 Task: Add Kuumba Made Tunisian Patchouli Fragrance Oil to the cart.
Action: Mouse moved to (274, 136)
Screenshot: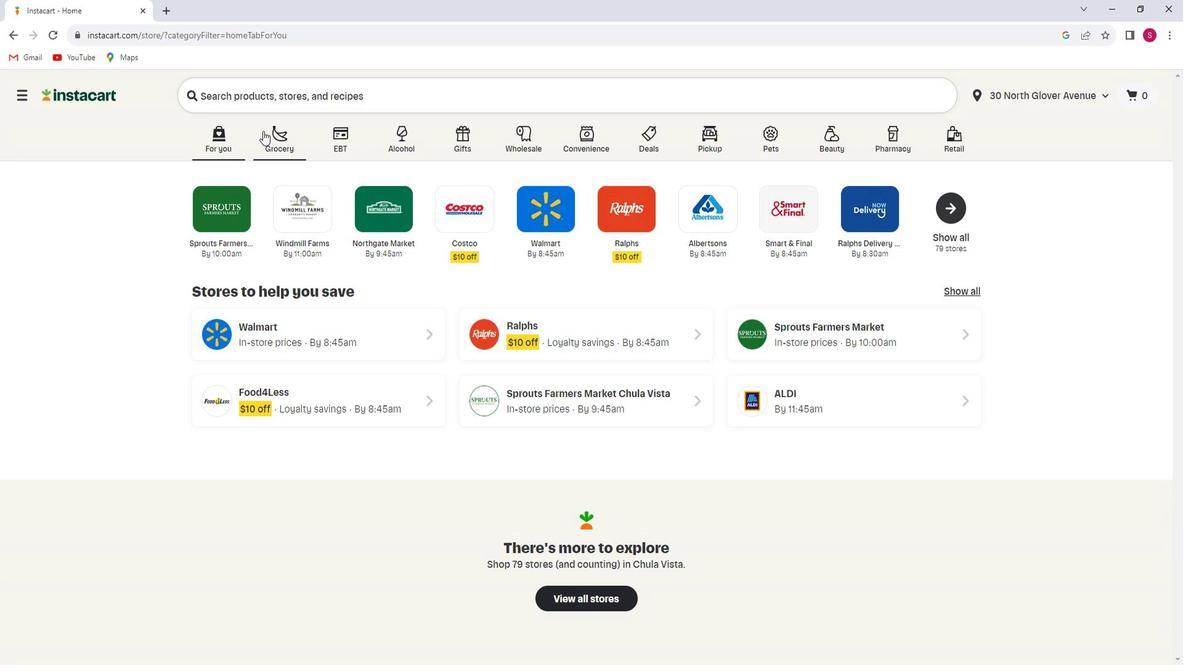 
Action: Mouse pressed left at (274, 136)
Screenshot: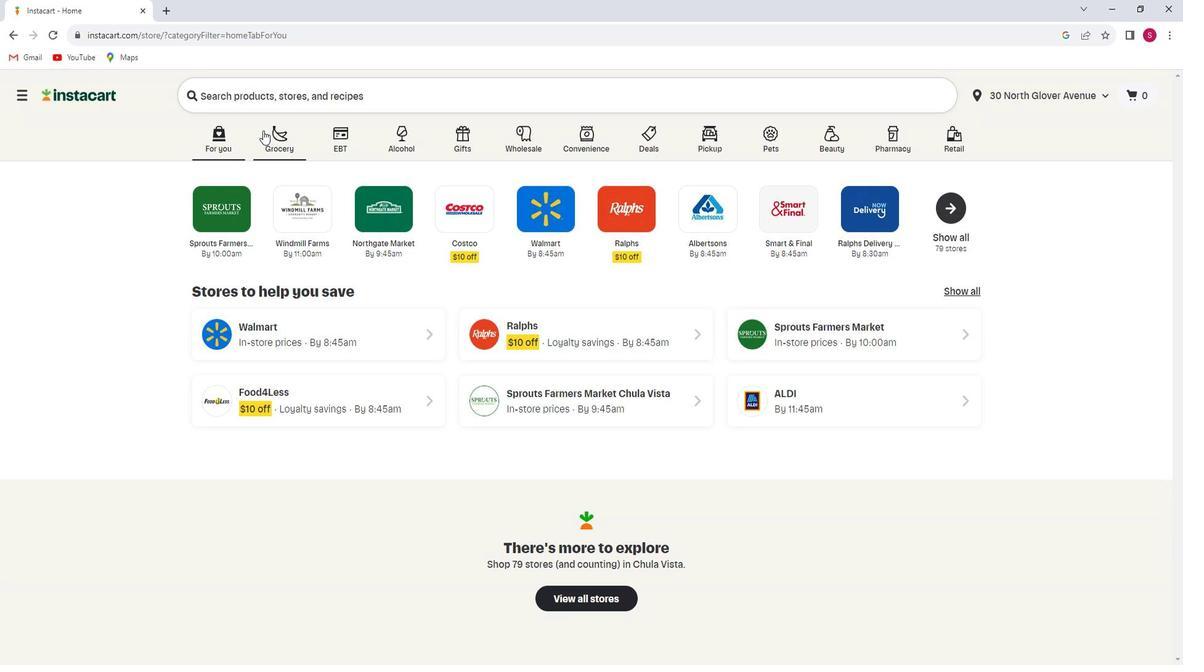 
Action: Mouse moved to (316, 361)
Screenshot: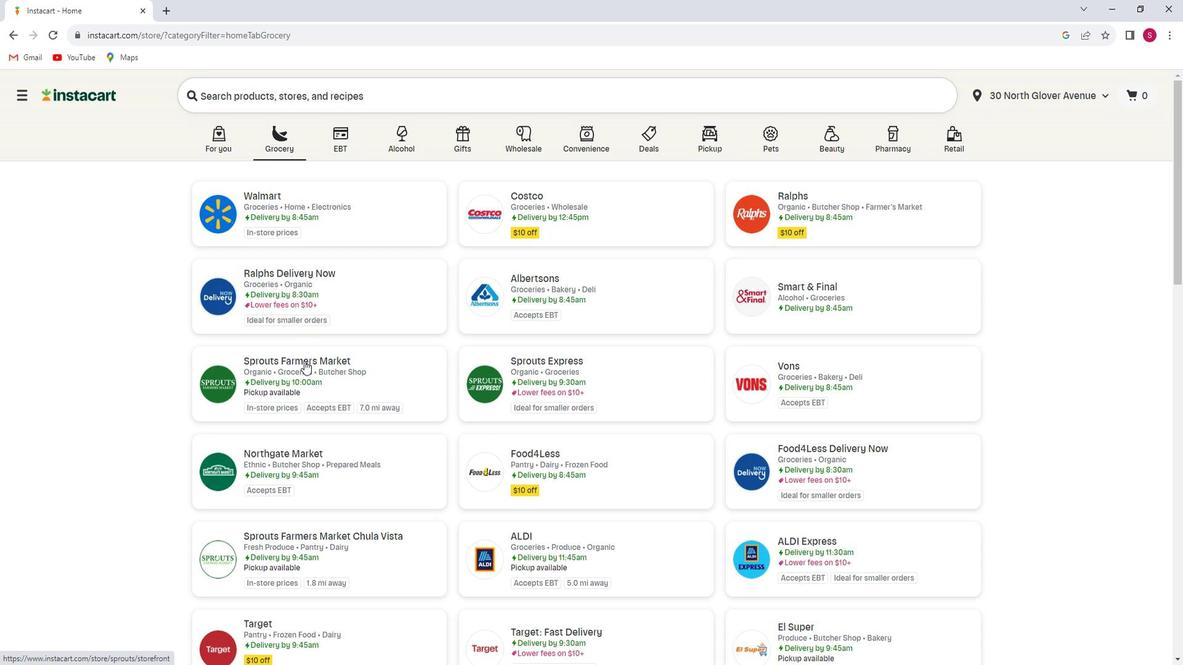 
Action: Mouse pressed left at (316, 361)
Screenshot: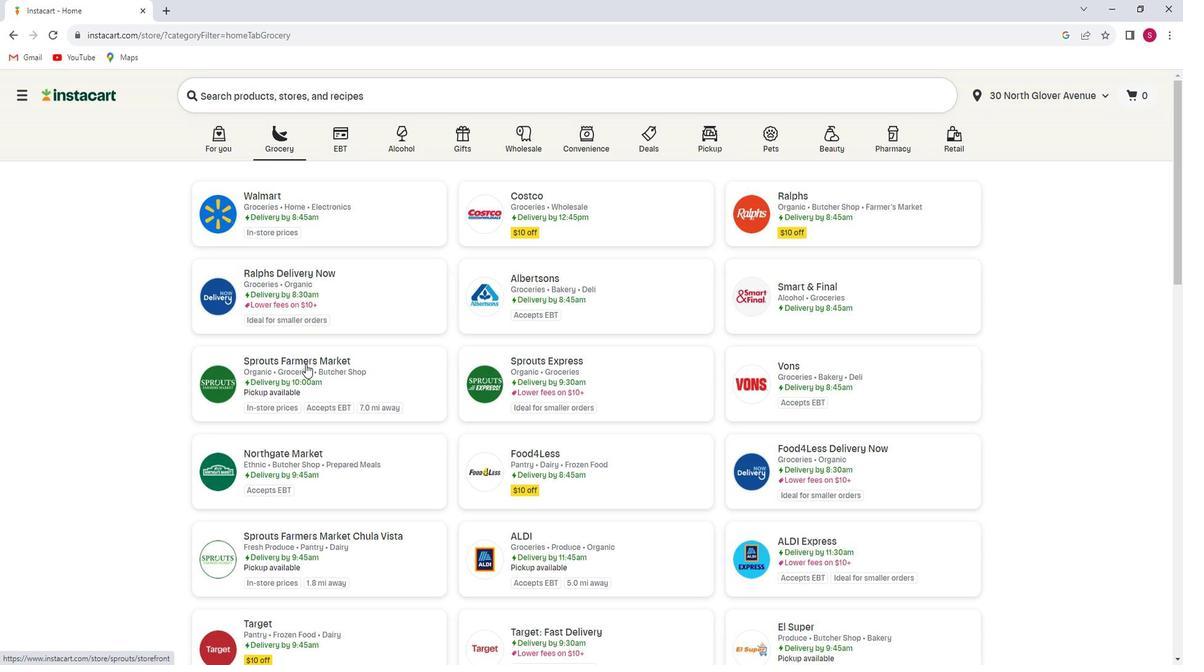 
Action: Mouse moved to (55, 380)
Screenshot: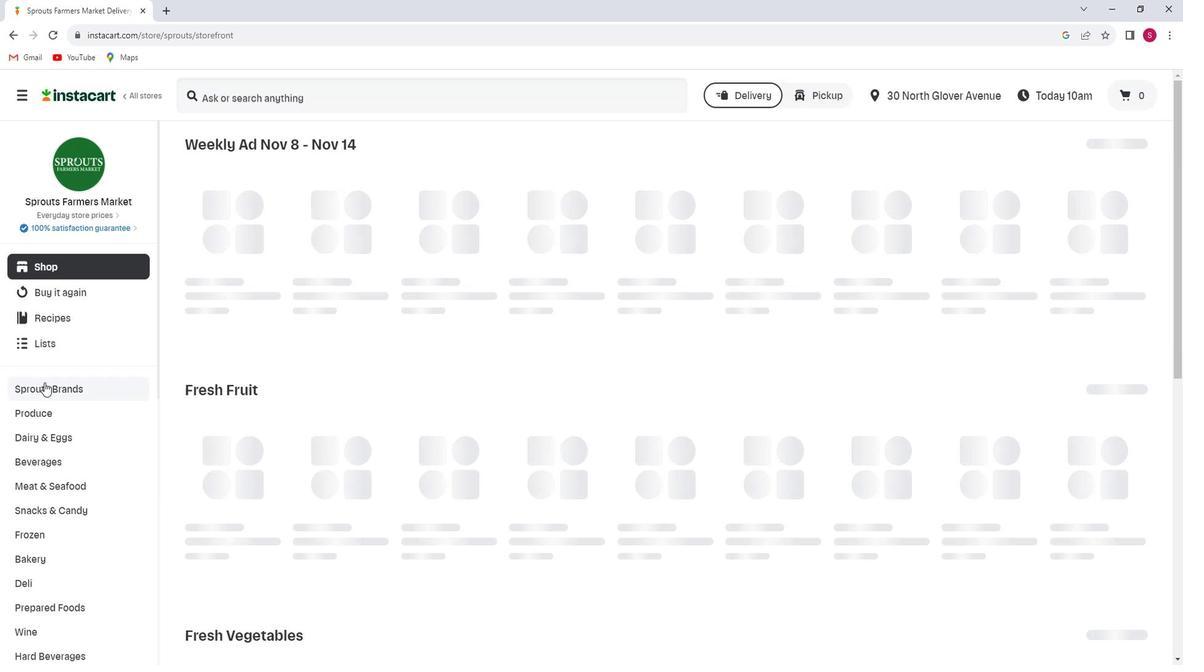 
Action: Mouse scrolled (55, 380) with delta (0, 0)
Screenshot: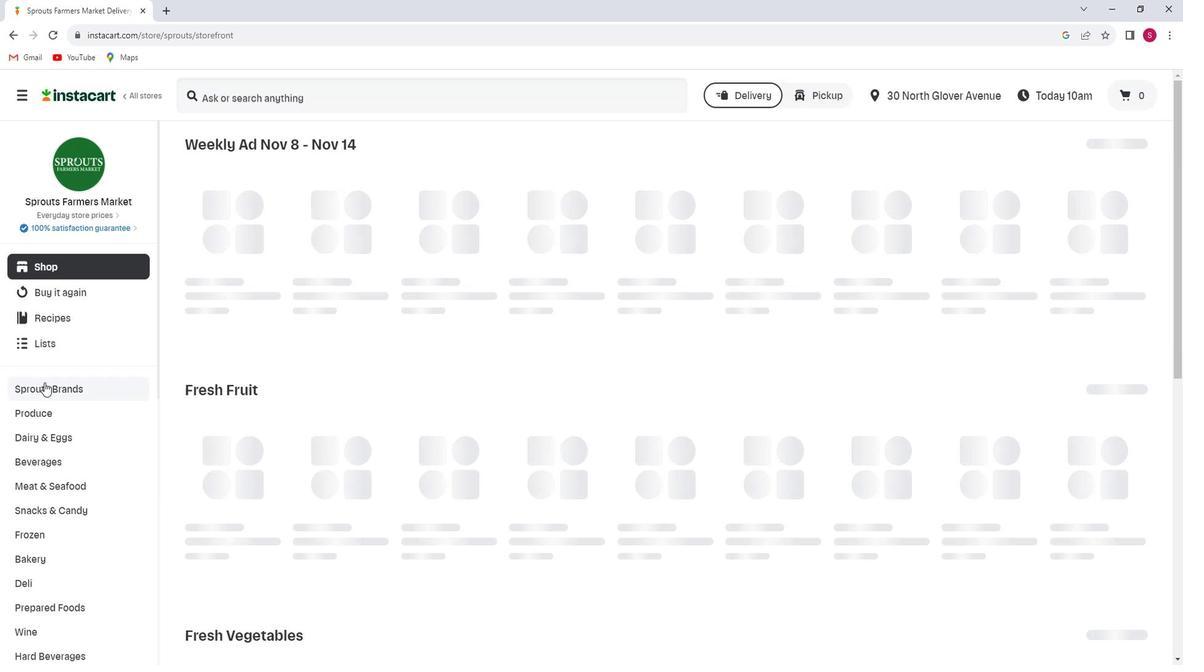 
Action: Mouse moved to (55, 382)
Screenshot: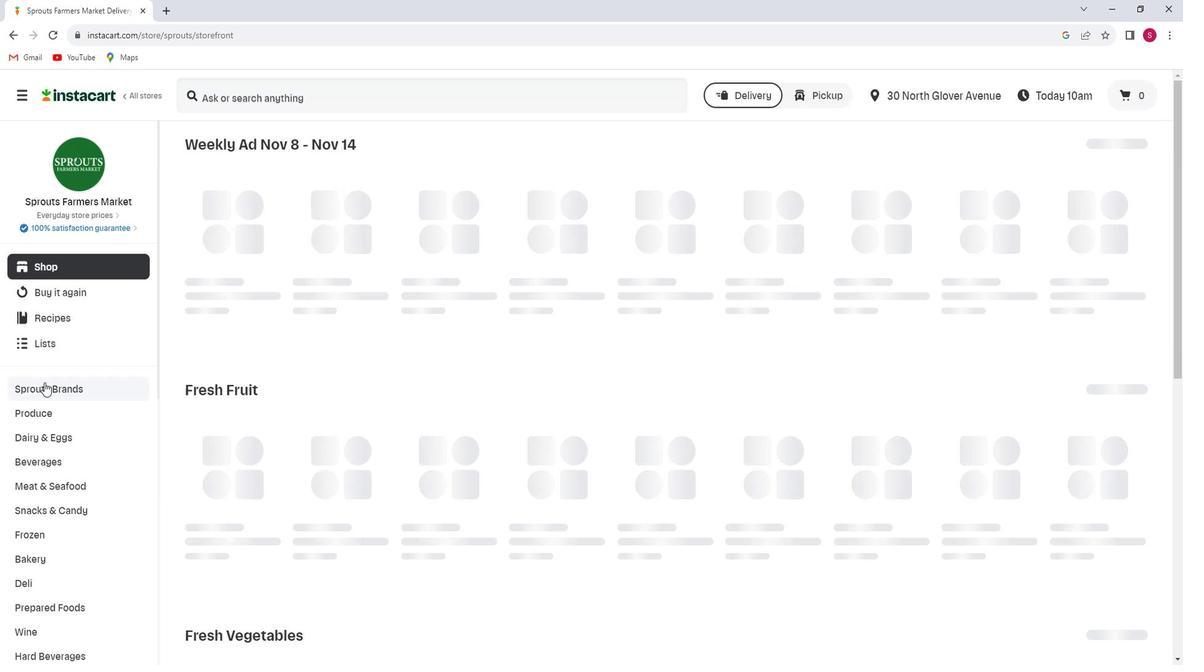 
Action: Mouse scrolled (55, 381) with delta (0, 0)
Screenshot: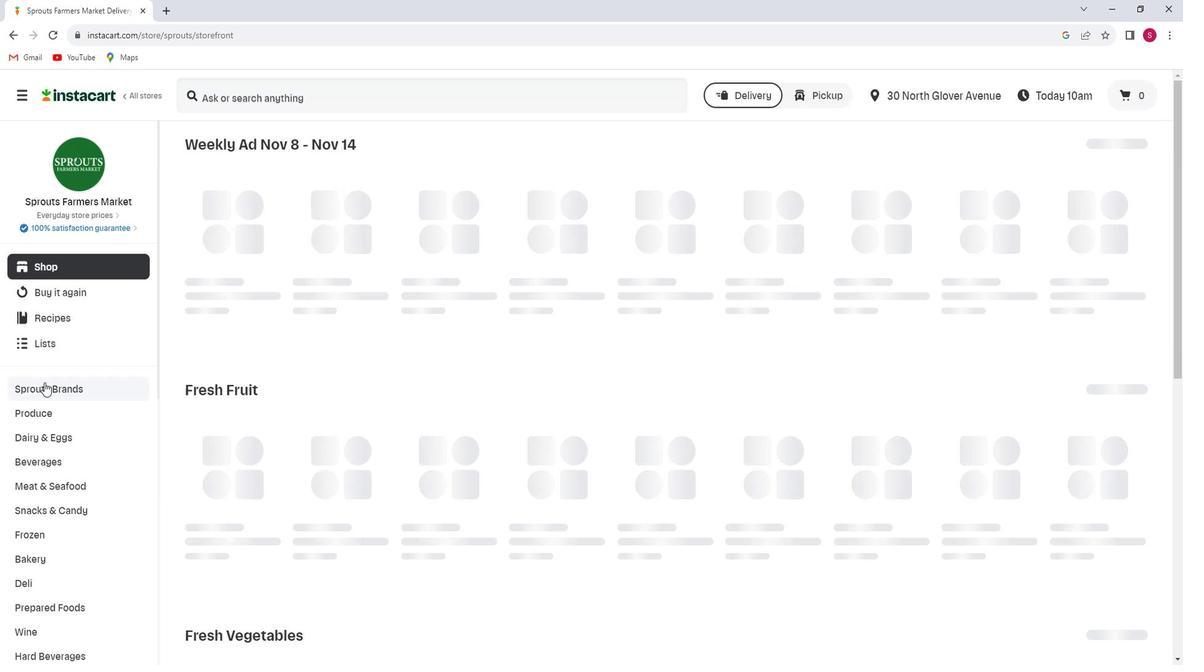 
Action: Mouse scrolled (55, 381) with delta (0, 0)
Screenshot: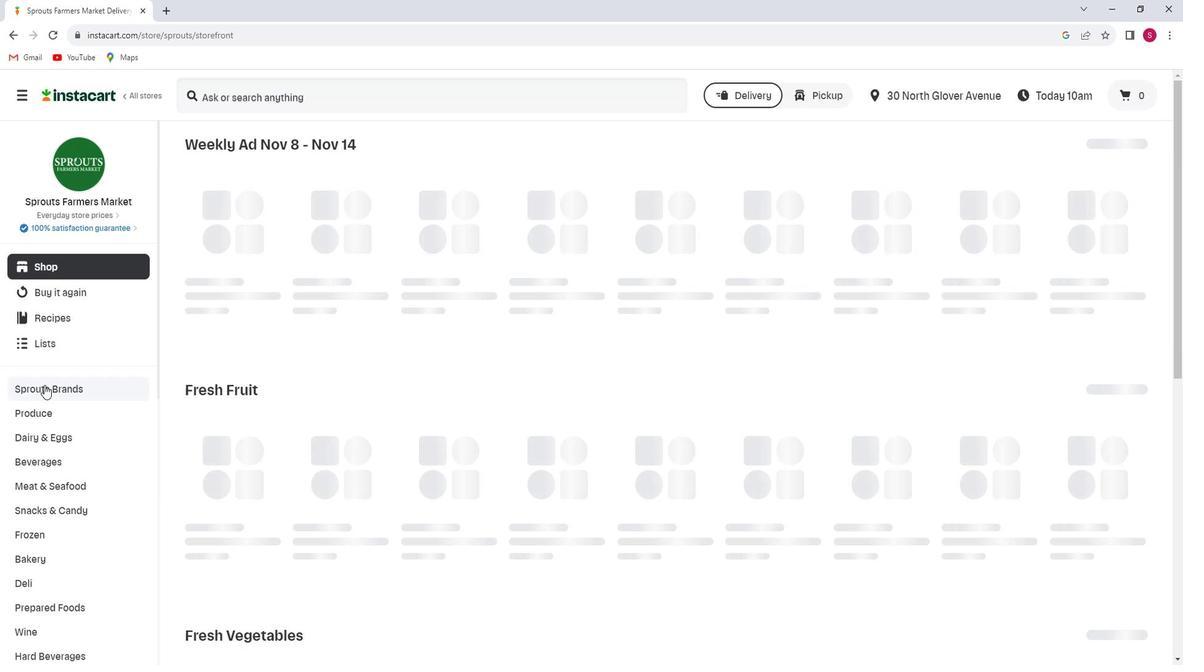 
Action: Mouse moved to (57, 382)
Screenshot: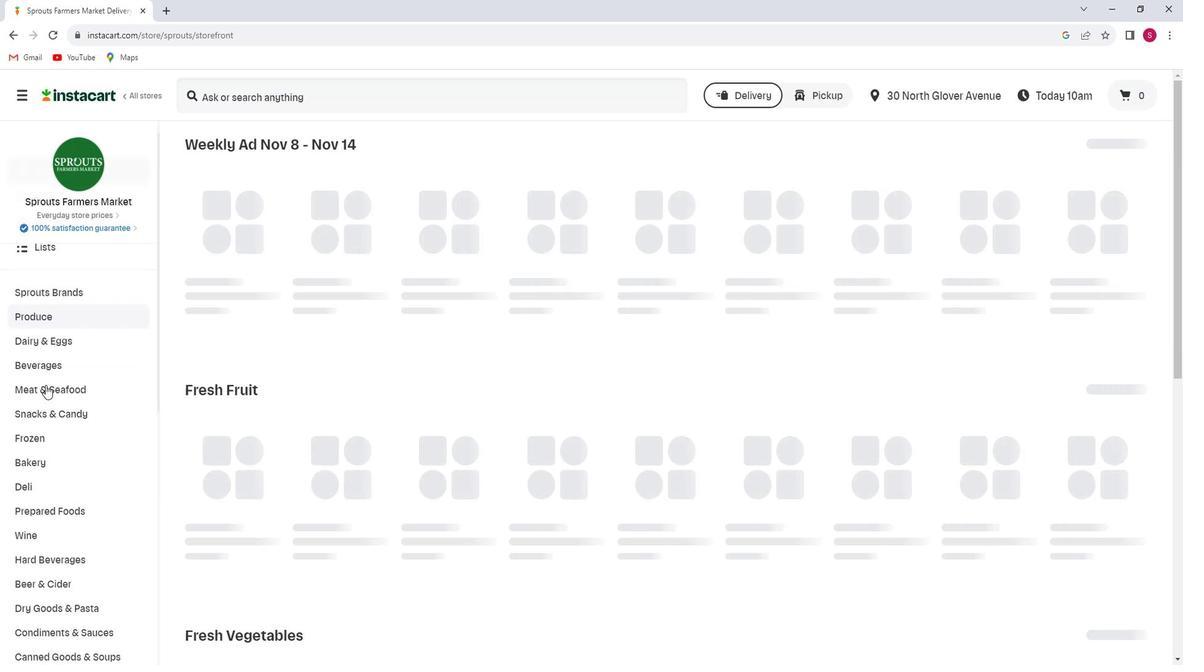 
Action: Mouse scrolled (57, 381) with delta (0, 0)
Screenshot: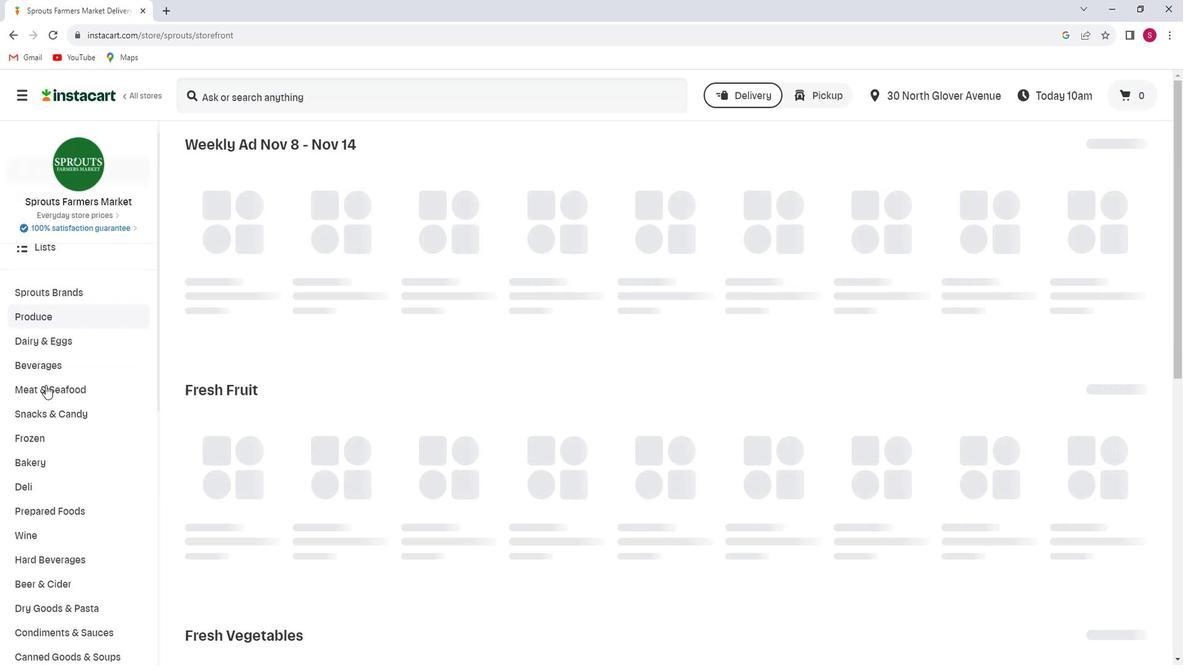 
Action: Mouse scrolled (57, 381) with delta (0, 0)
Screenshot: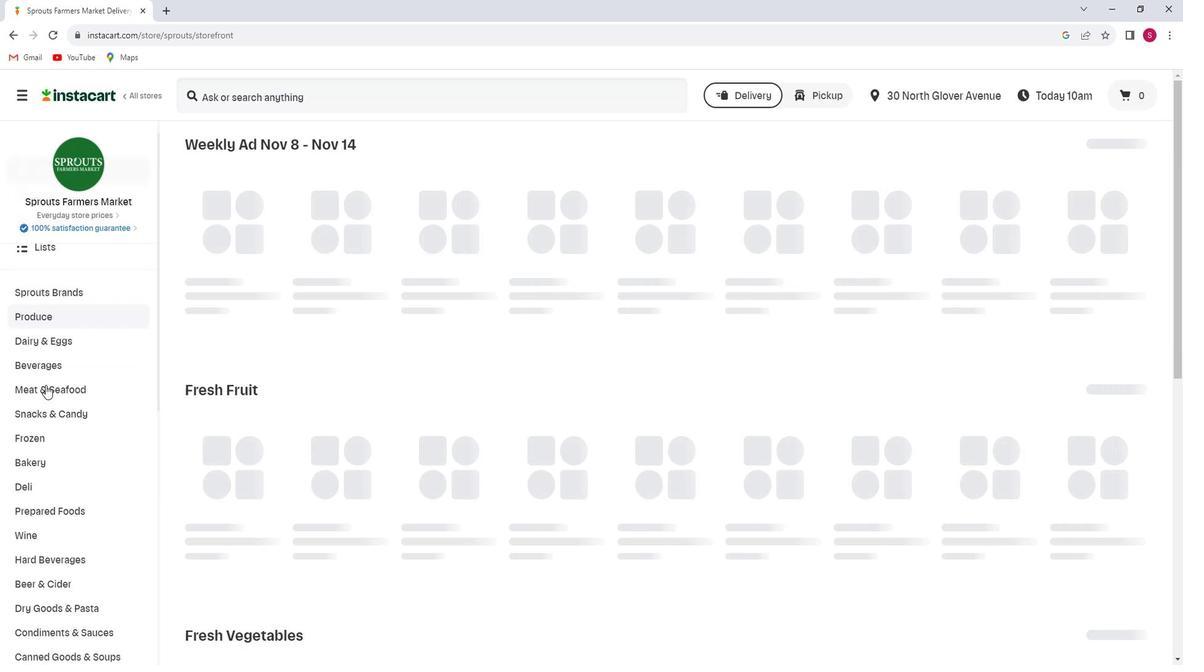 
Action: Mouse moved to (59, 382)
Screenshot: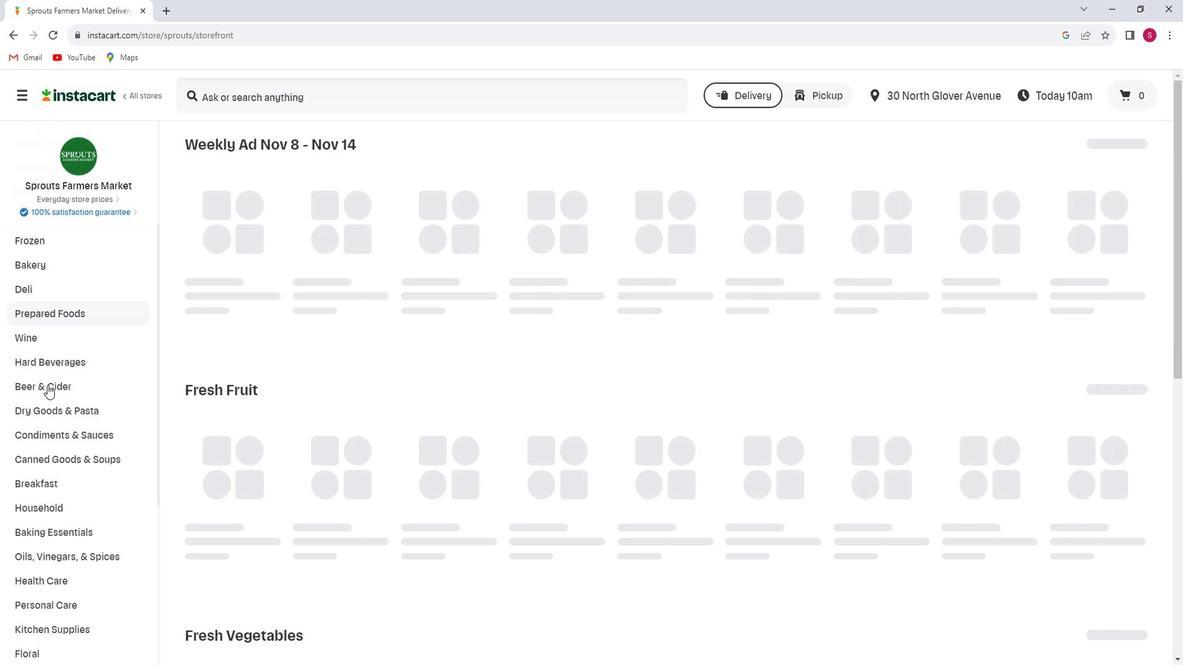 
Action: Mouse scrolled (59, 381) with delta (0, 0)
Screenshot: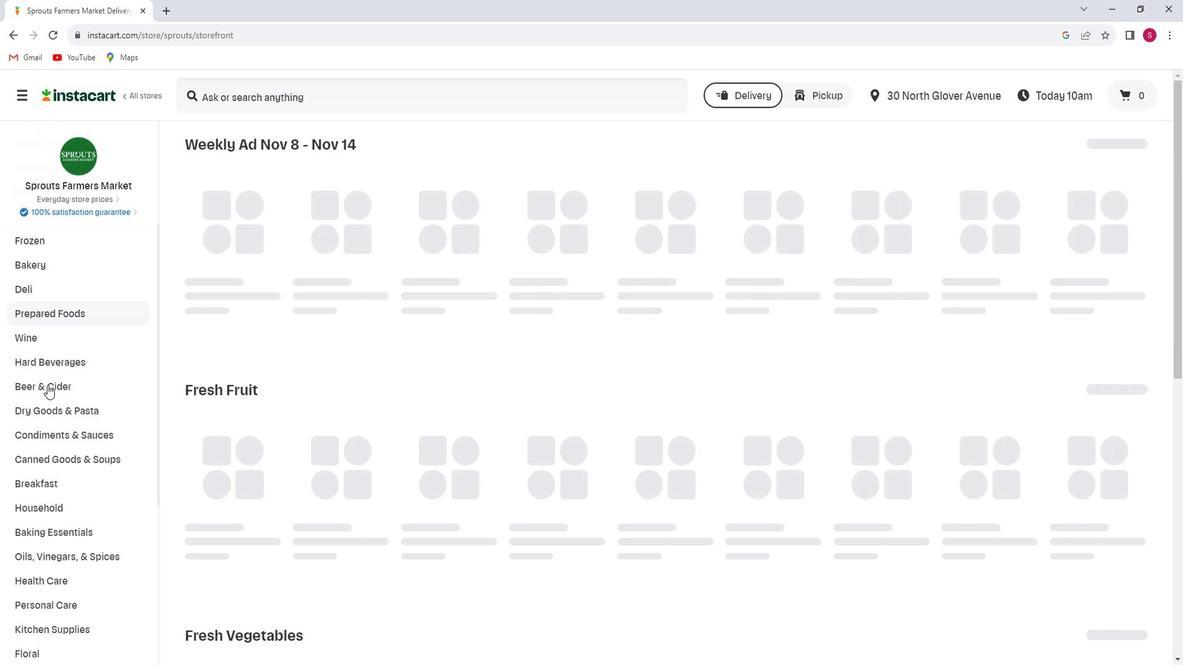 
Action: Mouse scrolled (59, 381) with delta (0, 0)
Screenshot: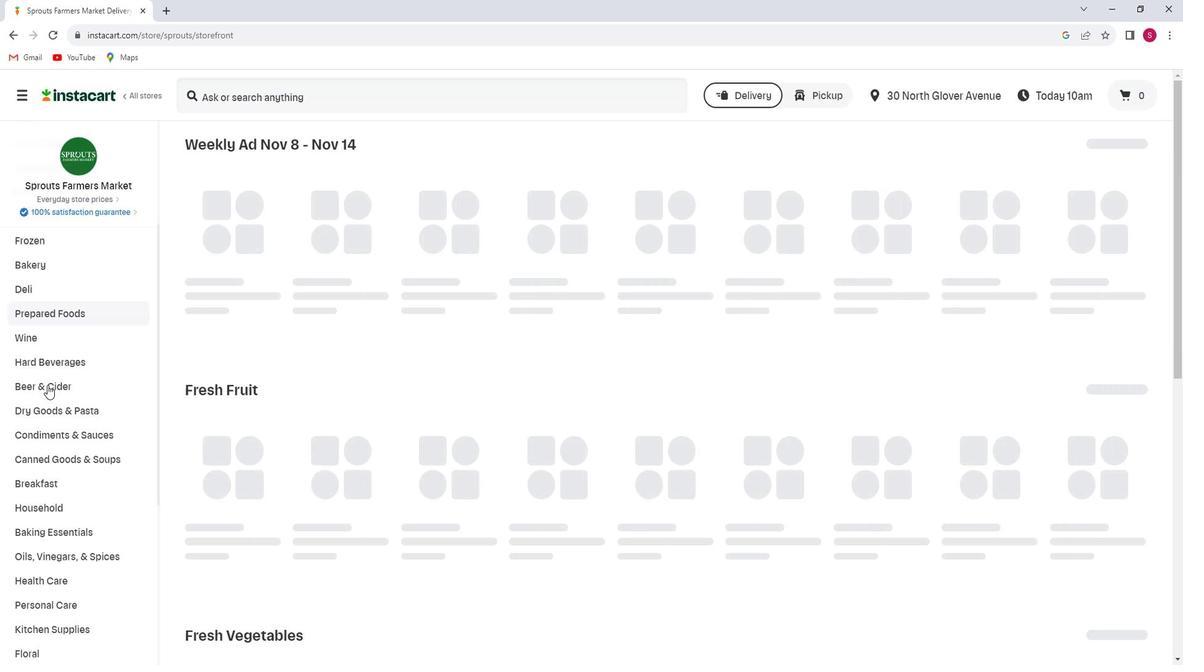 
Action: Mouse moved to (65, 381)
Screenshot: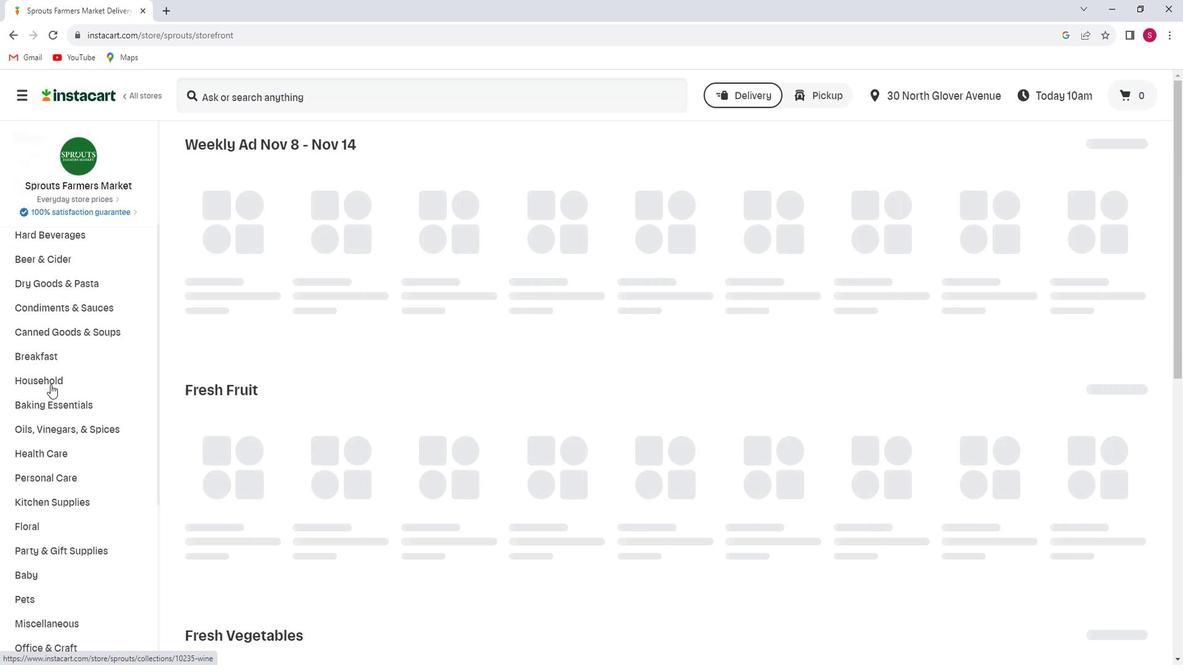 
Action: Mouse scrolled (65, 380) with delta (0, 0)
Screenshot: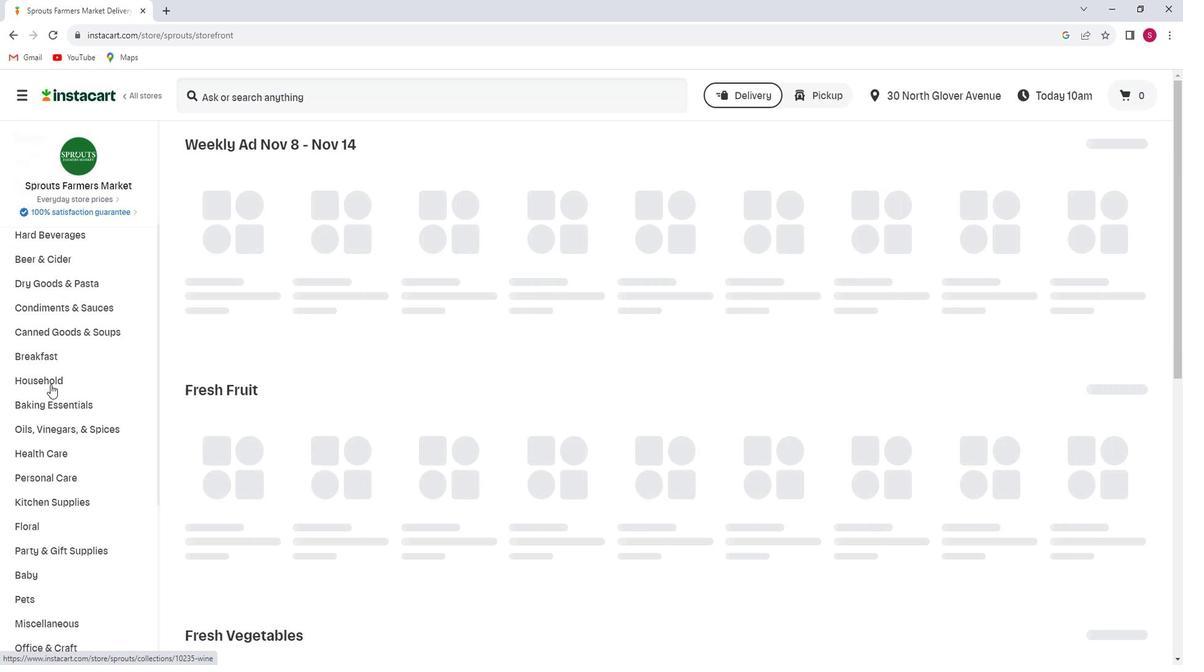 
Action: Mouse scrolled (65, 380) with delta (0, 0)
Screenshot: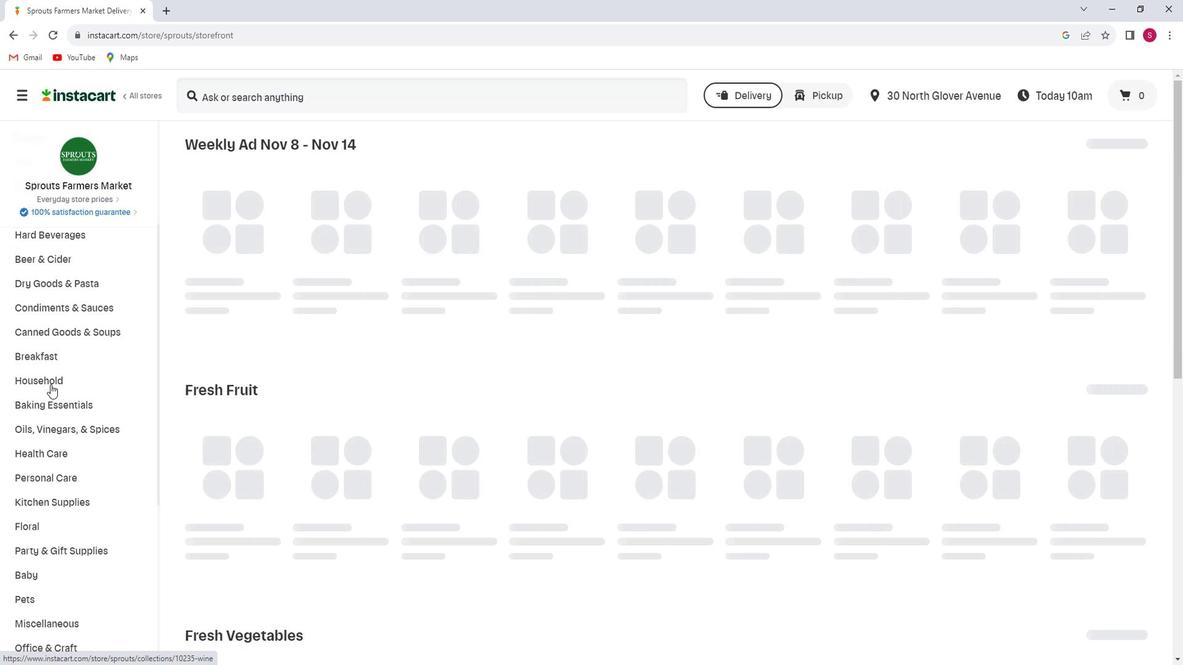 
Action: Mouse moved to (69, 402)
Screenshot: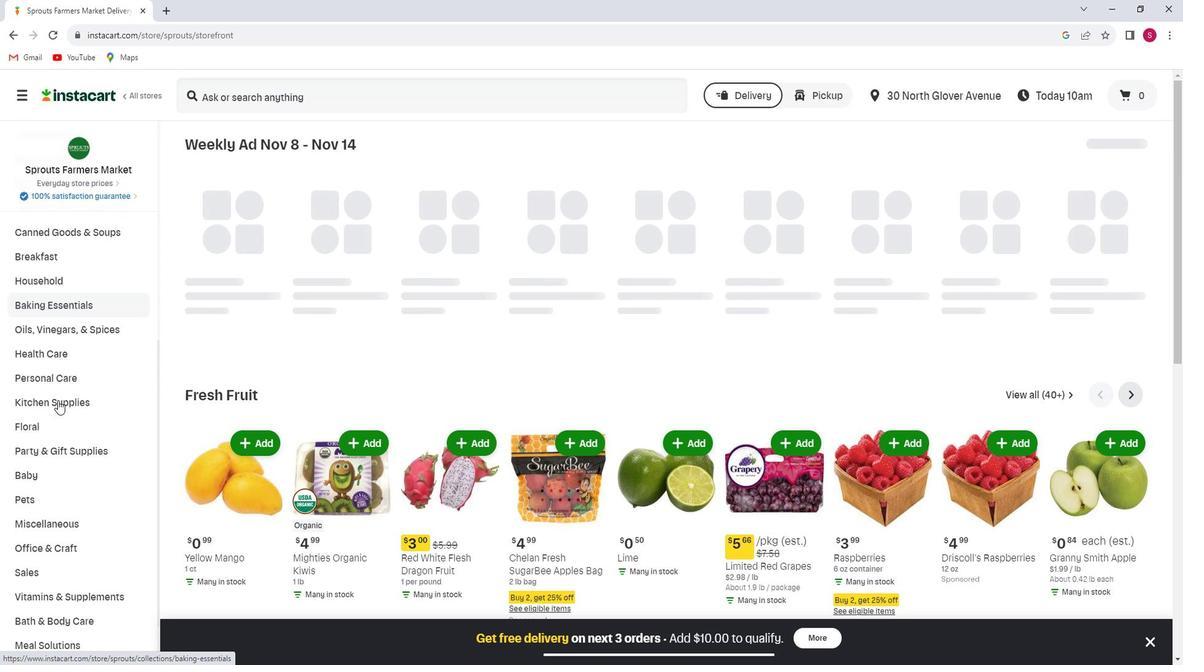 
Action: Mouse scrolled (69, 401) with delta (0, 0)
Screenshot: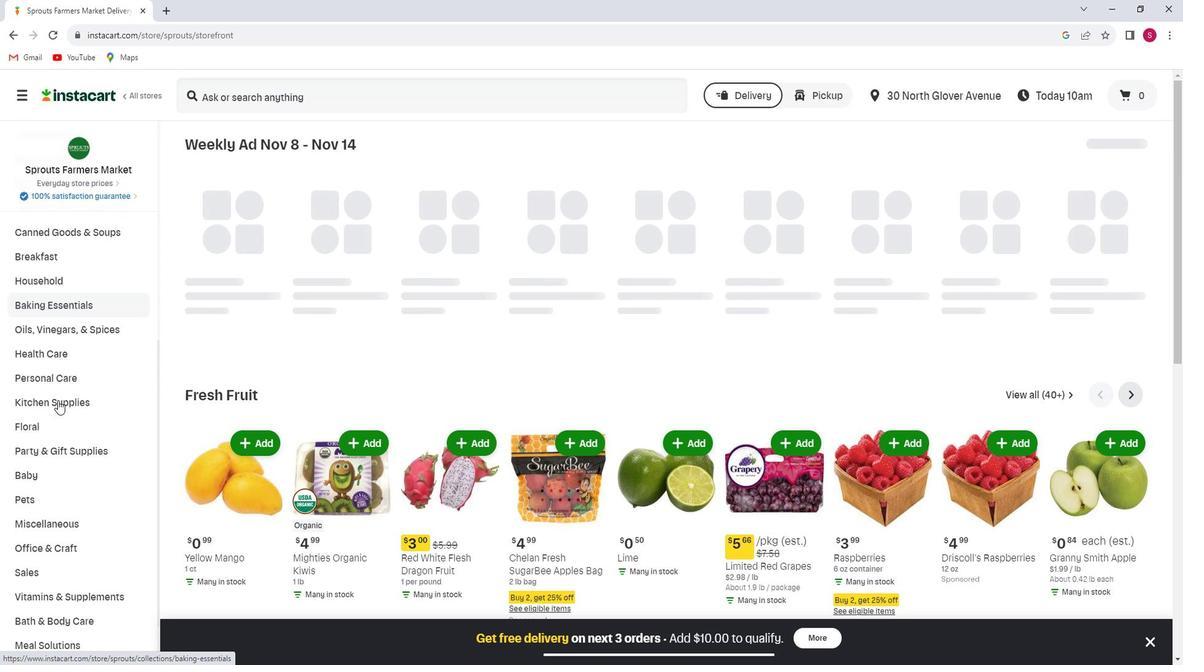 
Action: Mouse moved to (69, 404)
Screenshot: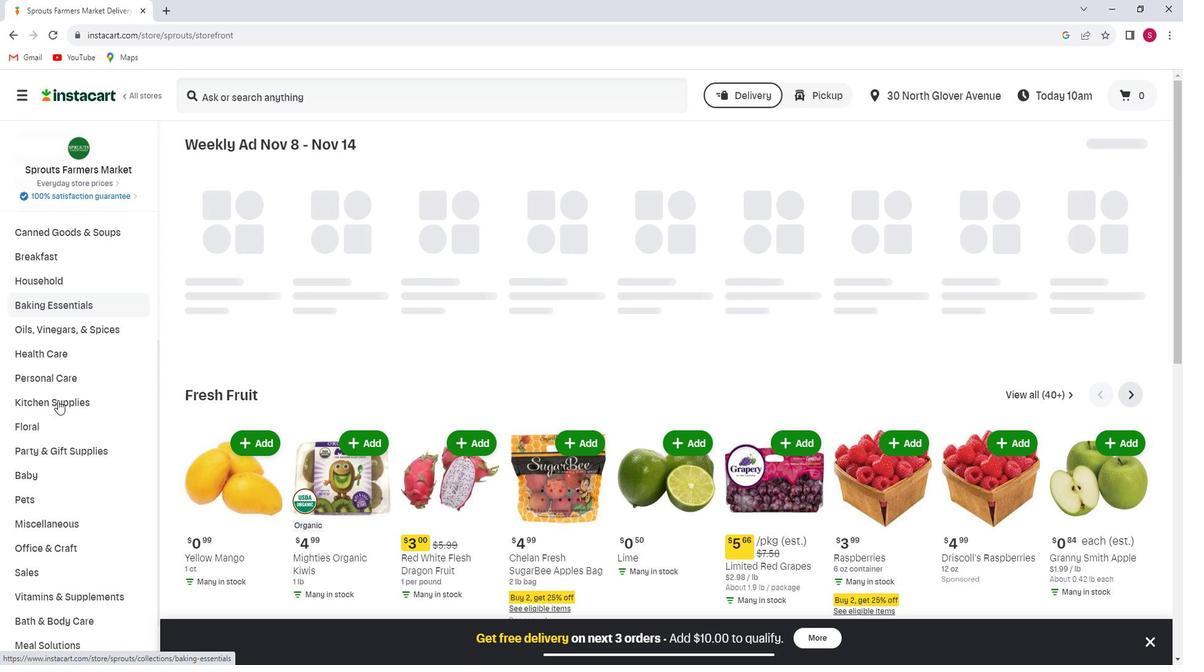 
Action: Mouse scrolled (69, 404) with delta (0, 0)
Screenshot: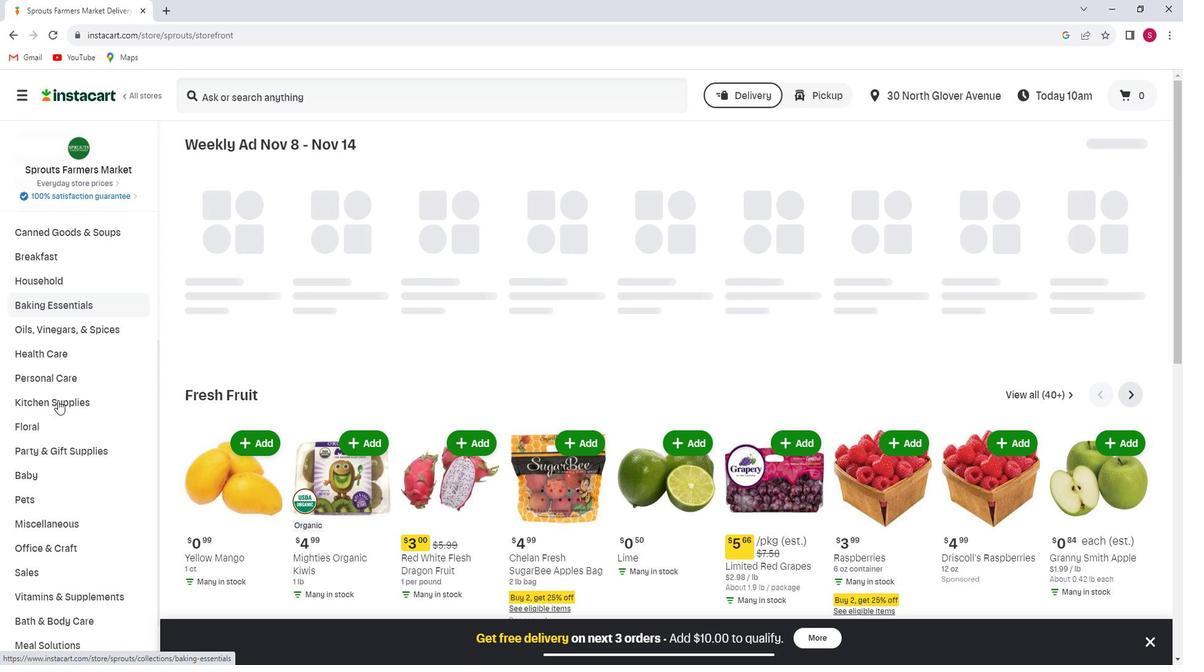 
Action: Mouse moved to (71, 412)
Screenshot: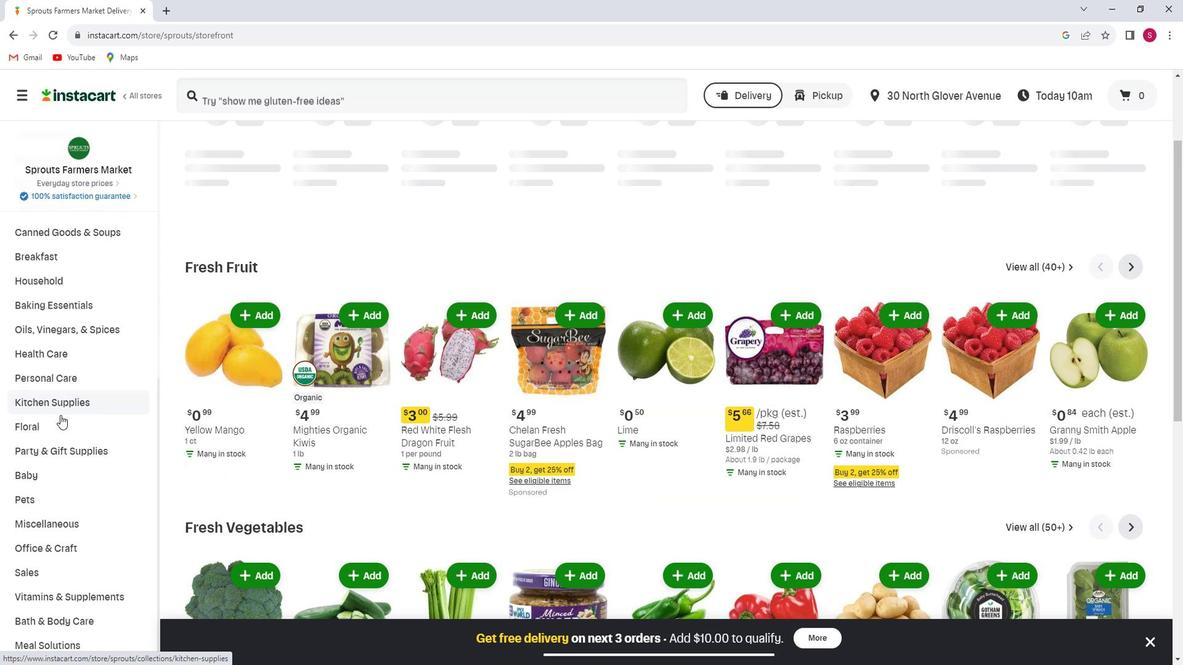 
Action: Mouse scrolled (71, 411) with delta (0, 0)
Screenshot: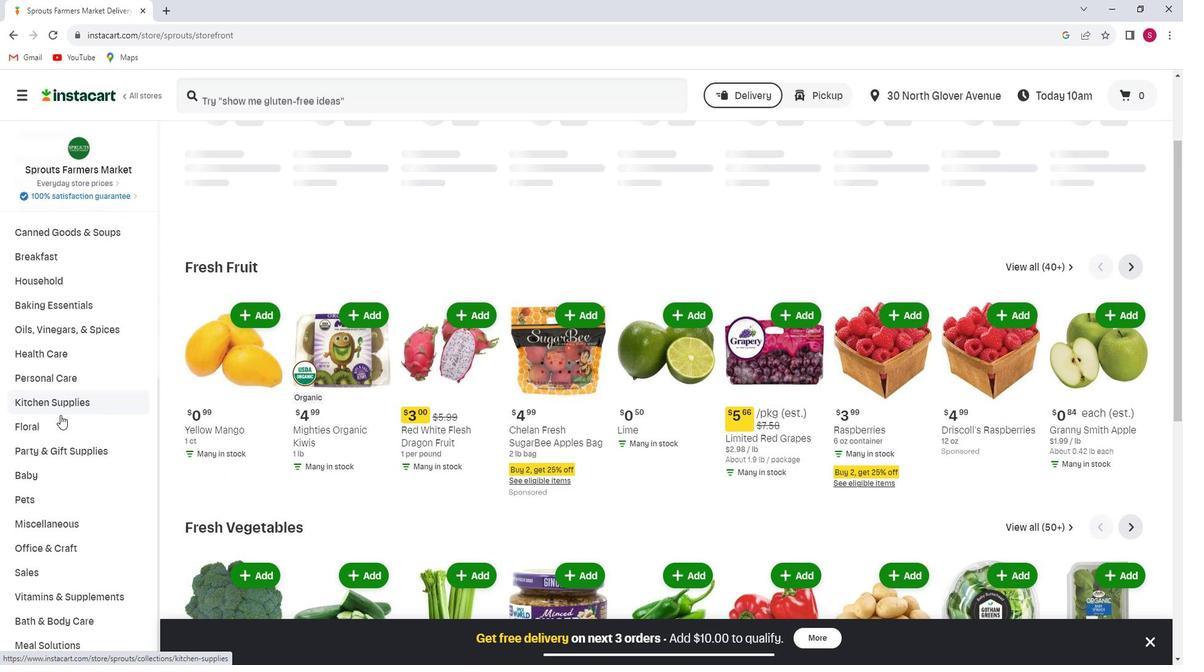 
Action: Mouse moved to (68, 371)
Screenshot: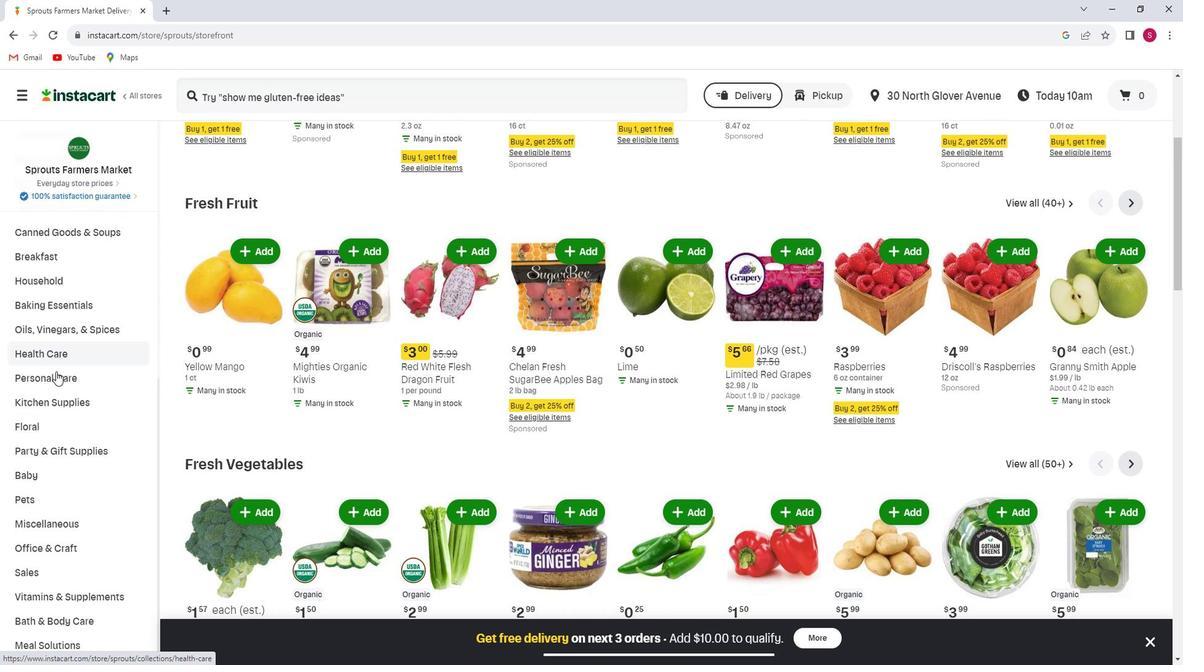 
Action: Mouse pressed left at (68, 371)
Screenshot: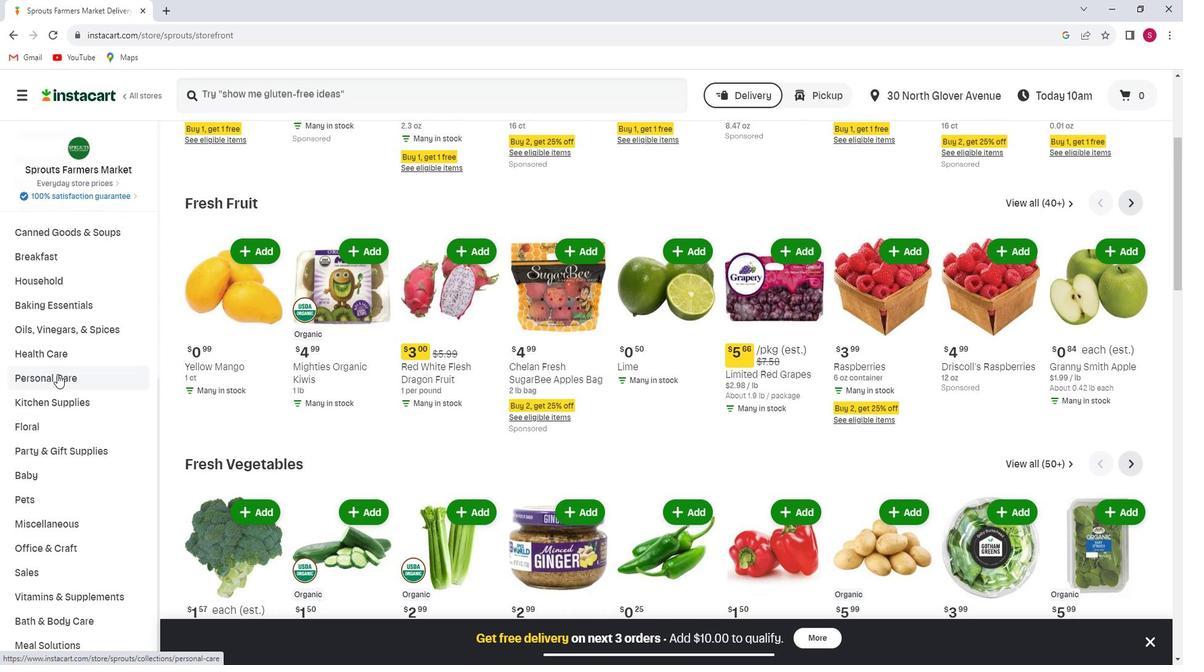 
Action: Mouse moved to (1053, 179)
Screenshot: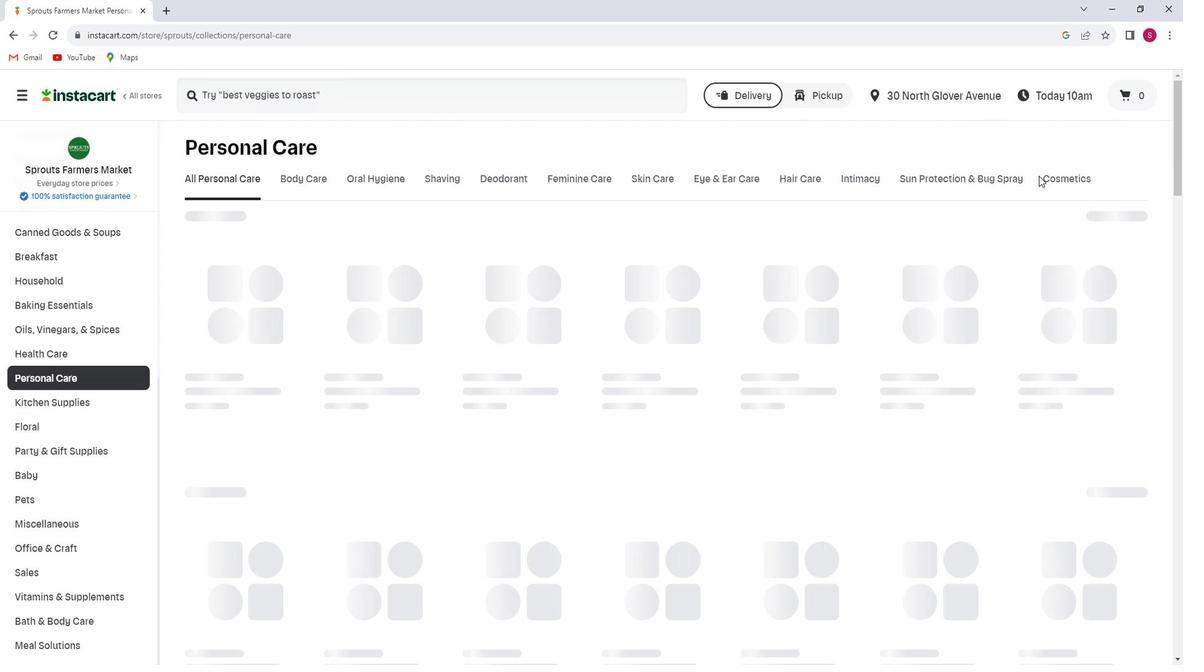
Action: Mouse pressed left at (1053, 179)
Screenshot: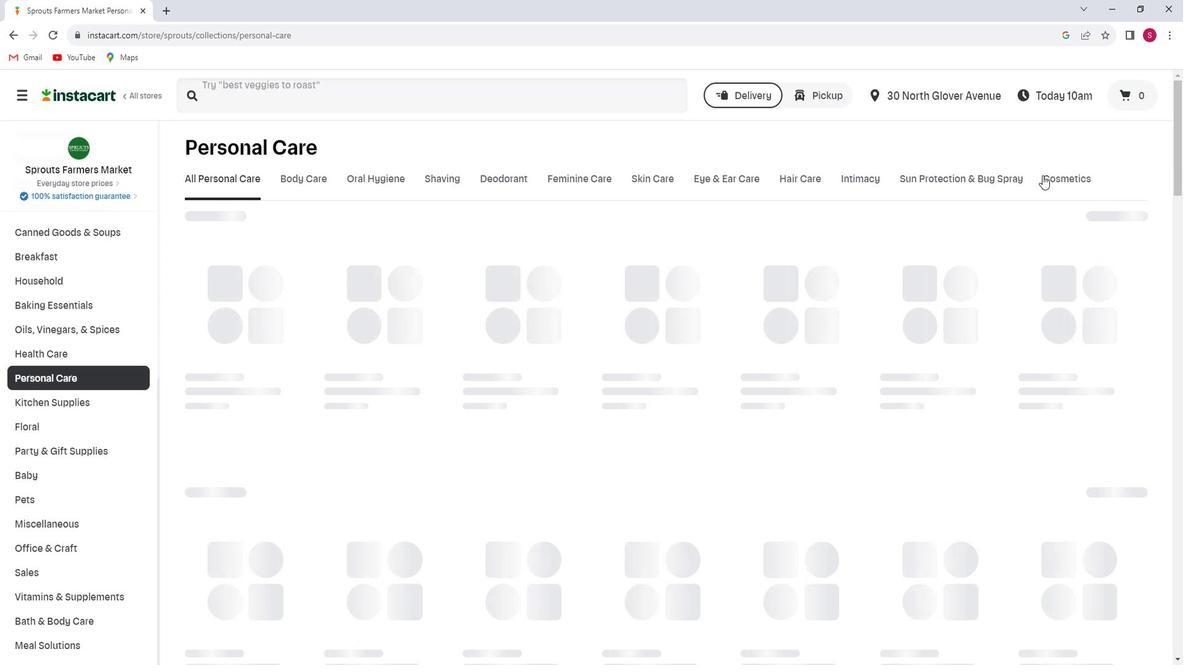 
Action: Mouse moved to (437, 240)
Screenshot: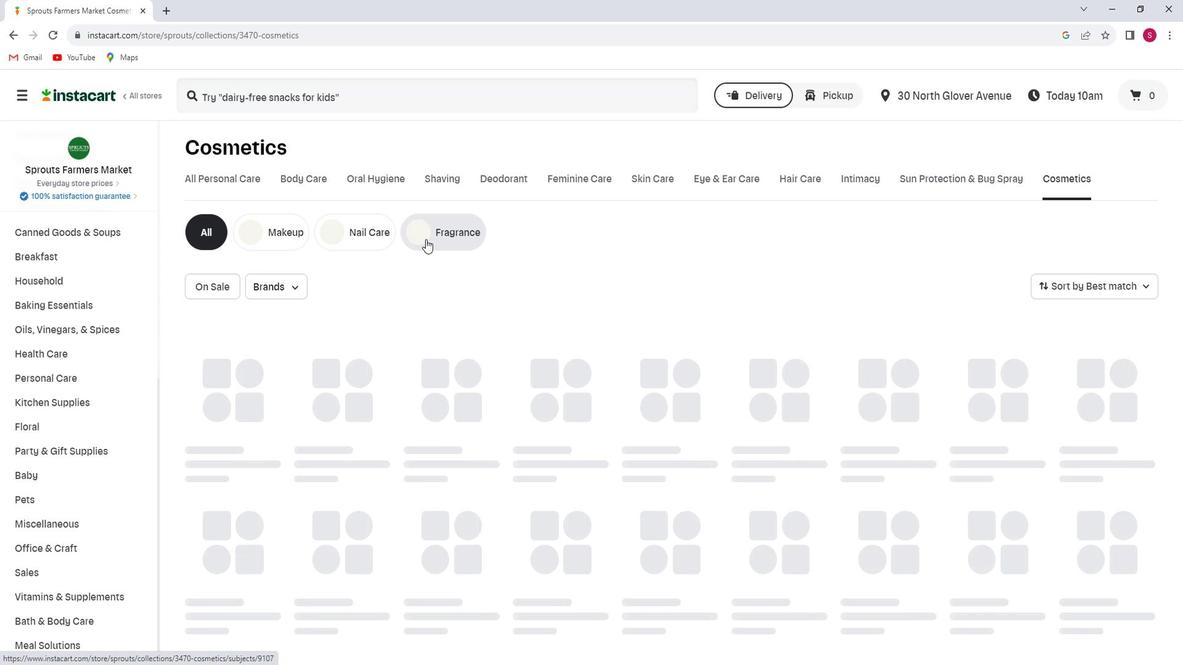 
Action: Mouse pressed left at (437, 240)
Screenshot: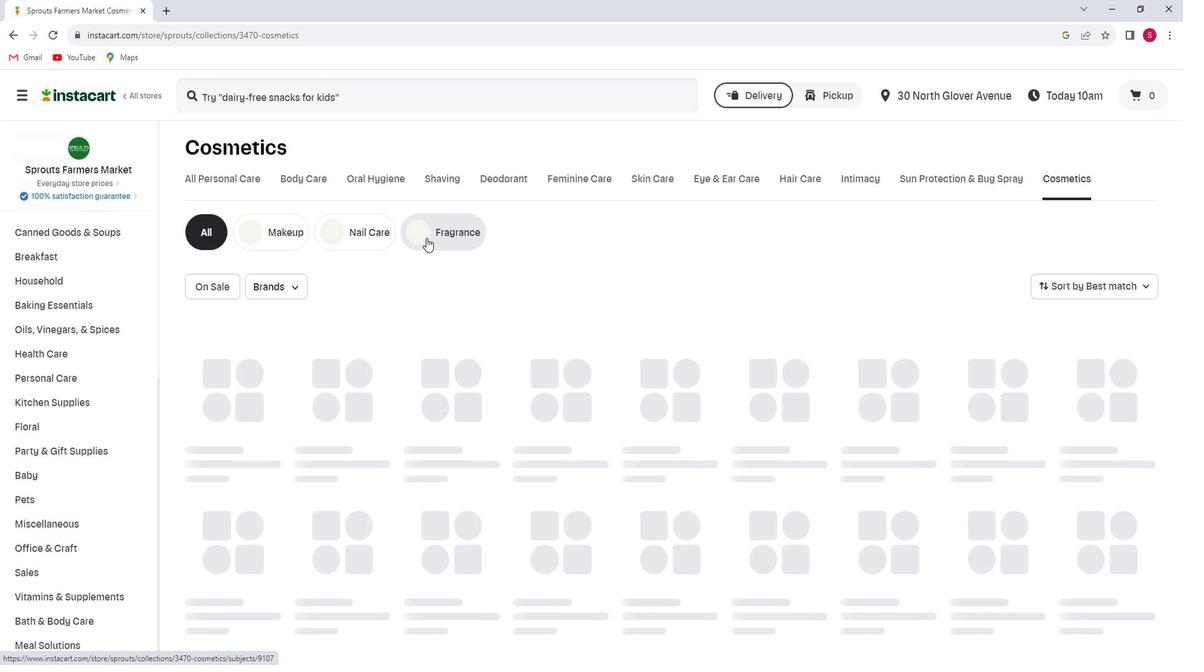 
Action: Mouse moved to (267, 99)
Screenshot: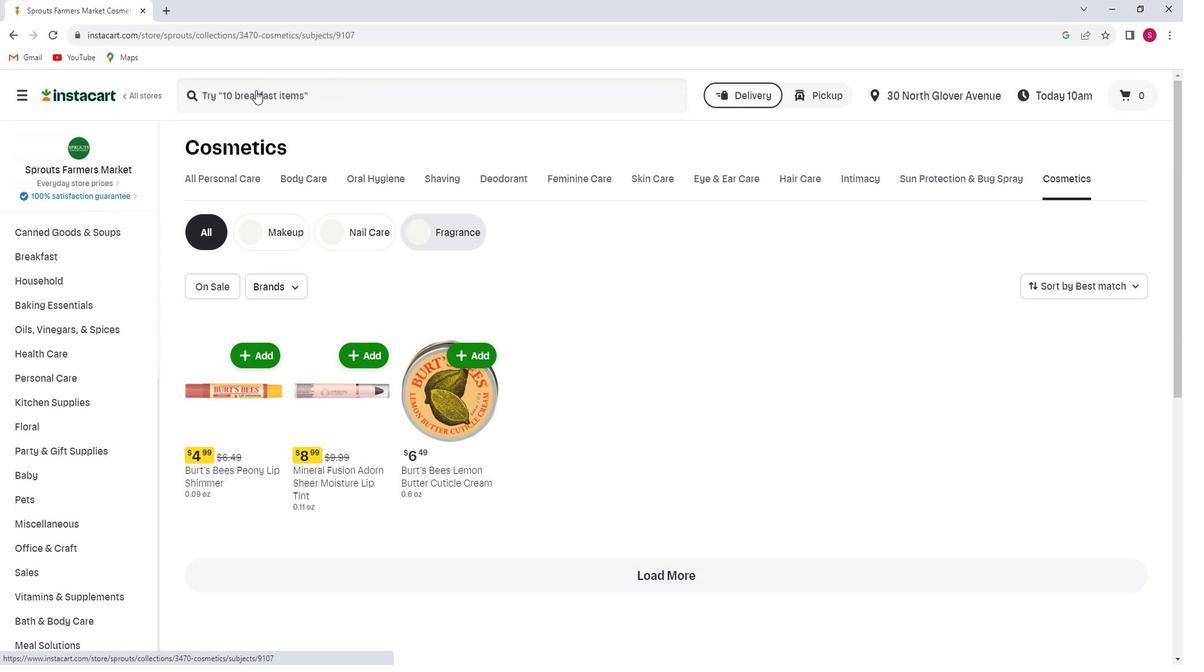 
Action: Mouse pressed left at (267, 99)
Screenshot: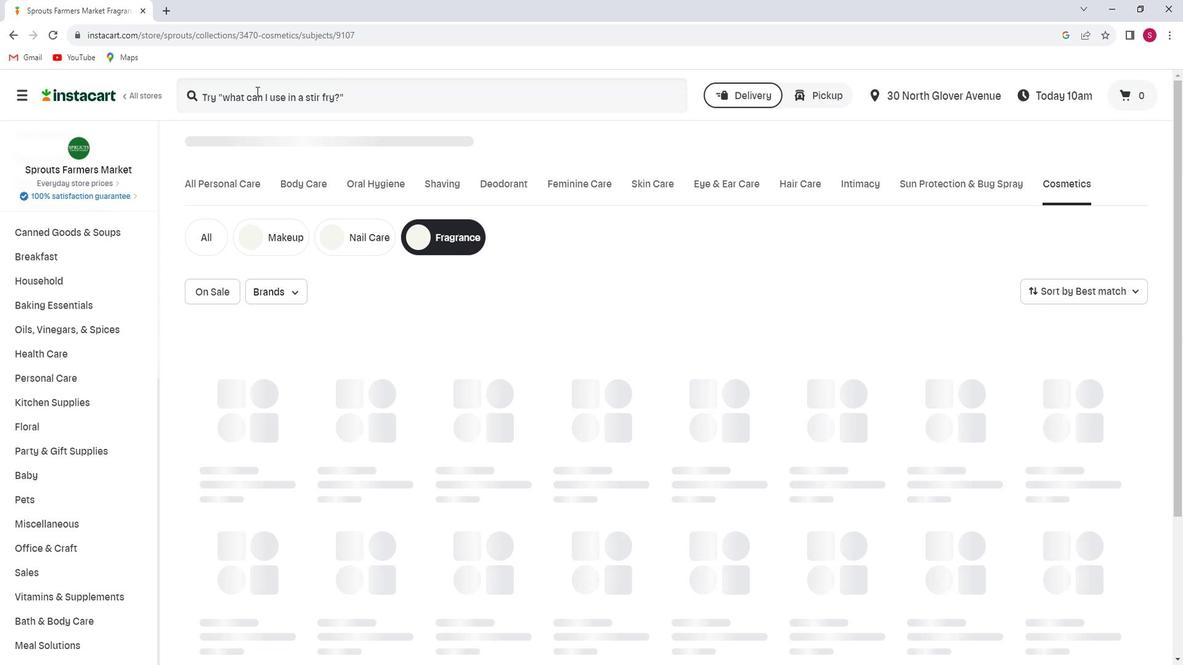 
Action: Mouse moved to (267, 99)
Screenshot: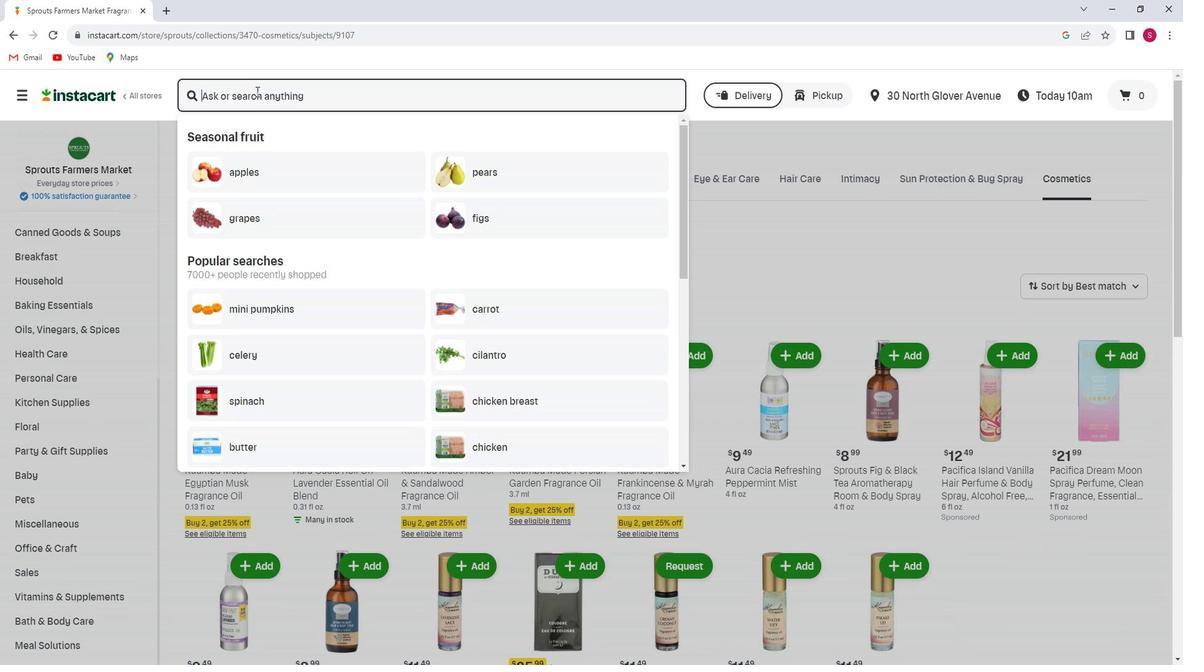 
Action: Key pressed <Key.shift>Kuumba<Key.space><Key.shift>Made<Key.space><Key.shift>Tunisian<Key.space><Key.shift>Patchouli<Key.space><Key.shift>Fragrance<Key.space><Key.shift>Oil<Key.enter>
Screenshot: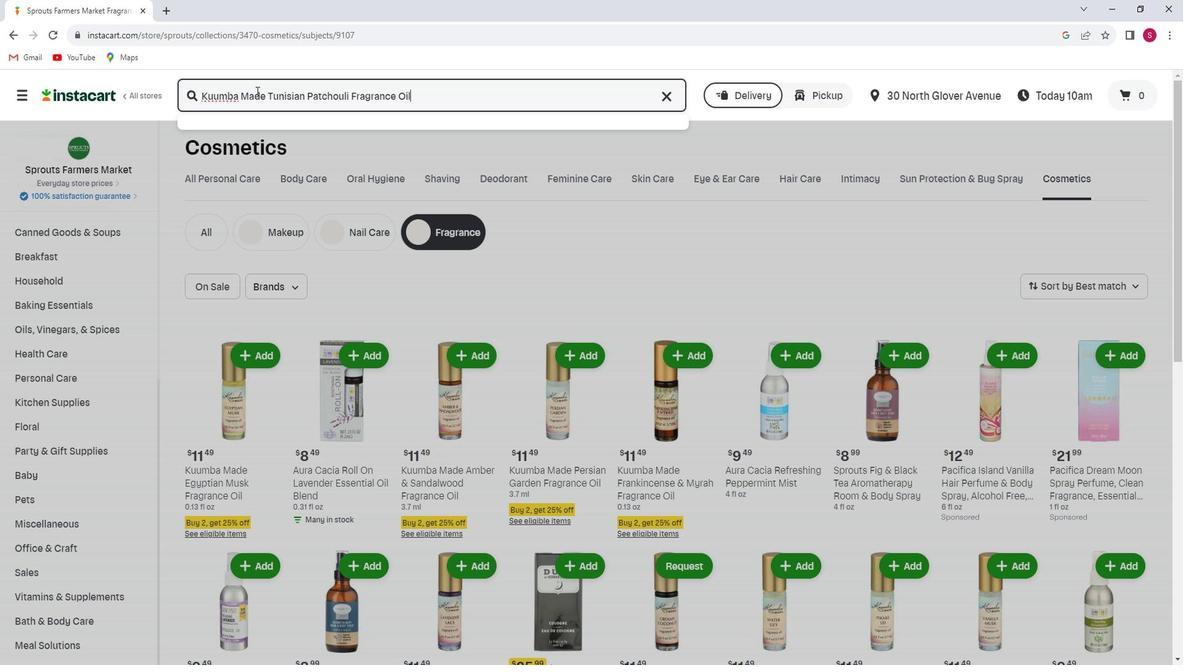 
Action: Mouse moved to (547, 253)
Screenshot: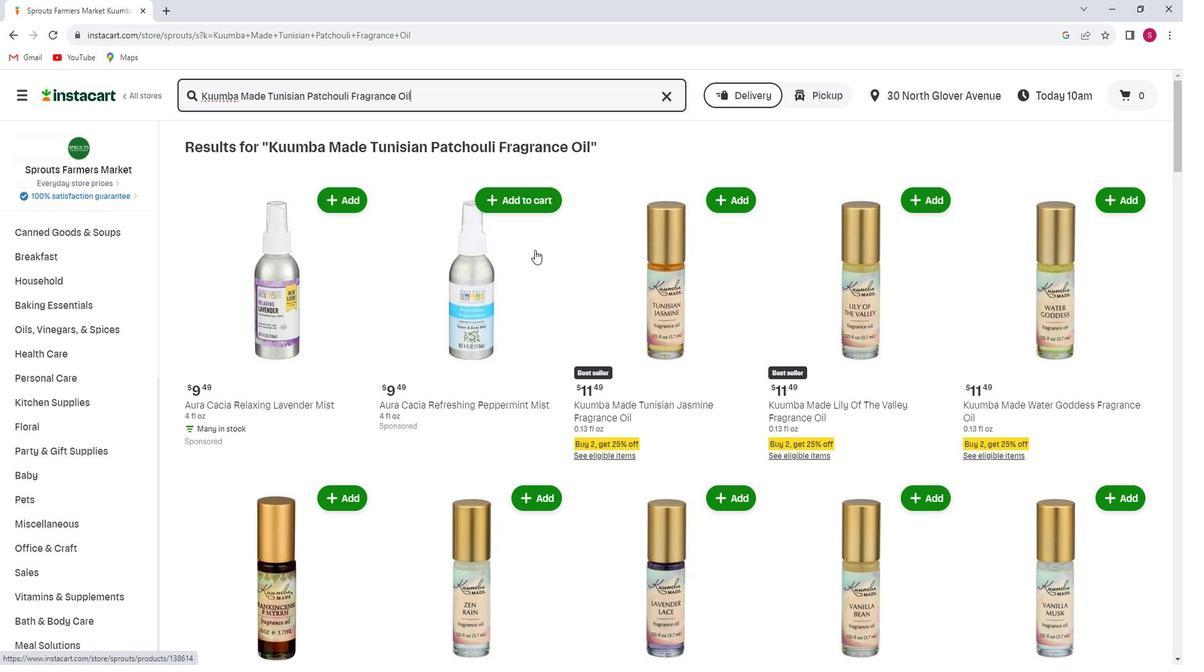 
Action: Mouse scrolled (547, 252) with delta (0, 0)
Screenshot: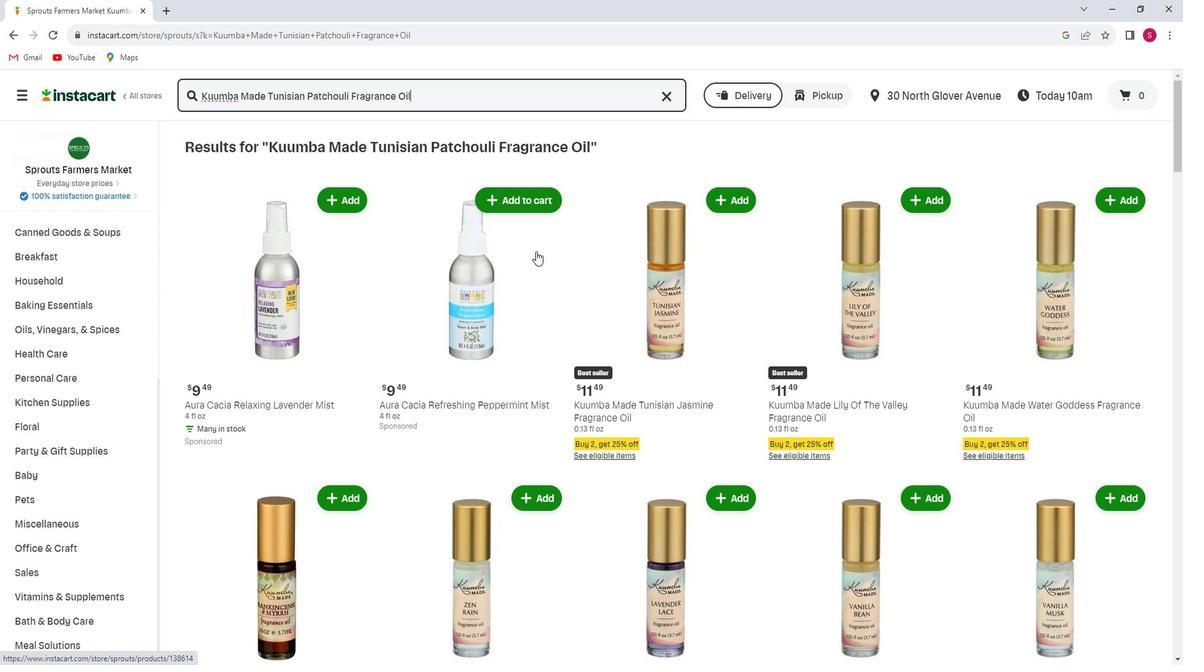 
Action: Mouse scrolled (547, 252) with delta (0, 0)
Screenshot: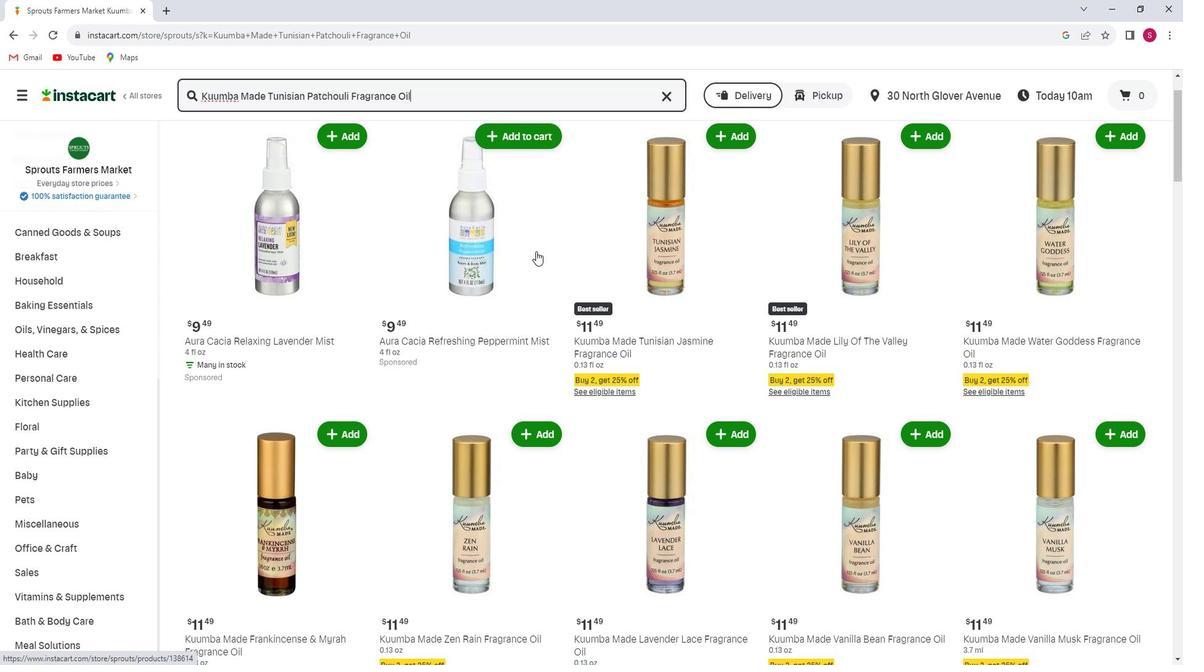 
Action: Mouse moved to (534, 260)
Screenshot: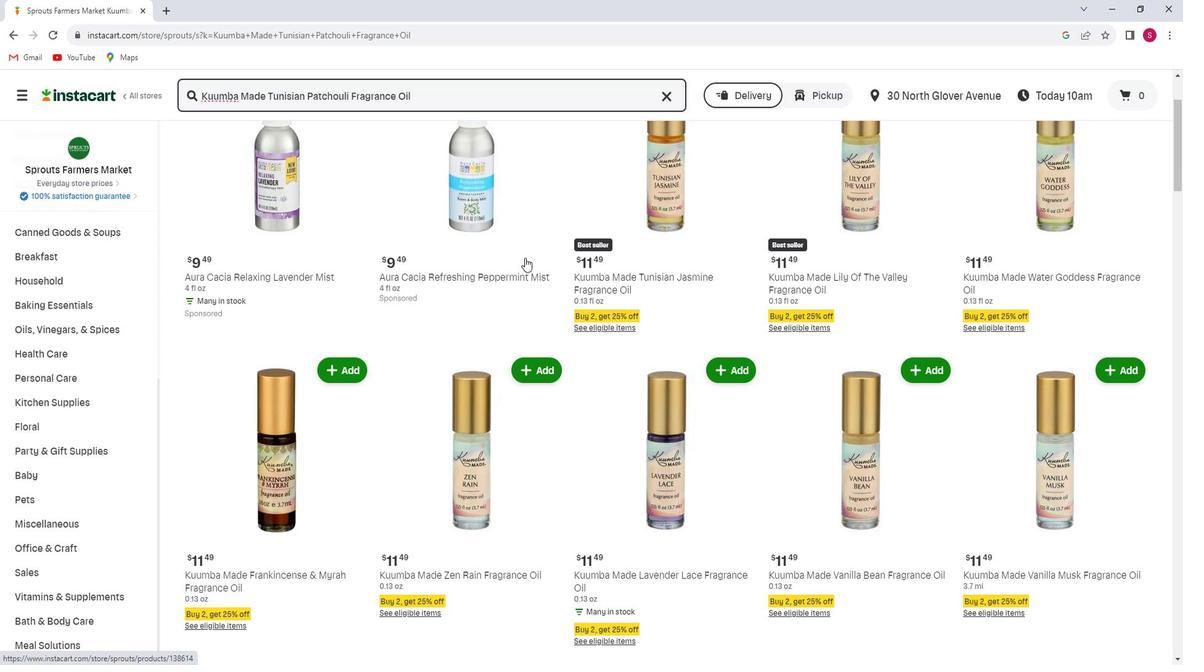 
Action: Mouse scrolled (534, 260) with delta (0, 0)
Screenshot: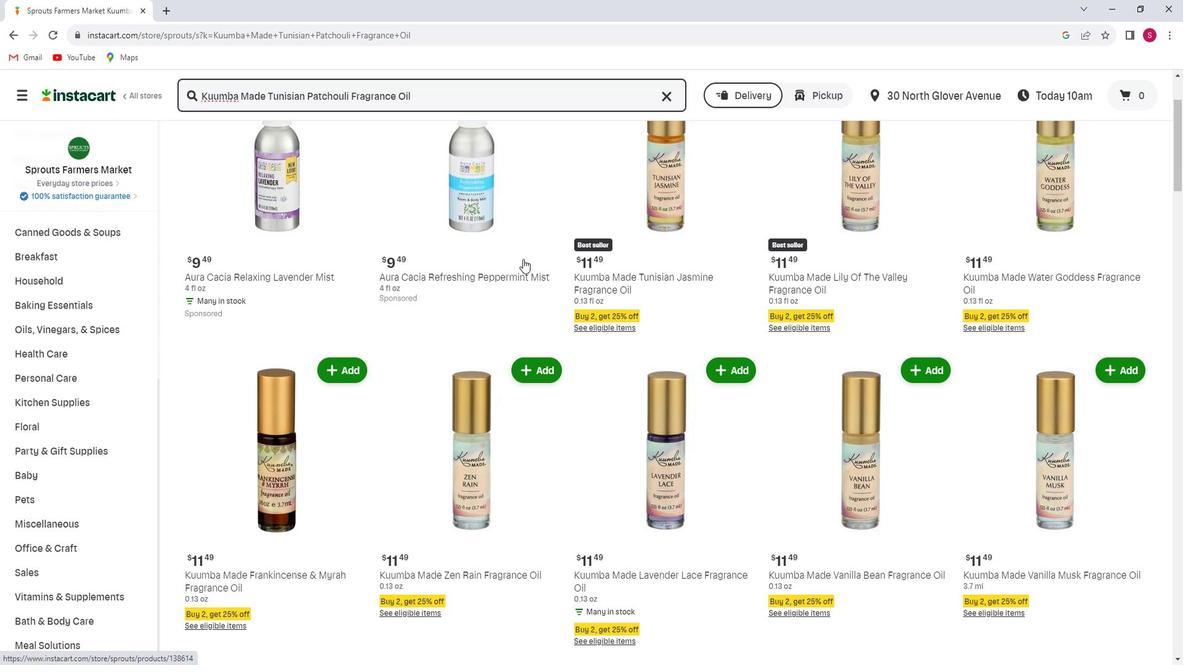
Action: Mouse scrolled (534, 260) with delta (0, 0)
Screenshot: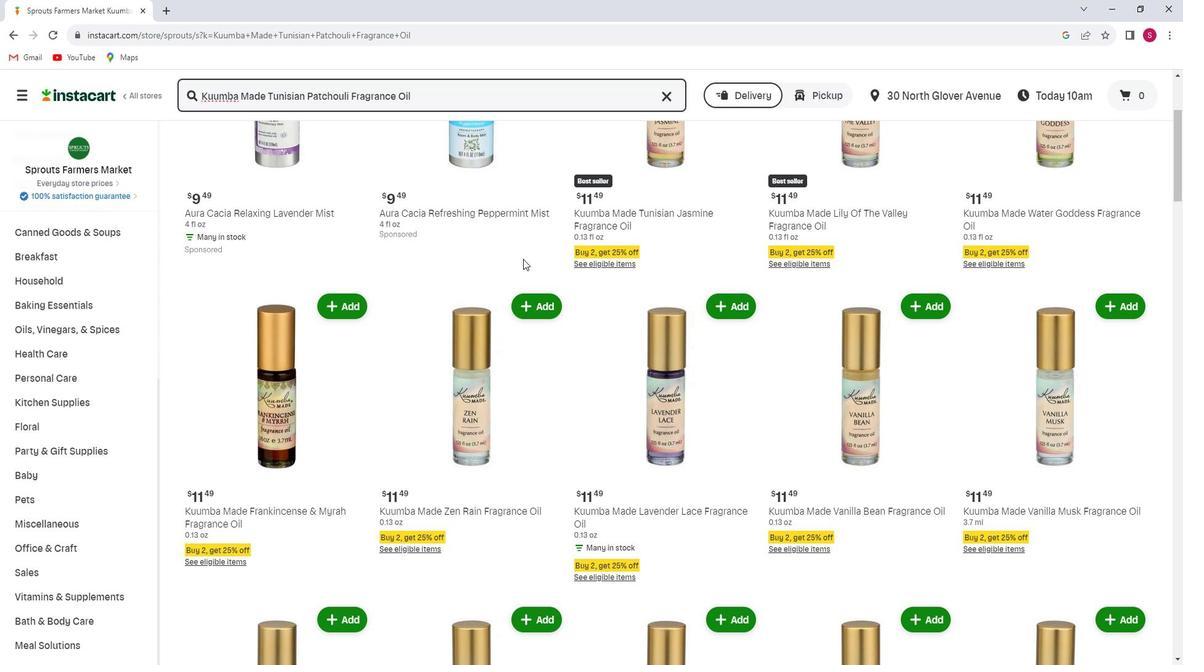 
Action: Mouse scrolled (534, 260) with delta (0, 0)
Screenshot: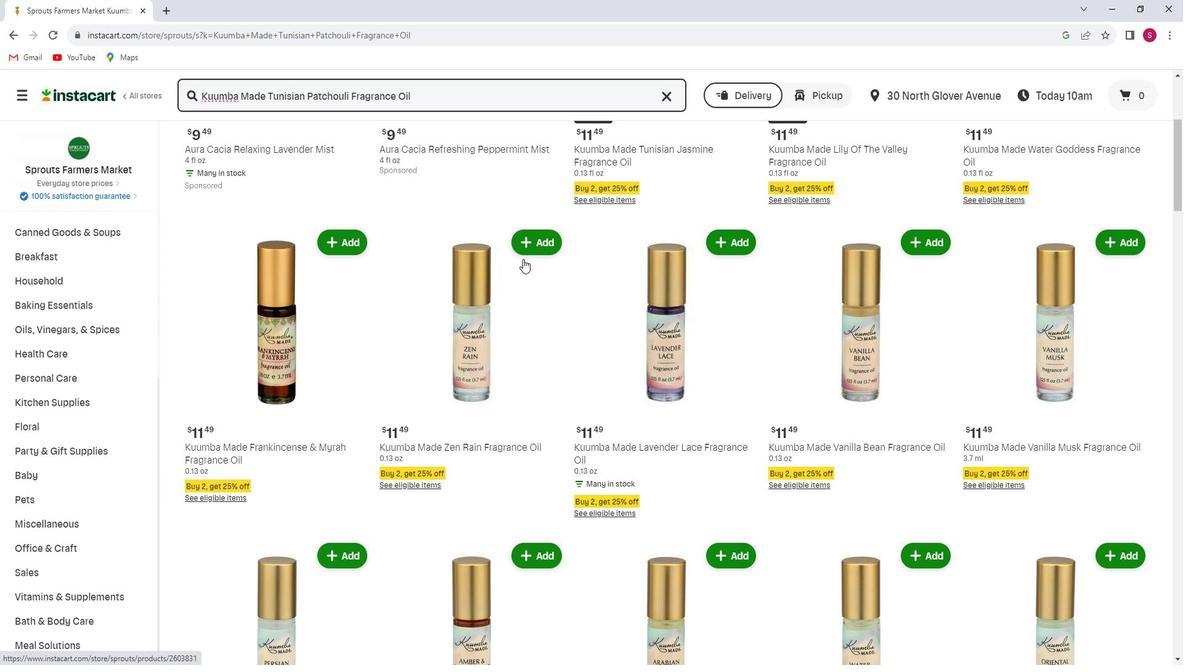
Action: Mouse scrolled (534, 260) with delta (0, 0)
Screenshot: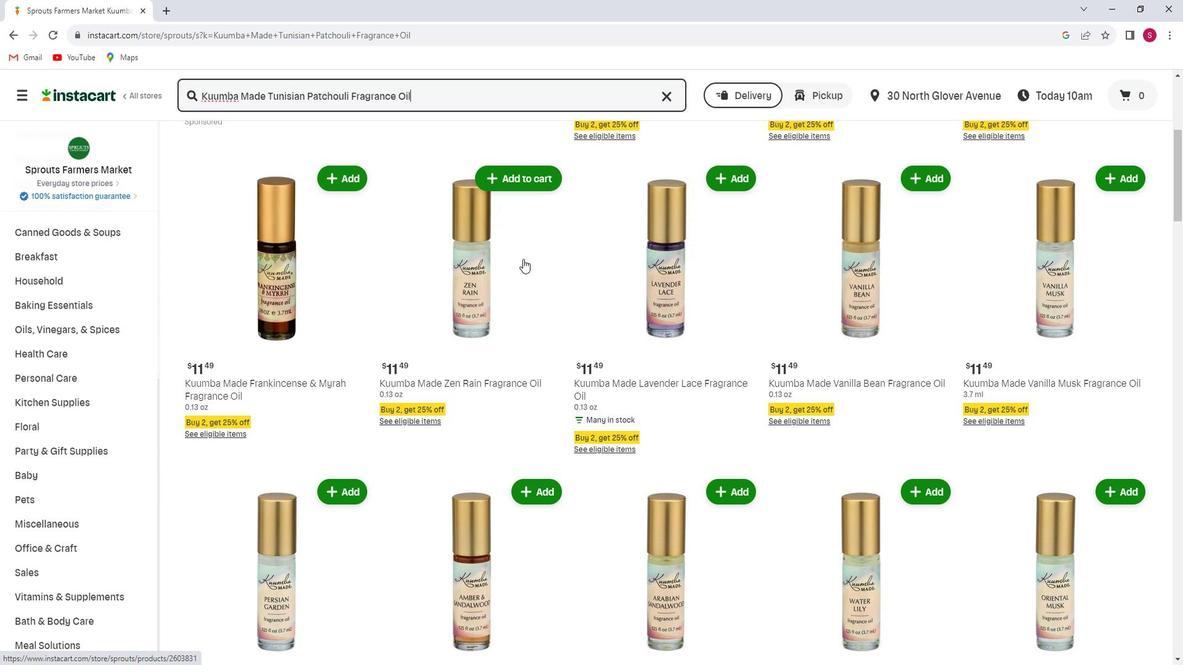 
Action: Mouse scrolled (534, 260) with delta (0, 0)
Screenshot: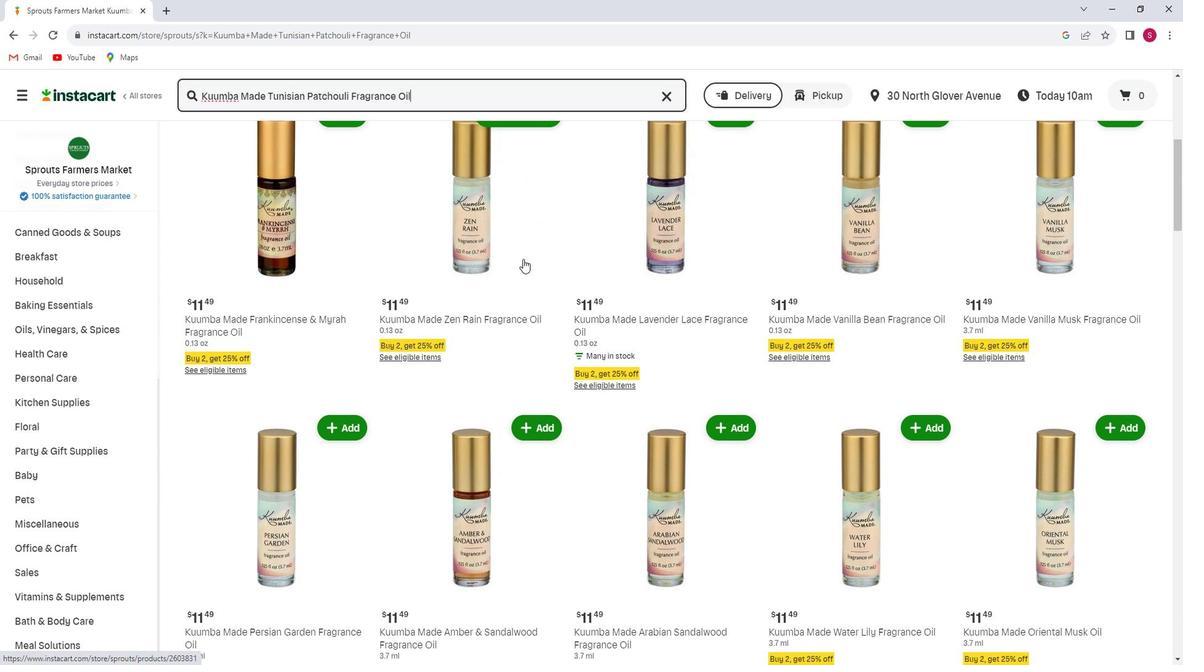 
Action: Mouse scrolled (534, 260) with delta (0, 0)
Screenshot: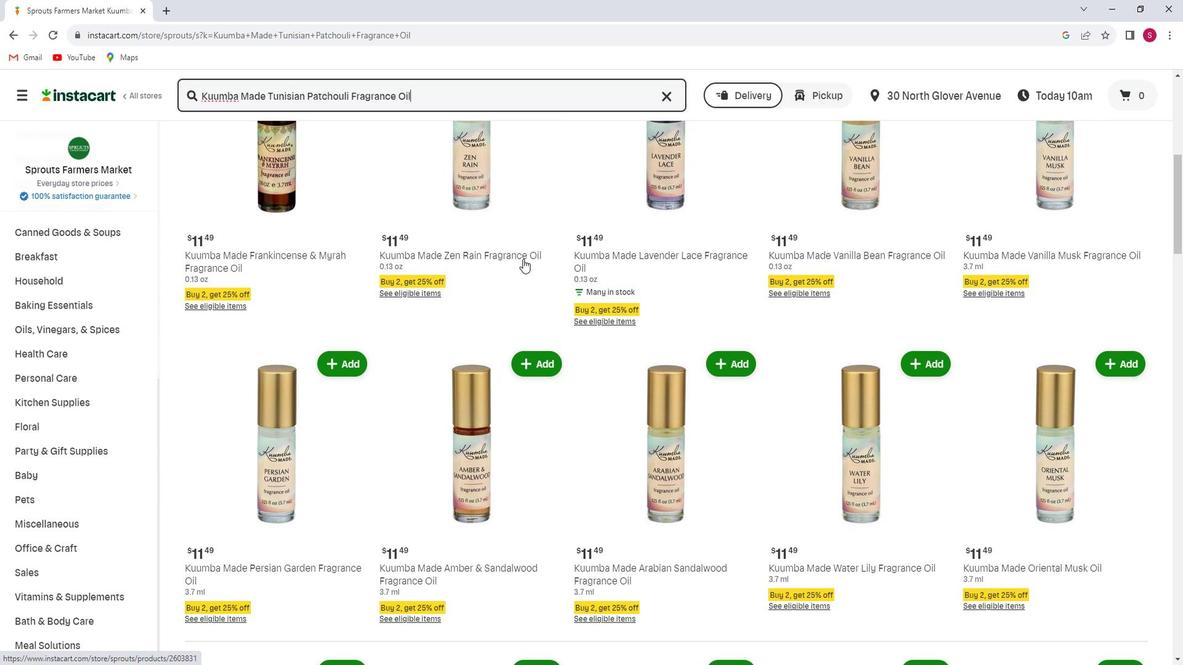 
Action: Mouse scrolled (534, 260) with delta (0, 0)
Screenshot: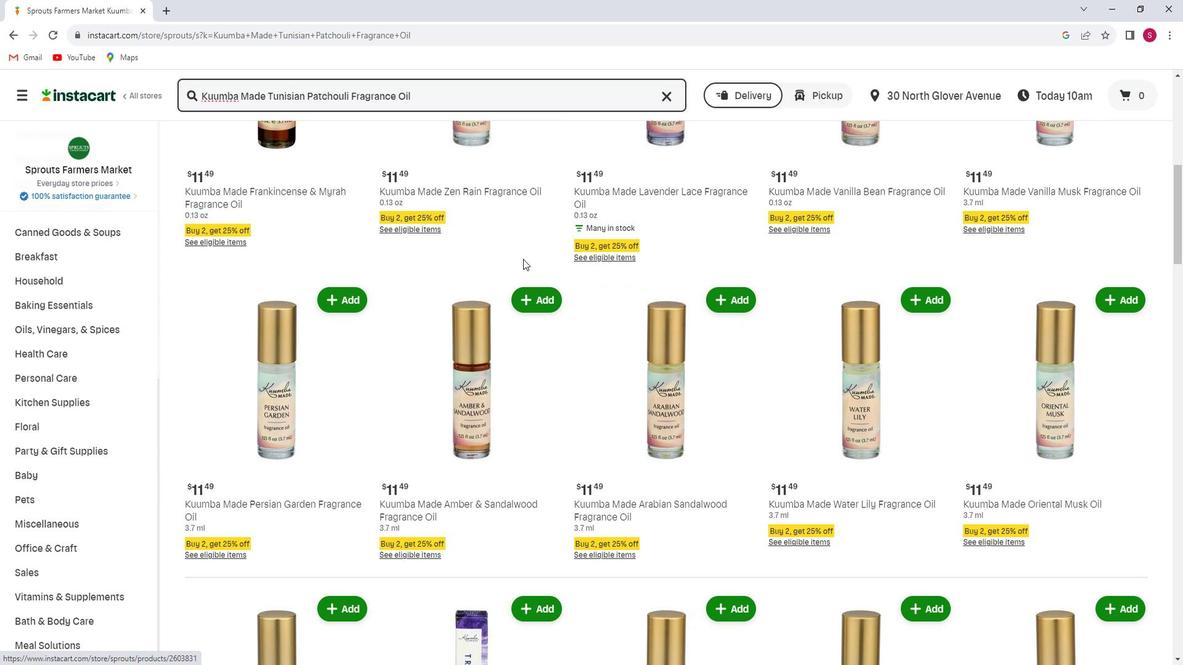 
Action: Mouse scrolled (534, 260) with delta (0, 0)
Screenshot: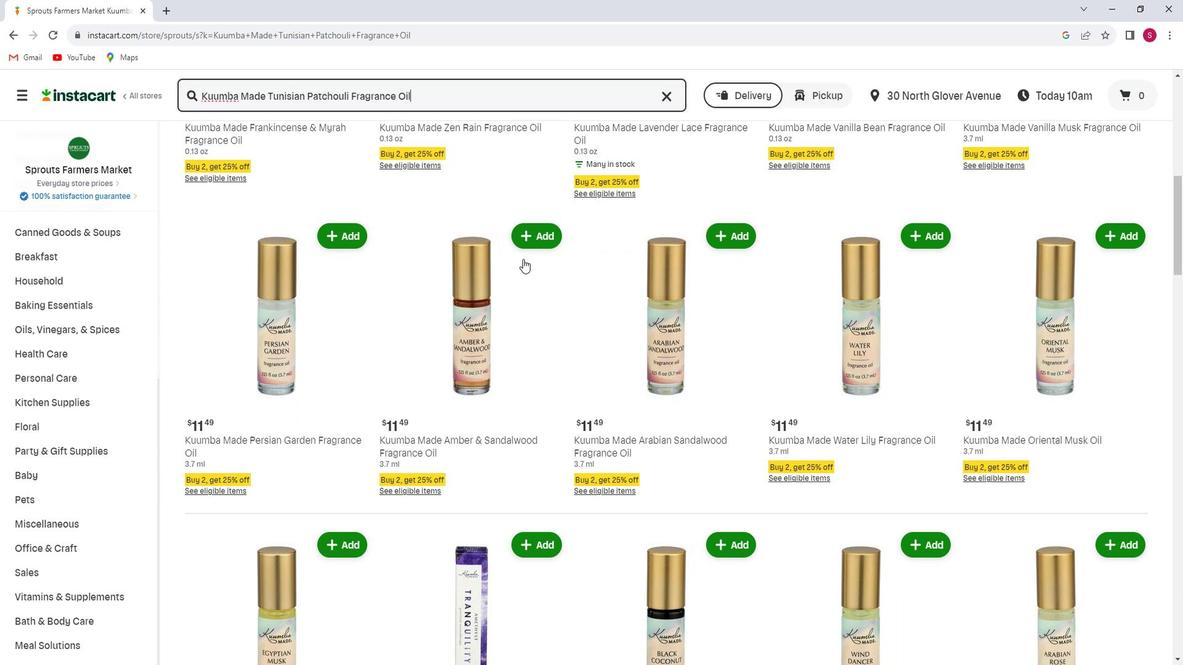 
Action: Mouse scrolled (534, 260) with delta (0, 0)
Screenshot: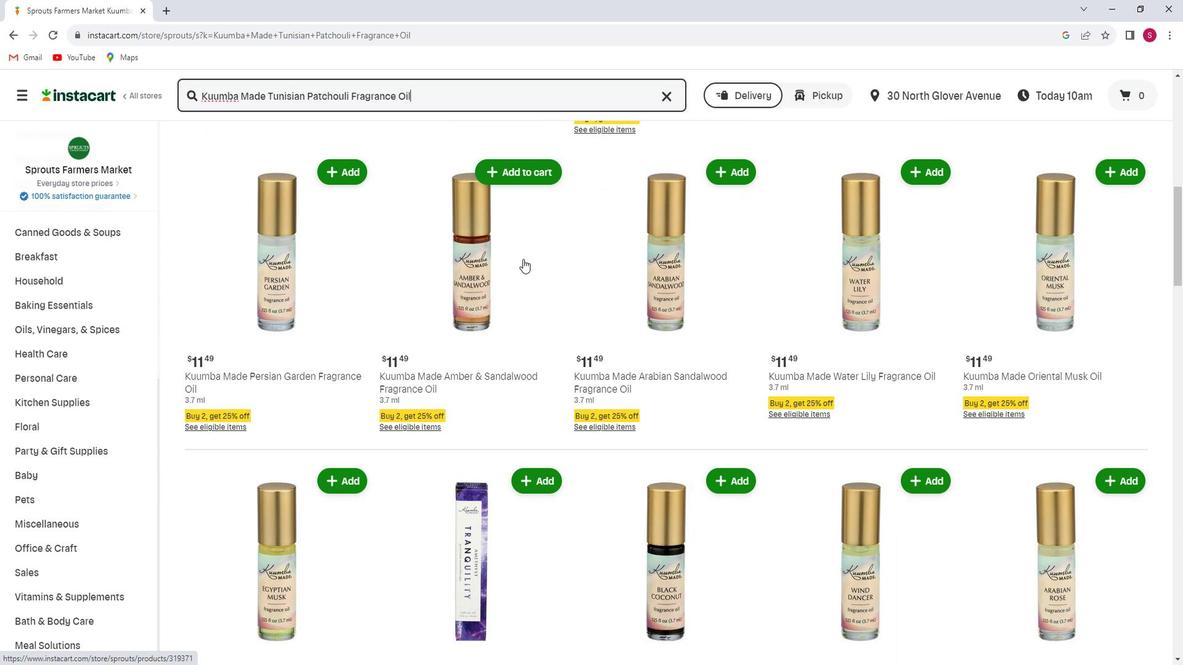 
Action: Mouse scrolled (534, 260) with delta (0, 0)
Screenshot: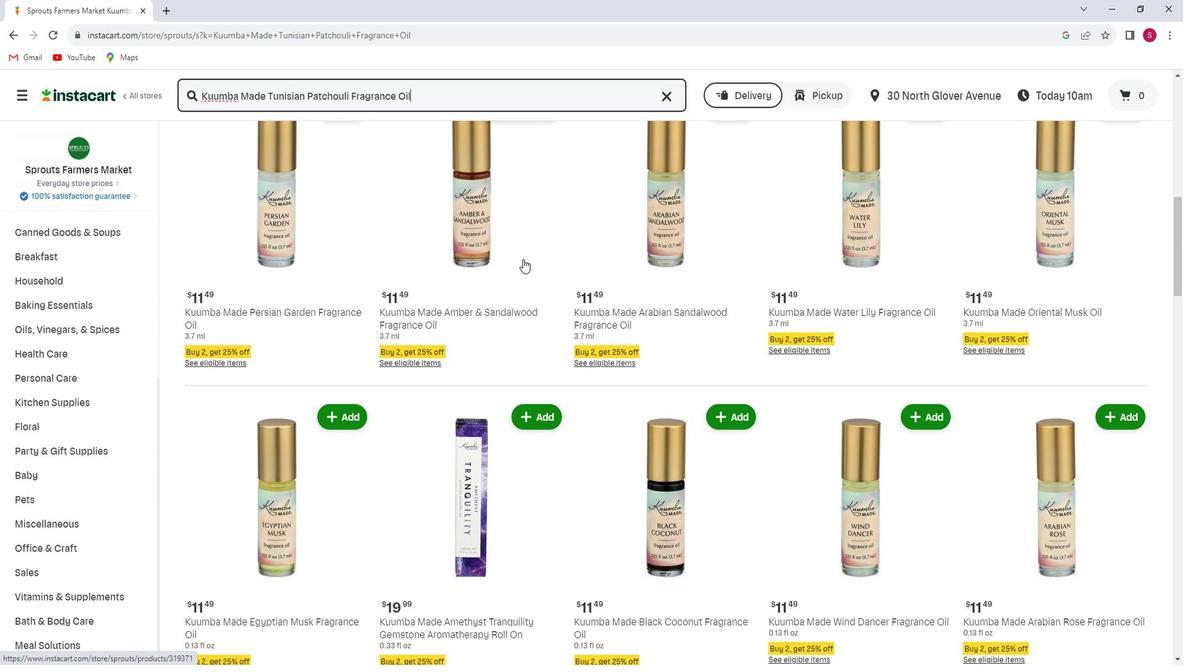 
Action: Mouse scrolled (534, 260) with delta (0, 0)
Screenshot: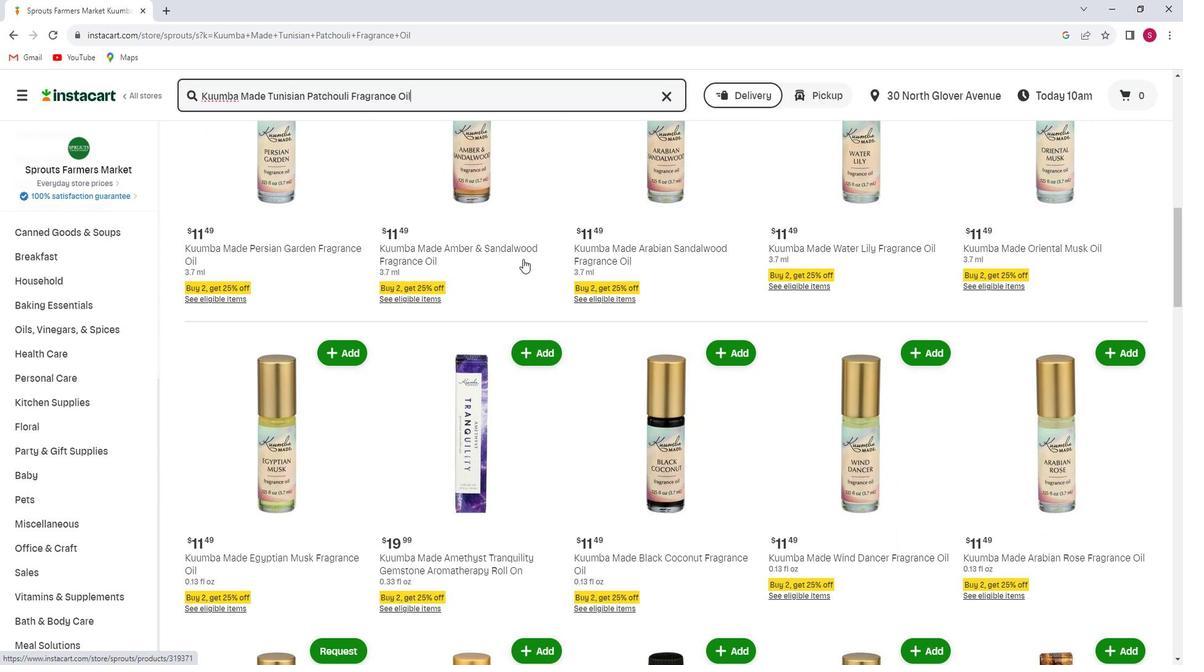 
Action: Mouse scrolled (534, 260) with delta (0, 0)
Screenshot: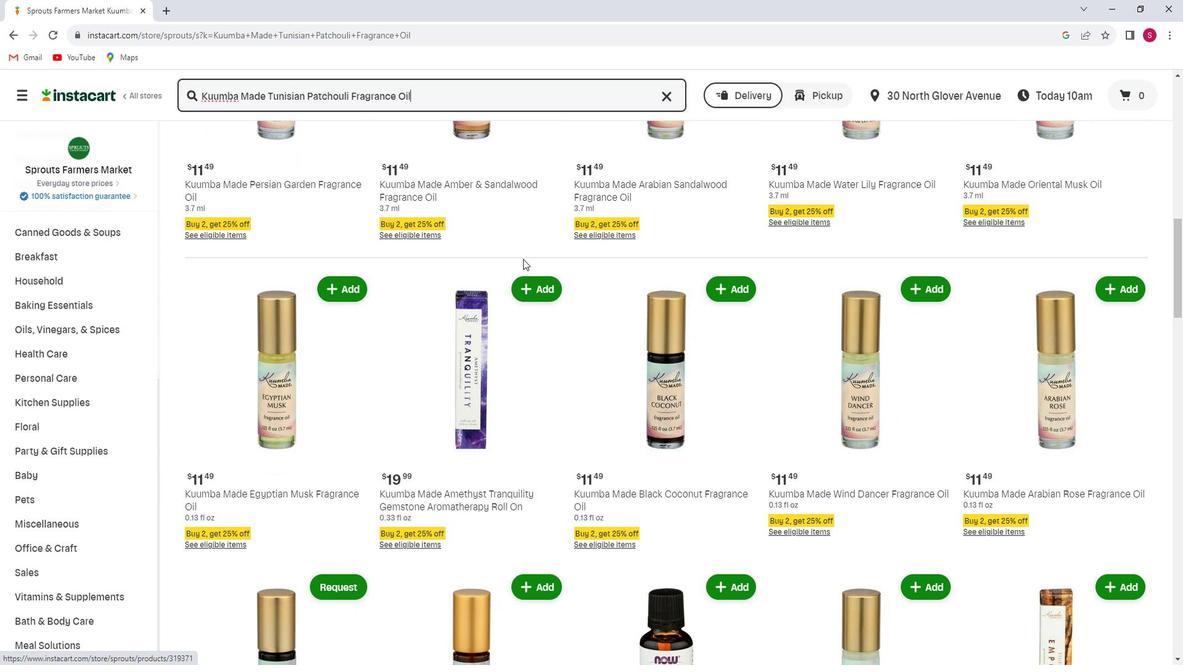 
Action: Mouse scrolled (534, 260) with delta (0, 0)
Screenshot: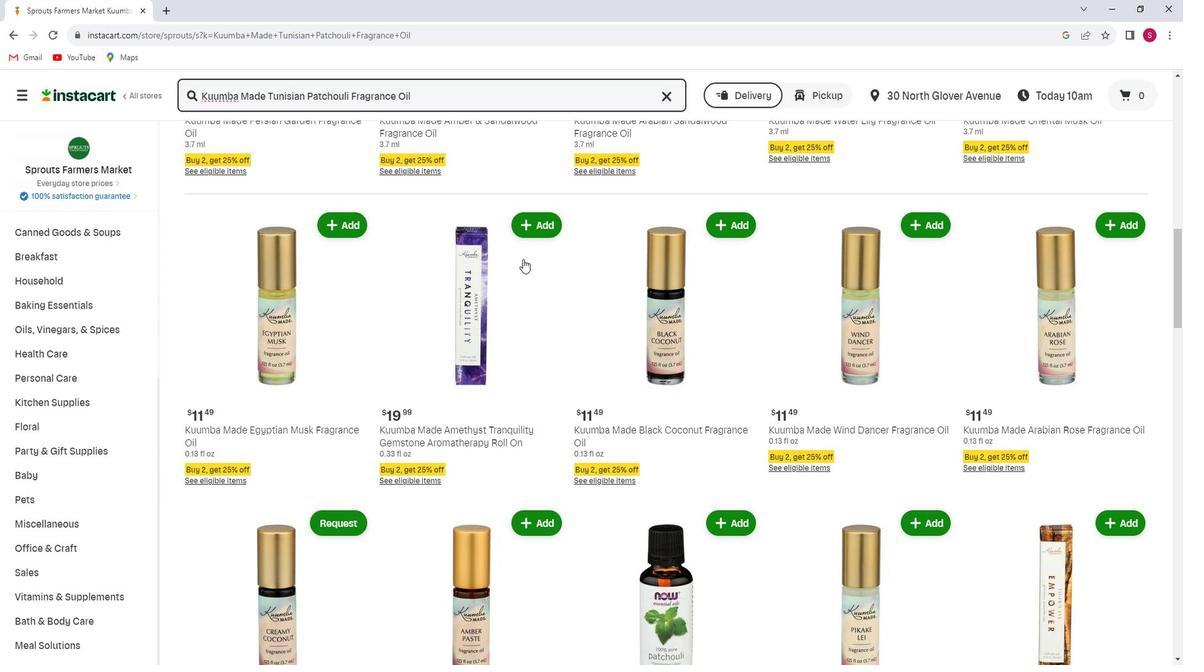 
Action: Mouse scrolled (534, 260) with delta (0, 0)
Screenshot: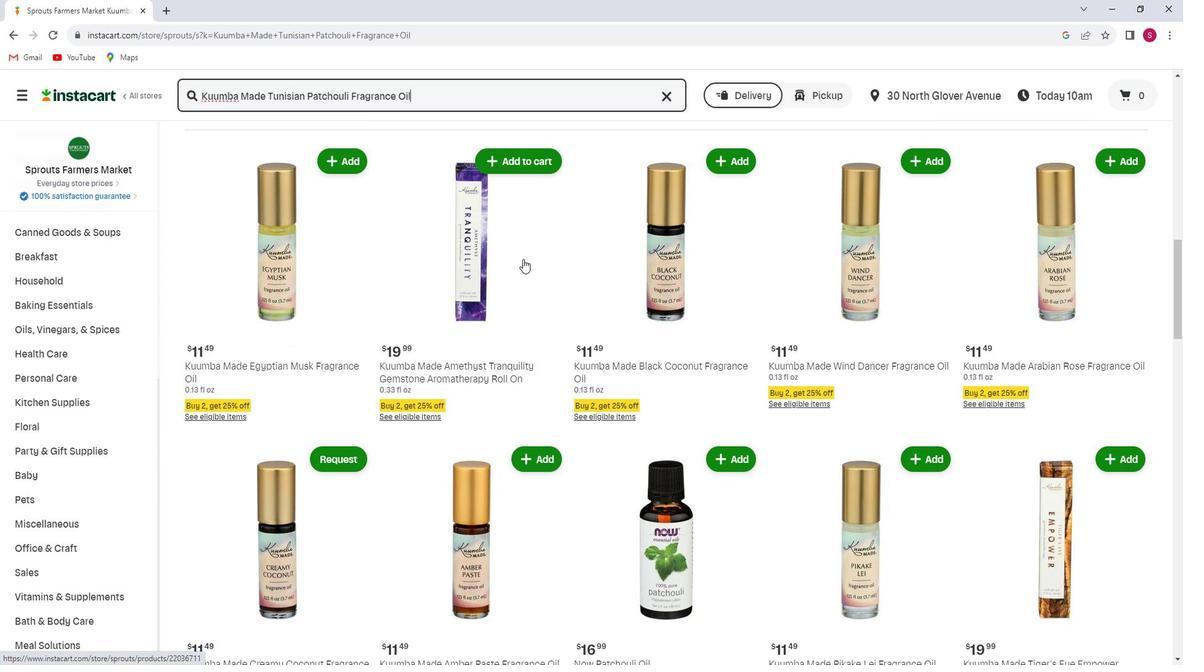 
Action: Mouse moved to (534, 258)
Screenshot: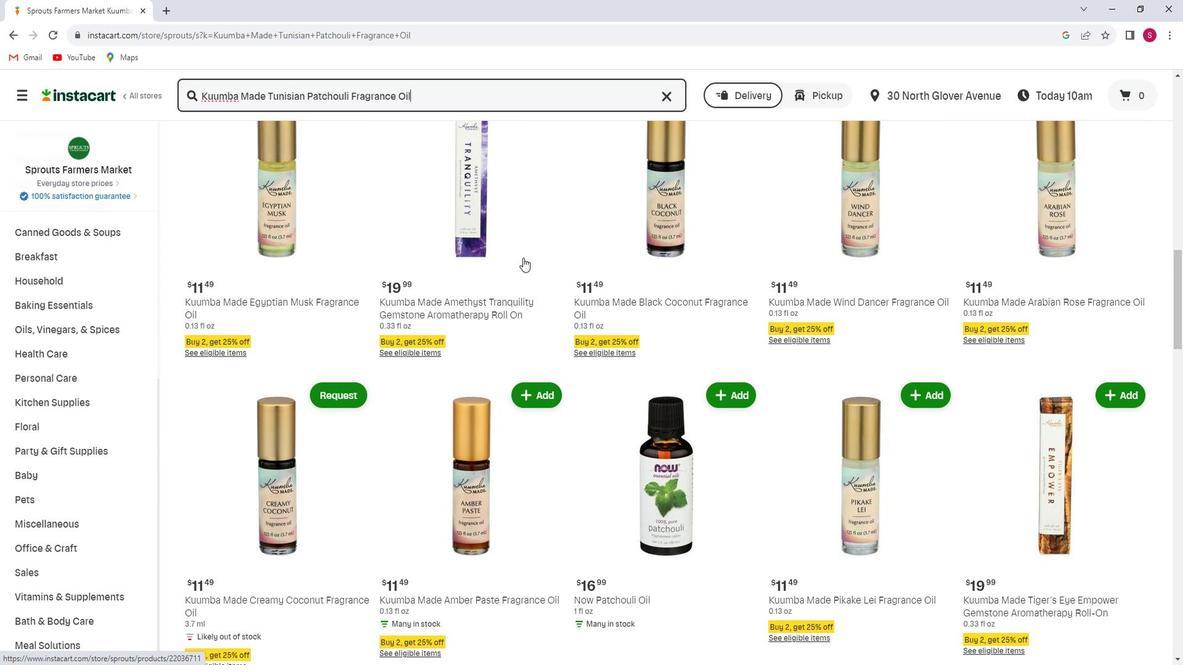 
Action: Mouse scrolled (534, 257) with delta (0, 0)
Screenshot: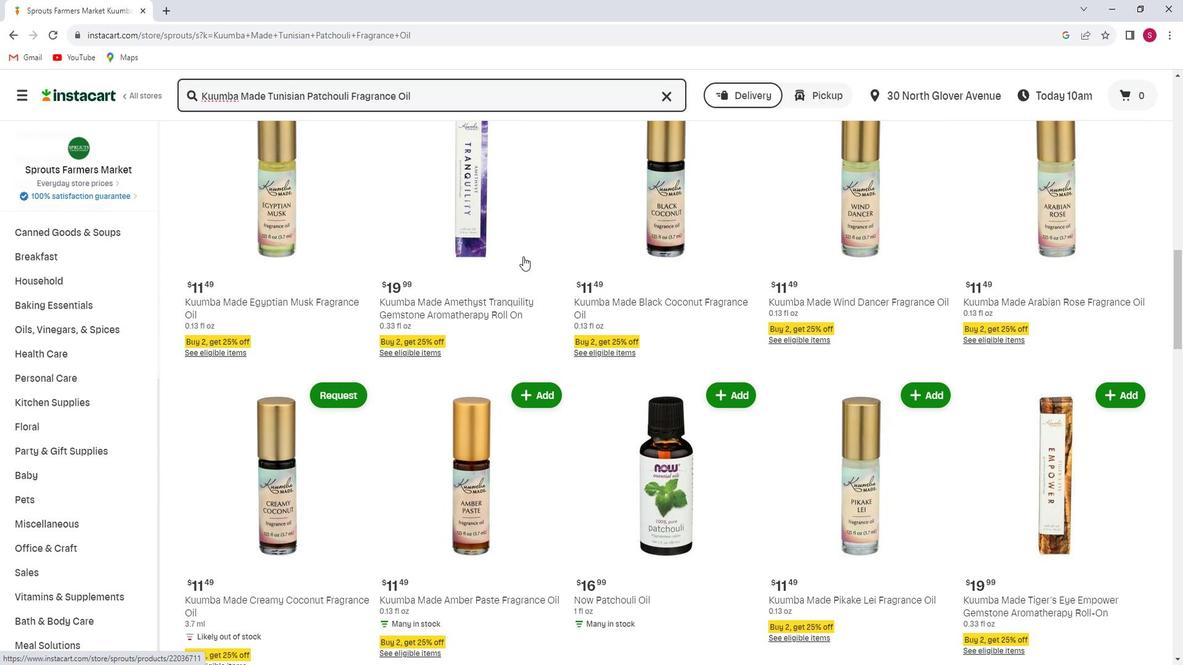 
Action: Mouse moved to (537, 258)
Screenshot: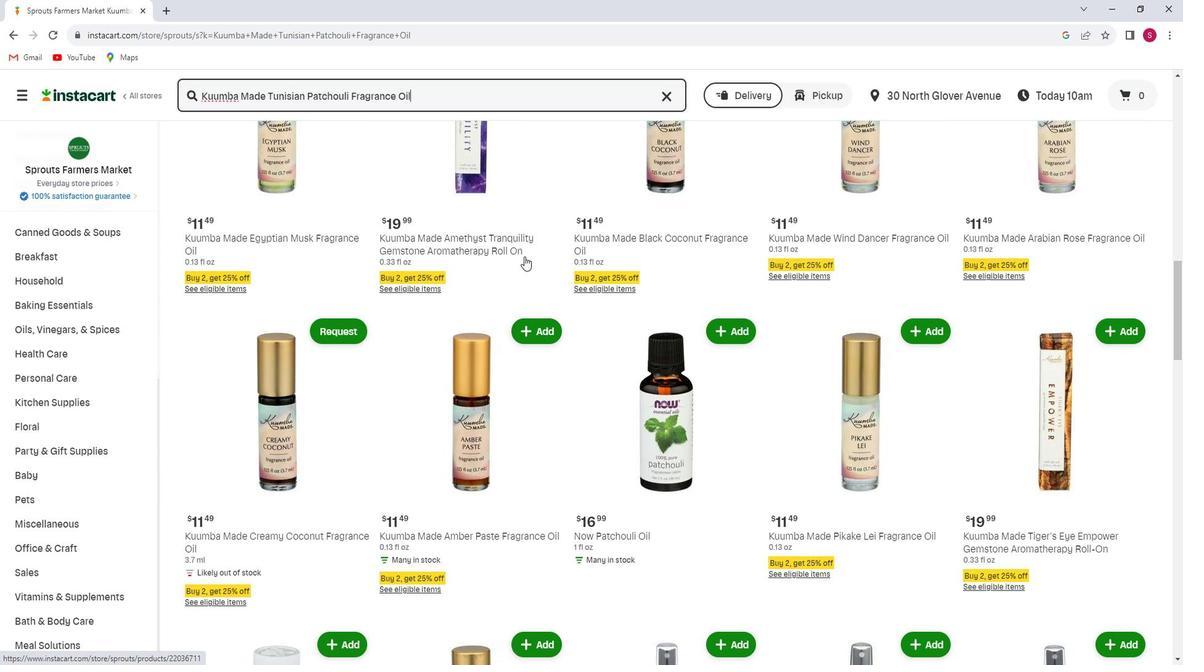 
Action: Mouse scrolled (537, 257) with delta (0, 0)
Screenshot: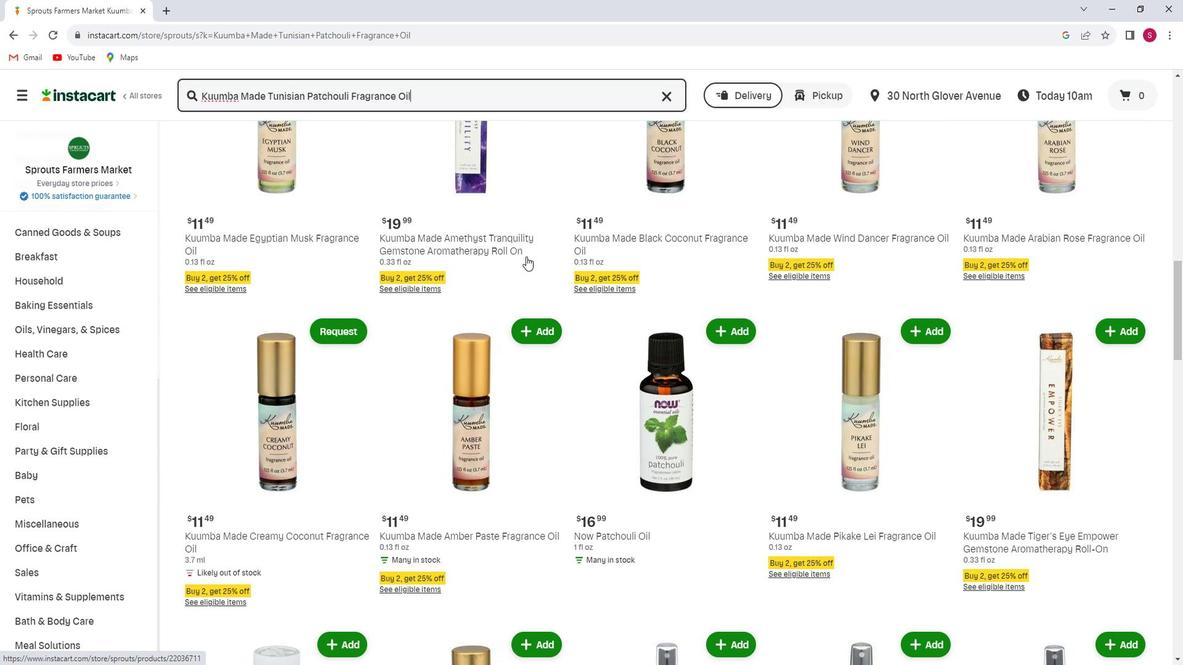 
Action: Mouse scrolled (537, 257) with delta (0, 0)
Screenshot: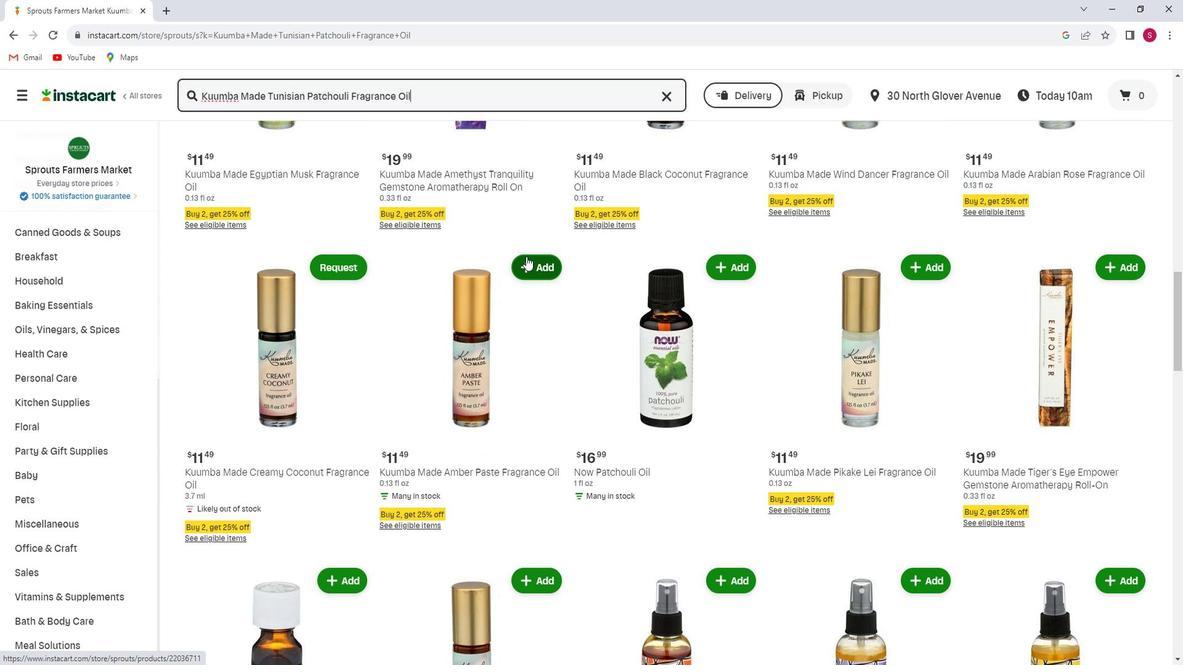 
Action: Mouse scrolled (537, 257) with delta (0, 0)
Screenshot: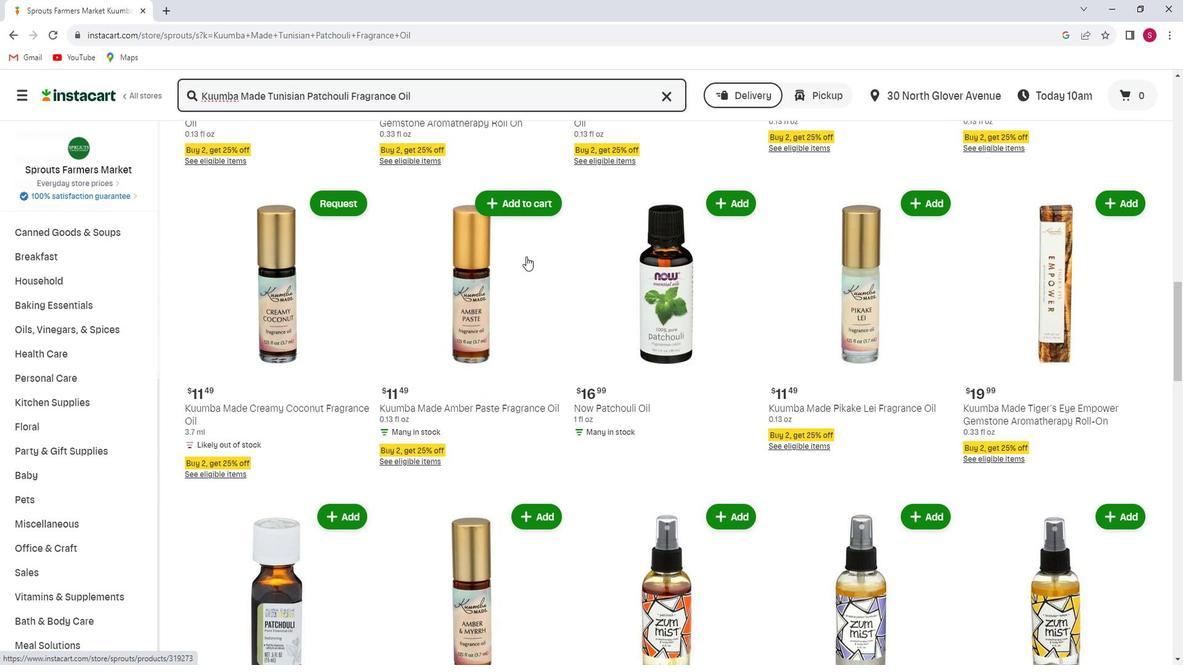 
Action: Mouse scrolled (537, 257) with delta (0, 0)
Screenshot: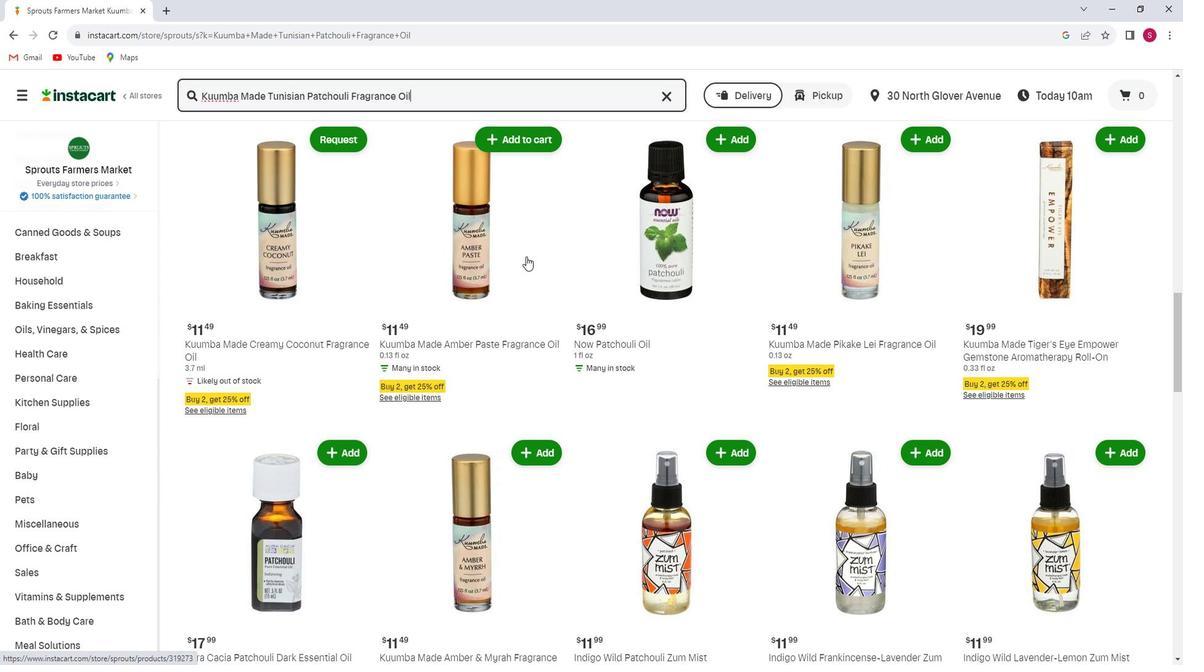 
Action: Mouse scrolled (537, 257) with delta (0, 0)
Screenshot: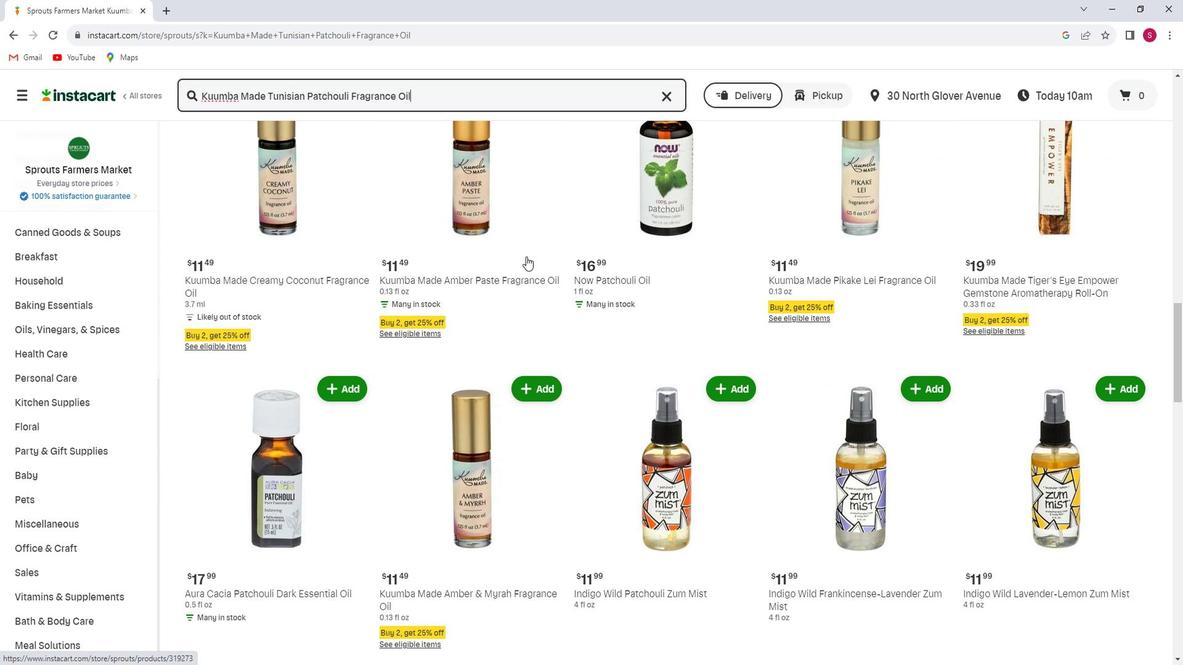 
Action: Mouse scrolled (537, 257) with delta (0, 0)
Screenshot: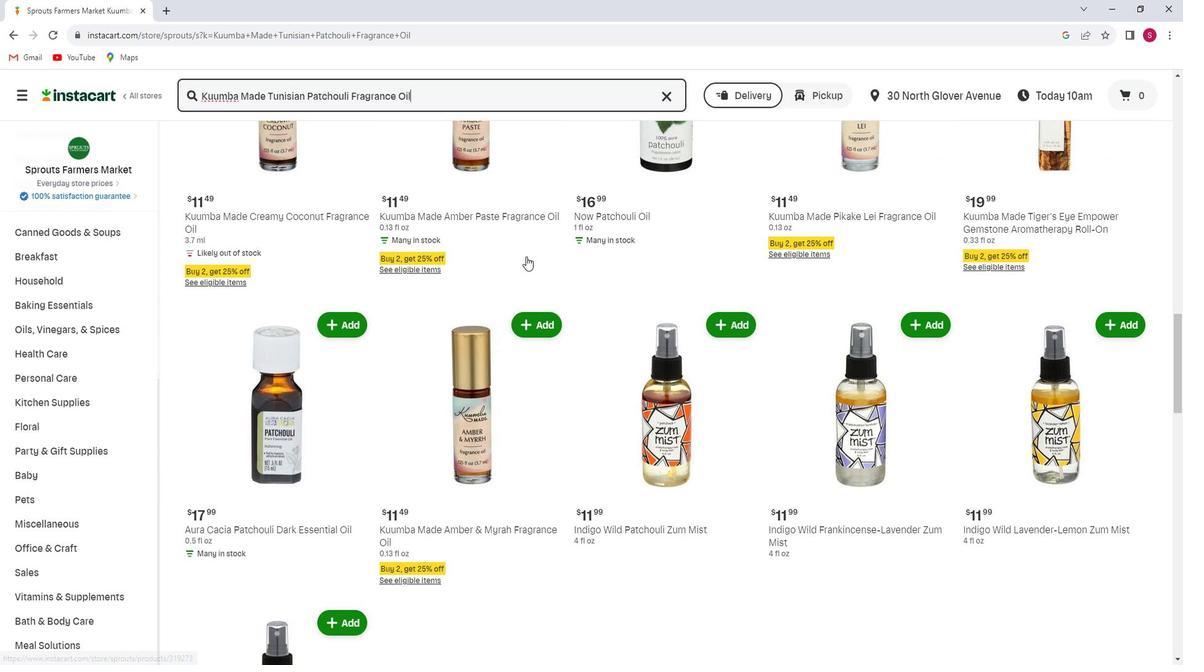 
Action: Mouse scrolled (537, 257) with delta (0, 0)
Screenshot: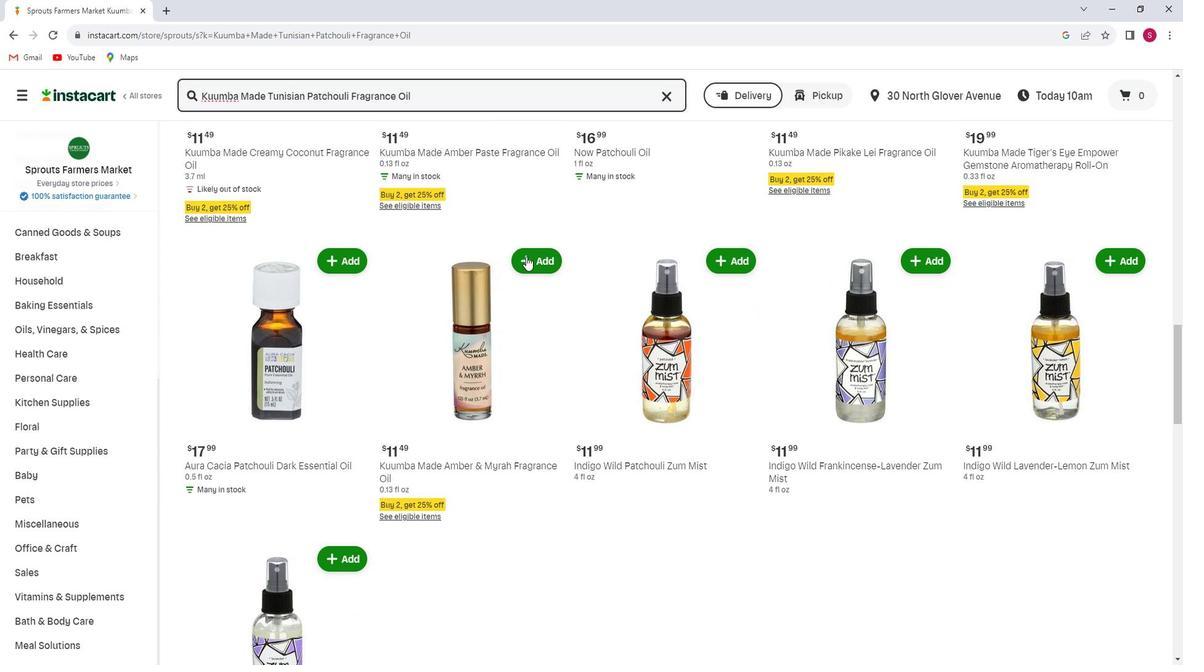 
Action: Mouse scrolled (537, 257) with delta (0, 0)
Screenshot: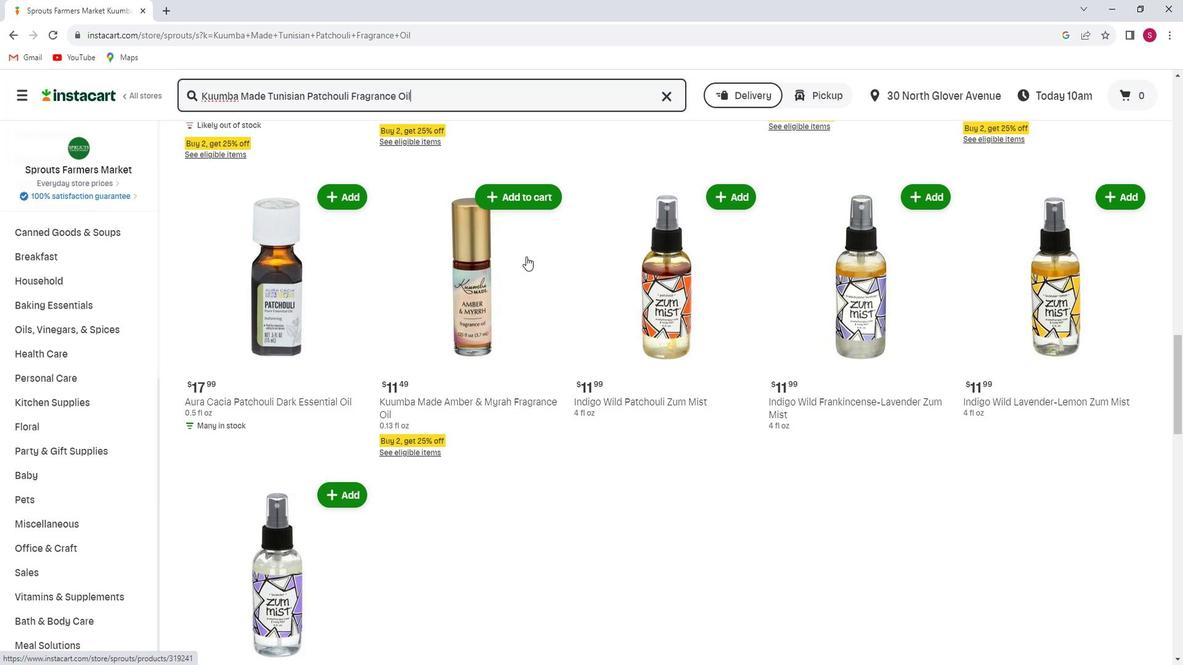 
Action: Mouse scrolled (537, 257) with delta (0, 0)
Screenshot: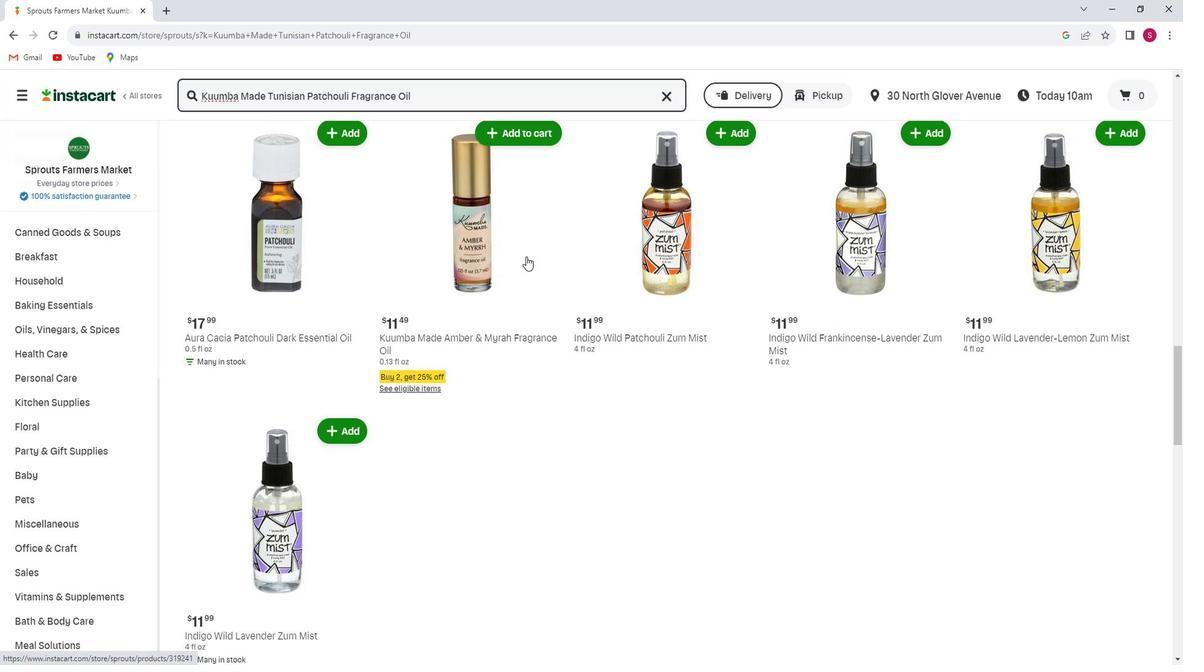 
Action: Mouse scrolled (537, 257) with delta (0, 0)
Screenshot: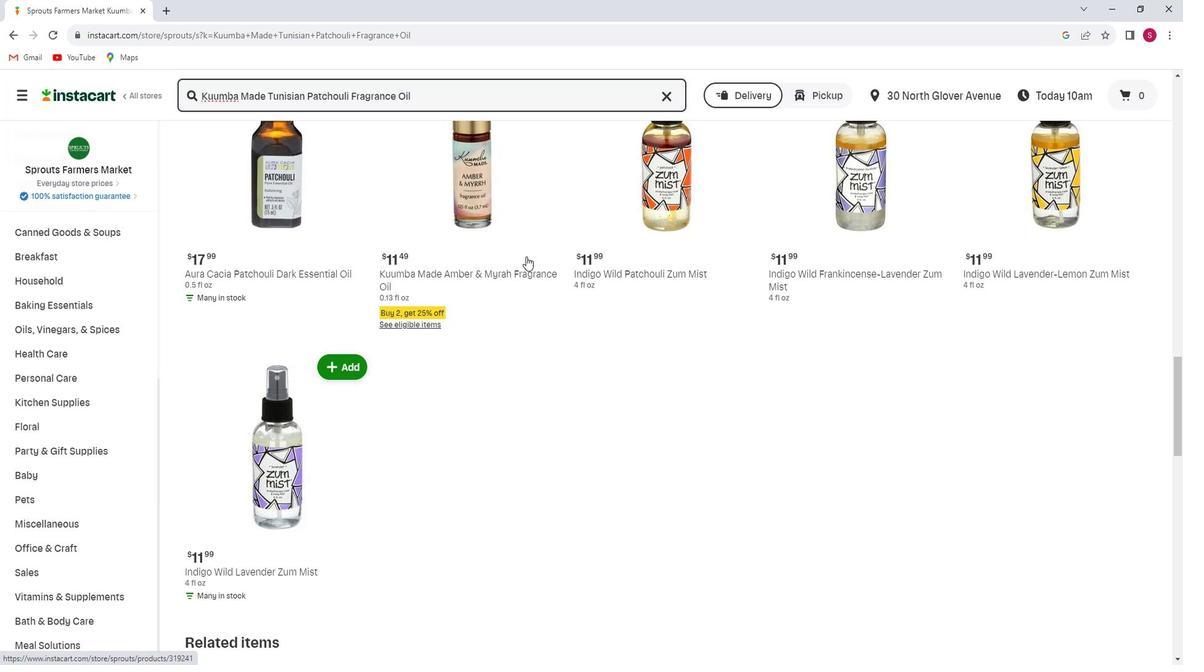 
Action: Mouse scrolled (537, 257) with delta (0, 0)
Screenshot: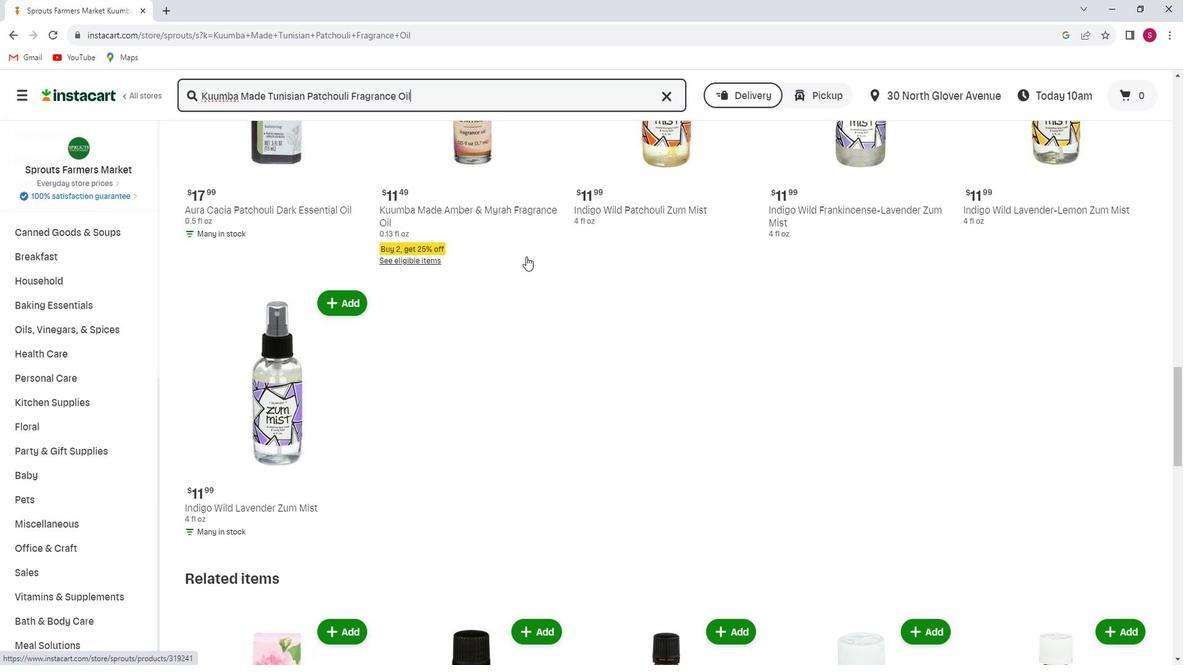 
Action: Mouse scrolled (537, 257) with delta (0, 0)
Screenshot: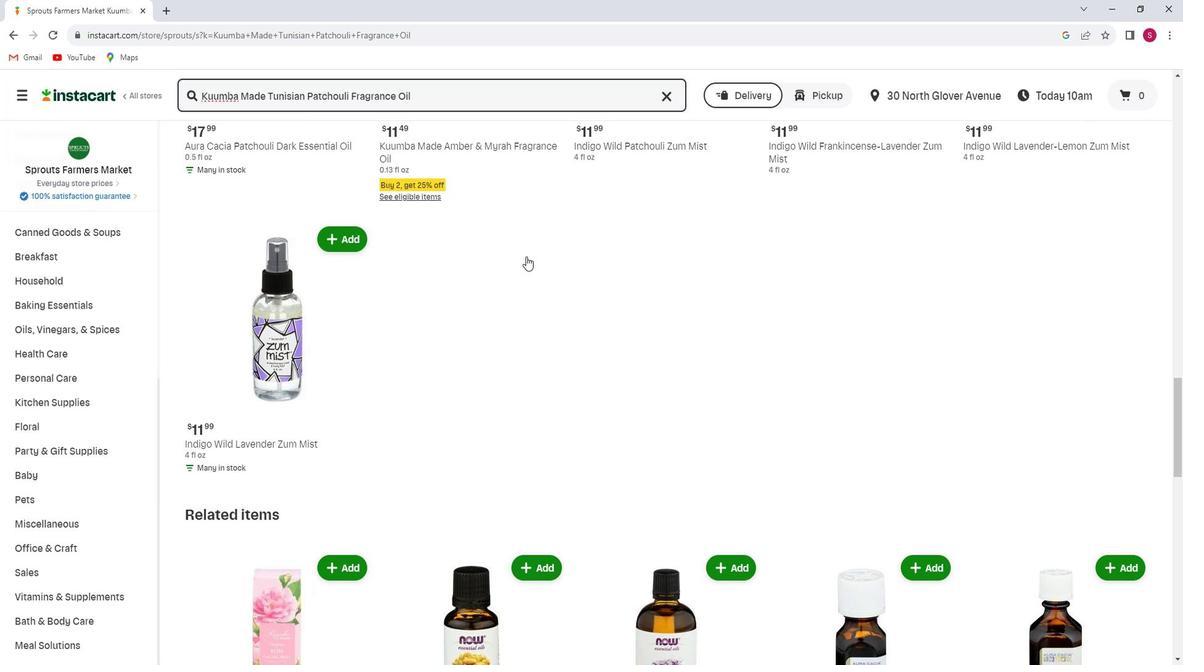 
Action: Mouse scrolled (537, 257) with delta (0, 0)
Screenshot: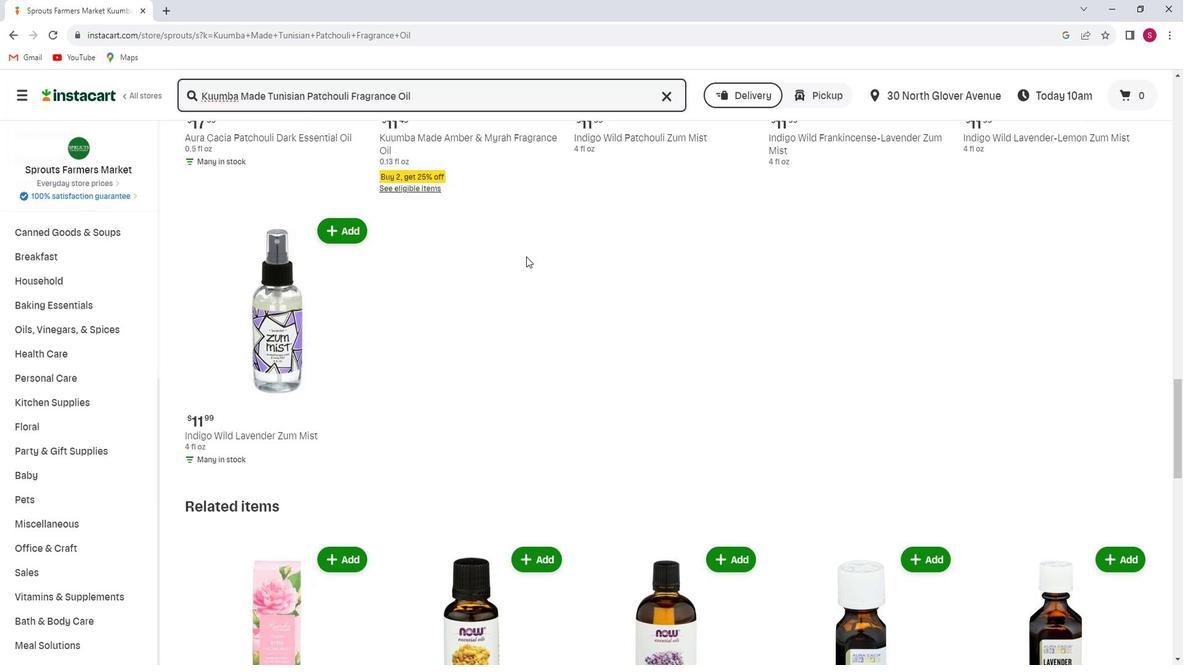 
Action: Mouse scrolled (537, 257) with delta (0, 0)
Screenshot: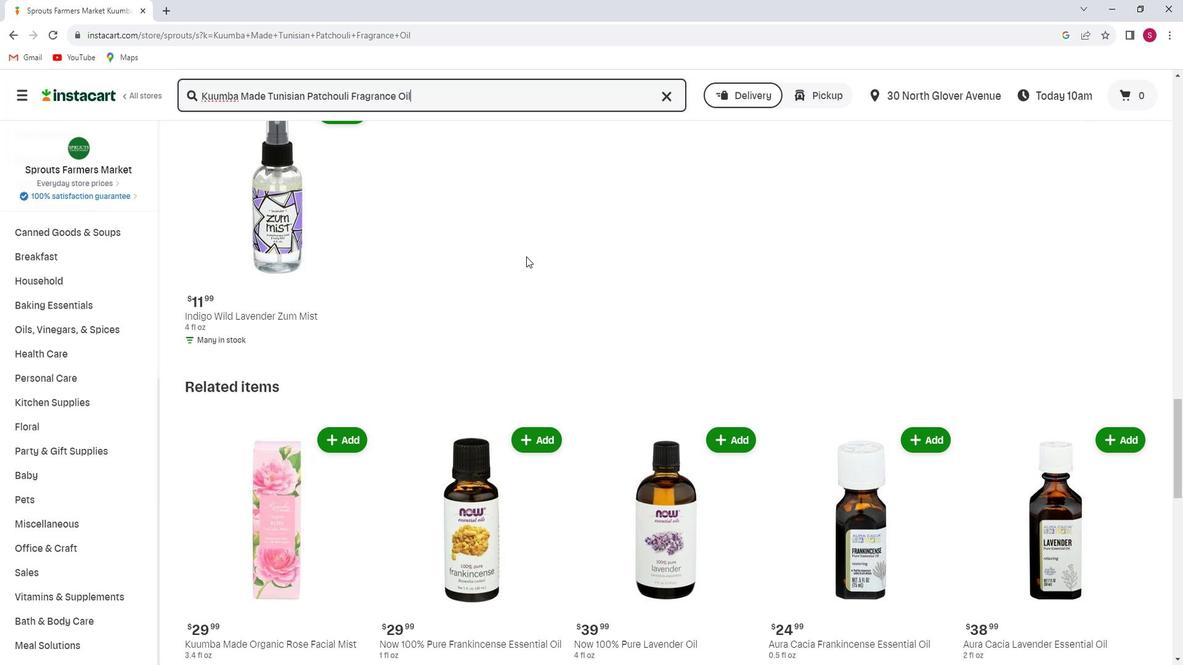 
Action: Mouse scrolled (537, 257) with delta (0, 0)
Screenshot: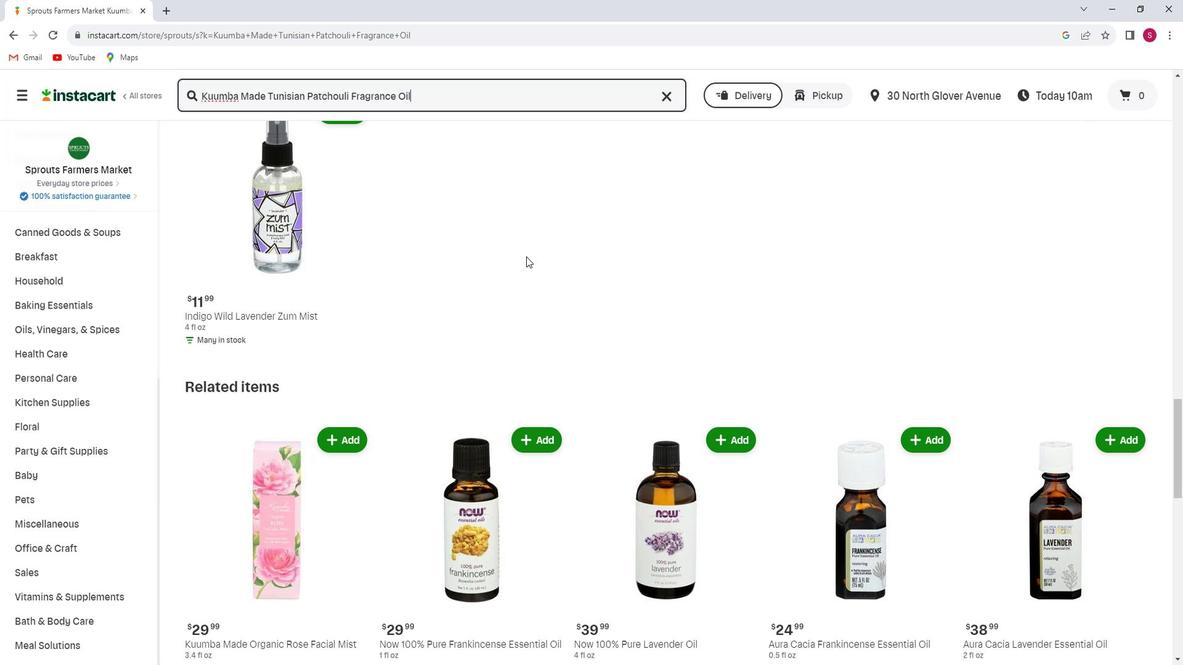 
Action: Mouse scrolled (537, 257) with delta (0, 0)
Screenshot: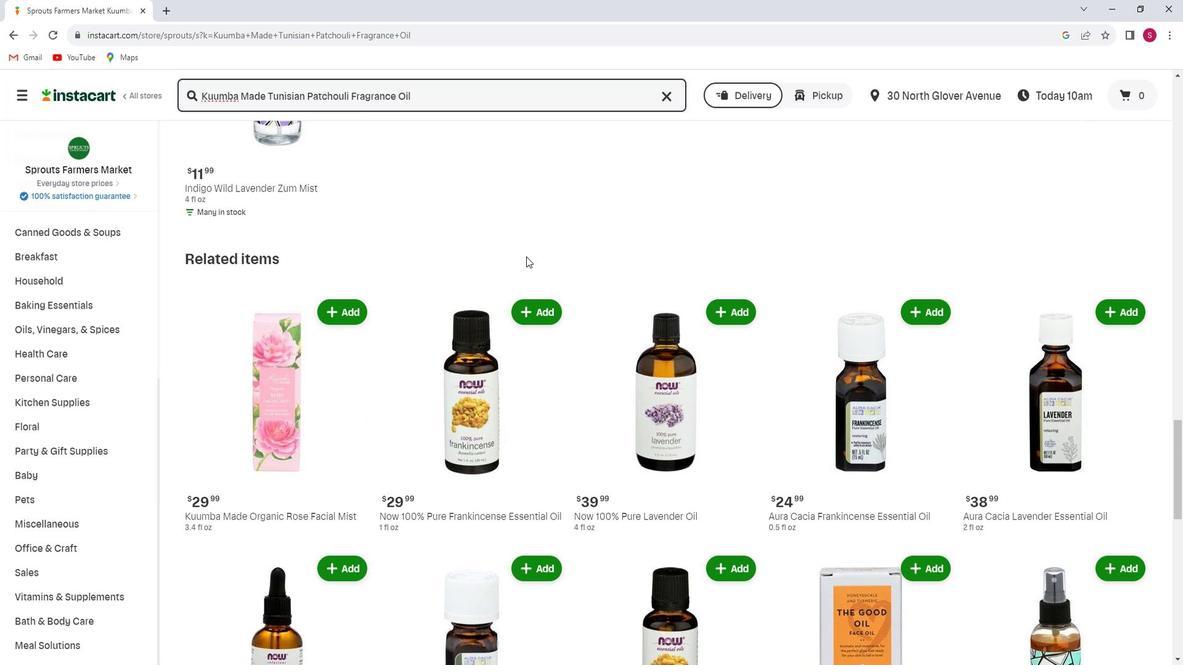 
Action: Mouse scrolled (537, 257) with delta (0, 0)
Screenshot: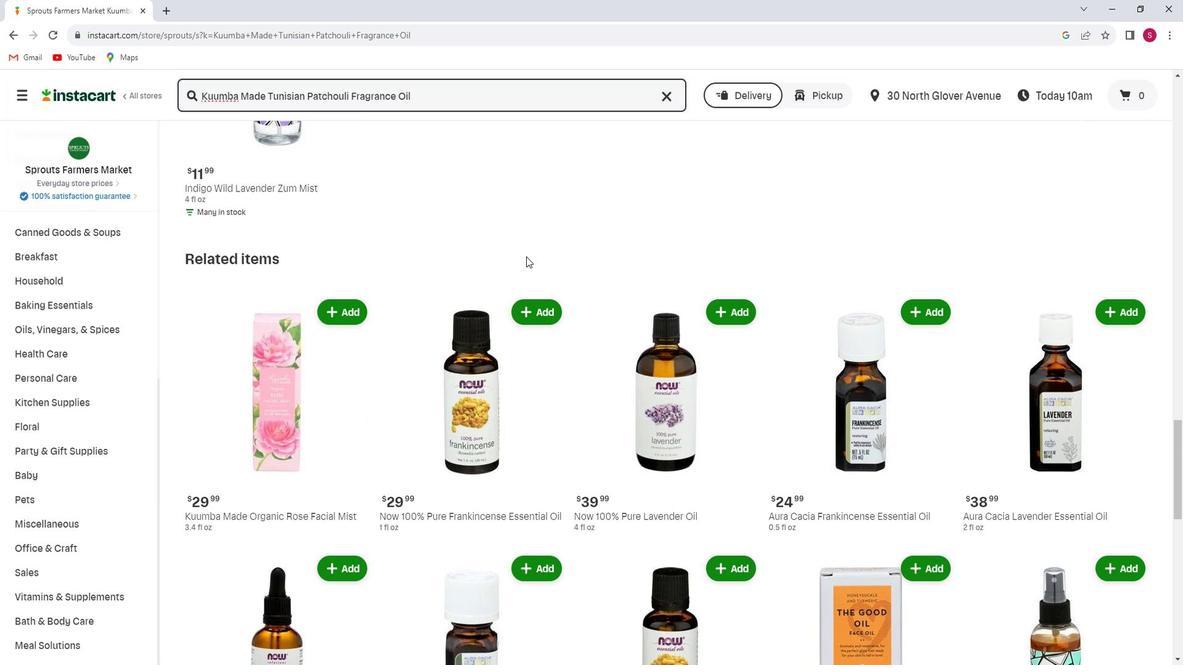 
Action: Mouse scrolled (537, 257) with delta (0, 0)
Screenshot: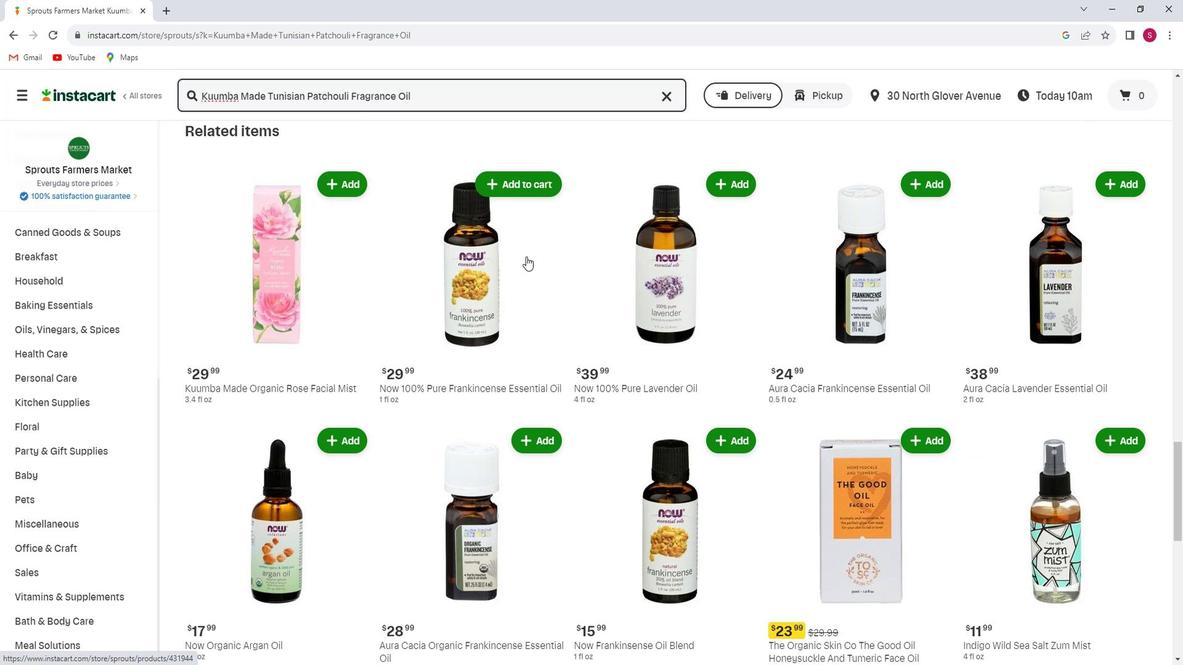 
Action: Mouse scrolled (537, 257) with delta (0, 0)
Screenshot: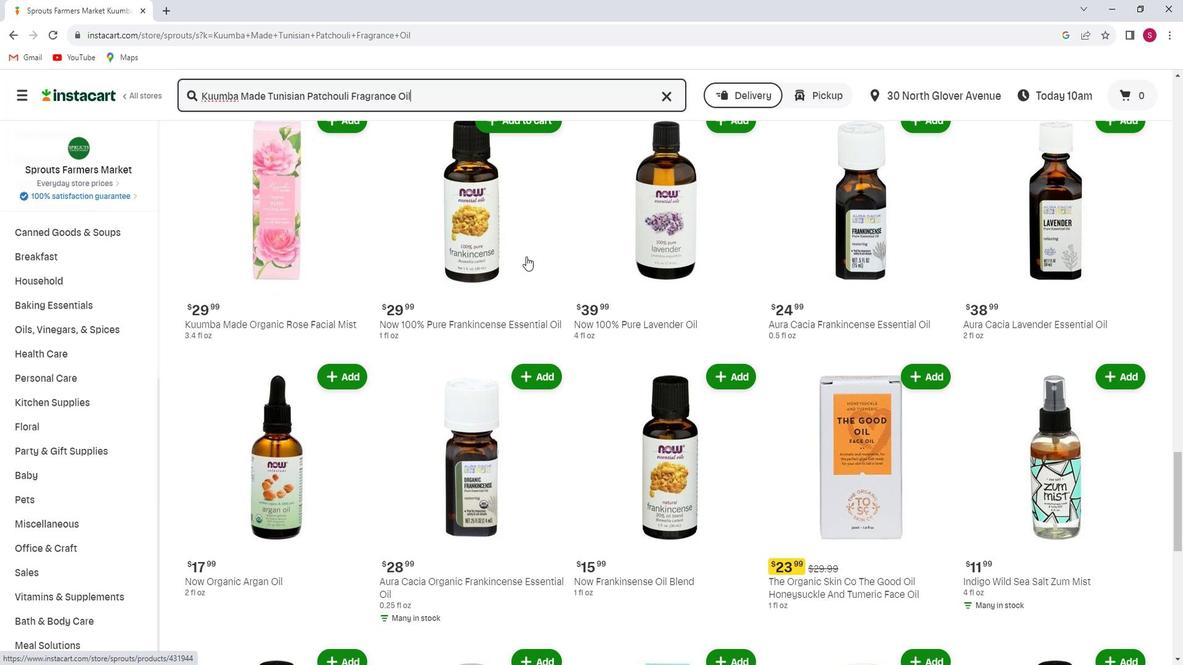 
Action: Mouse scrolled (537, 257) with delta (0, 0)
Screenshot: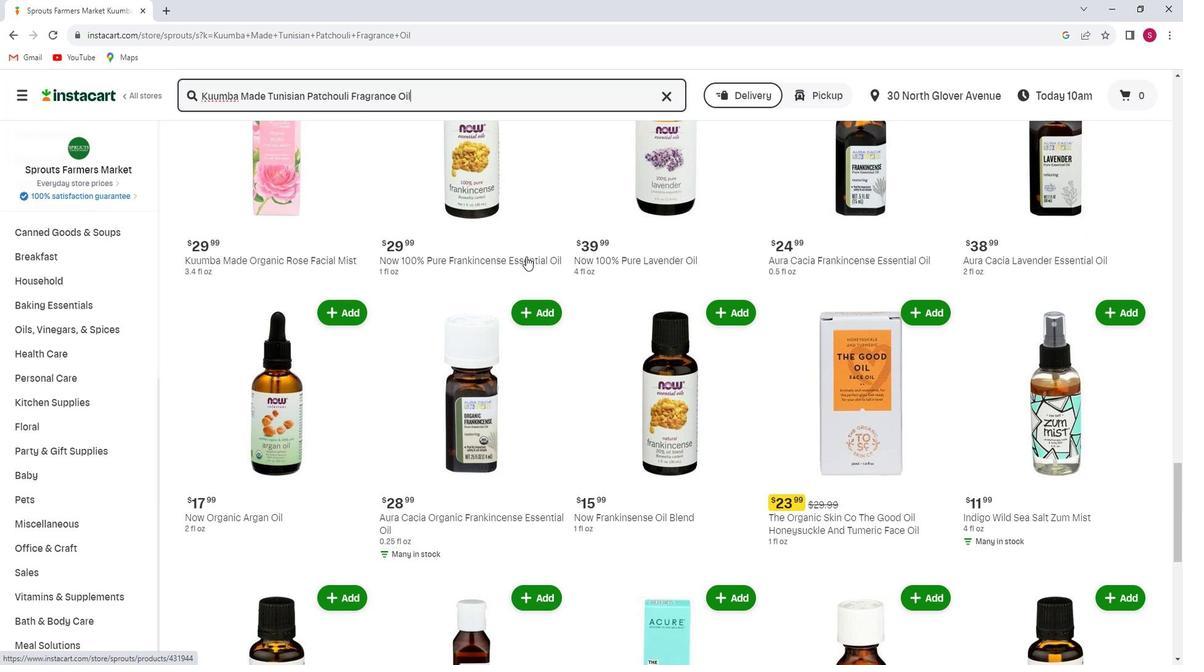 
Action: Mouse scrolled (537, 257) with delta (0, 0)
Screenshot: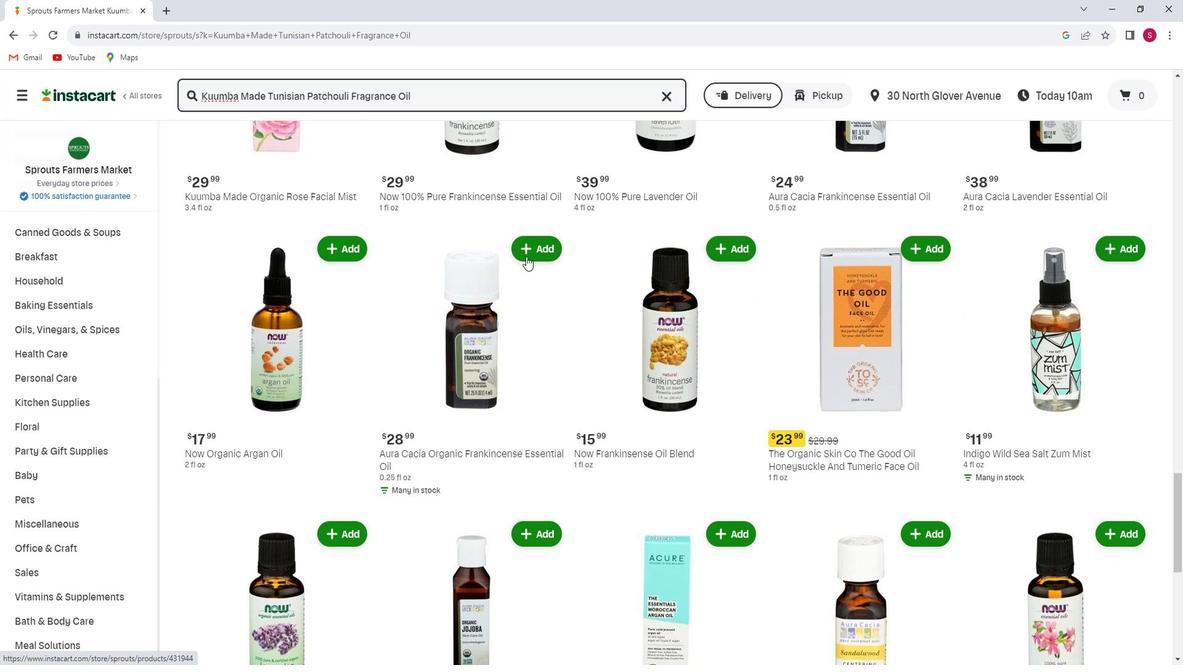 
Action: Mouse scrolled (537, 257) with delta (0, 0)
Screenshot: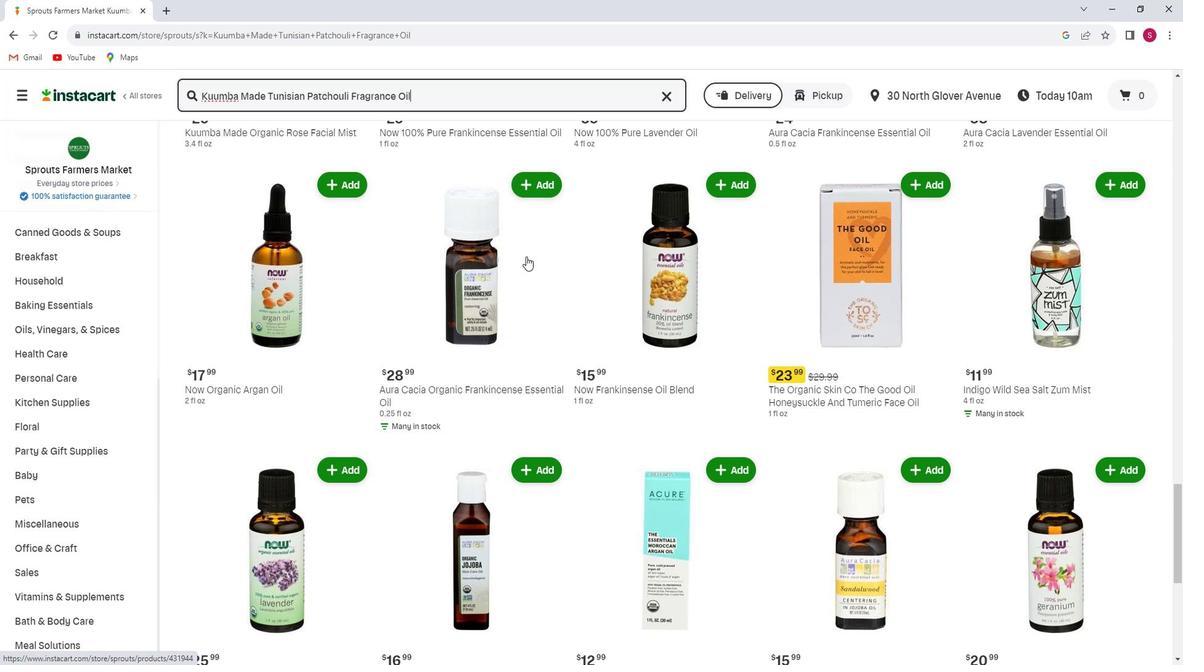 
Action: Mouse scrolled (537, 257) with delta (0, 0)
Screenshot: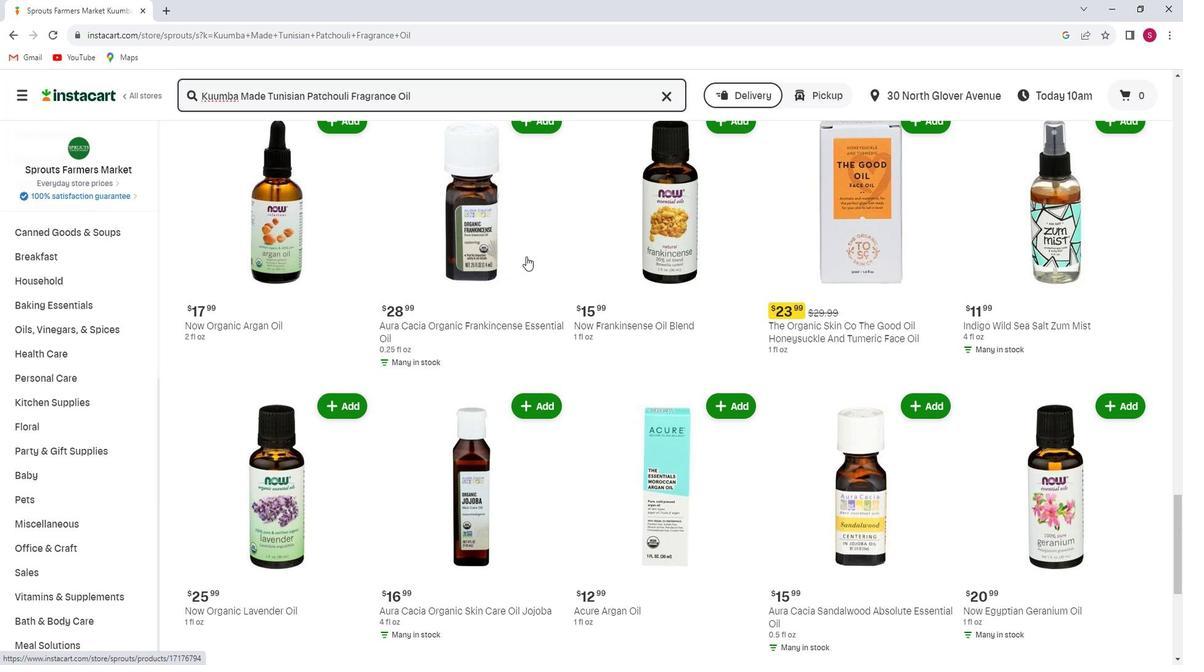 
Action: Mouse scrolled (537, 257) with delta (0, 0)
Screenshot: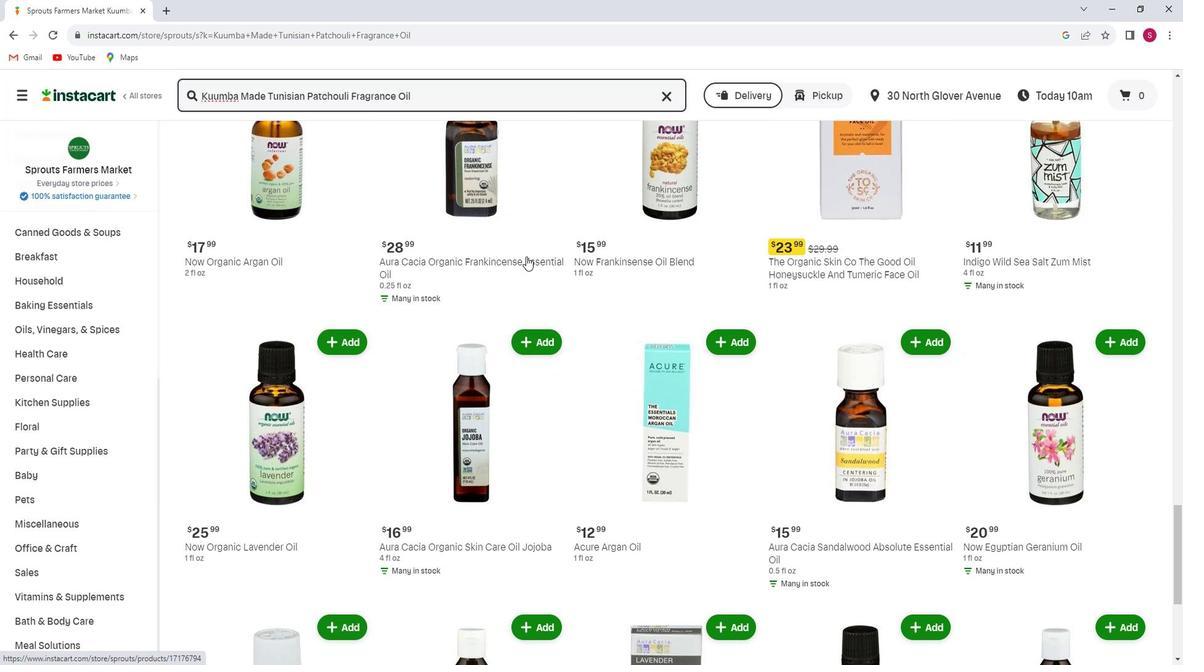 
Action: Mouse scrolled (537, 257) with delta (0, 0)
Screenshot: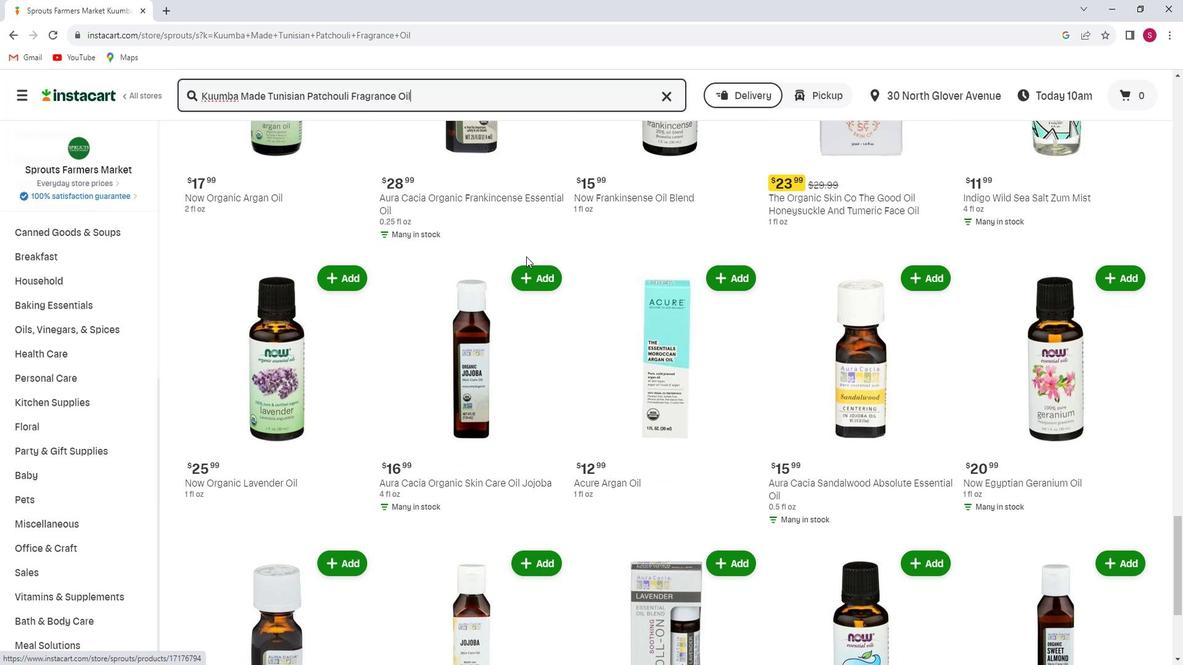 
Action: Mouse scrolled (537, 257) with delta (0, 0)
Screenshot: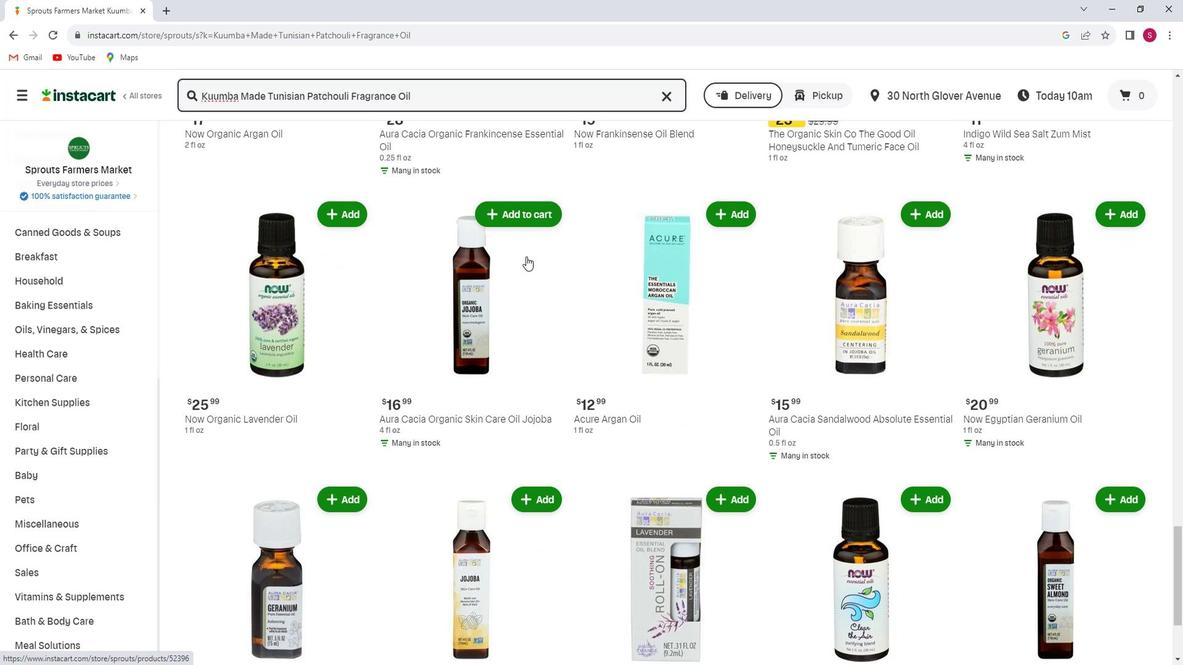 
Action: Mouse scrolled (537, 257) with delta (0, 0)
Screenshot: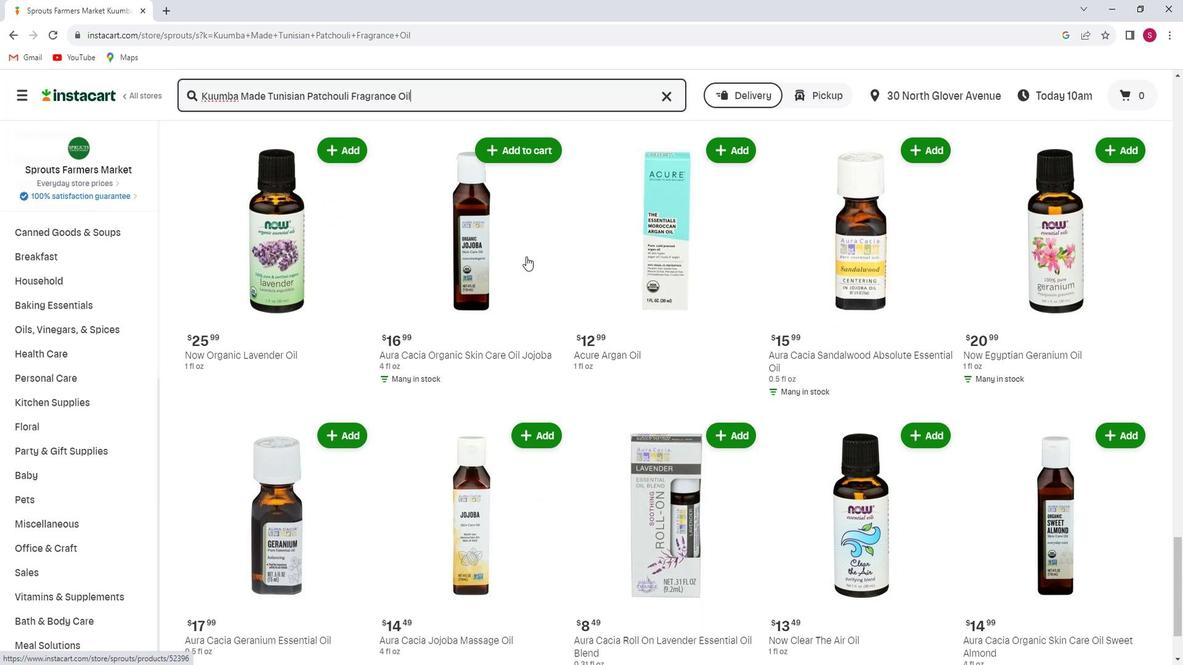 
Action: Mouse scrolled (537, 257) with delta (0, 0)
Screenshot: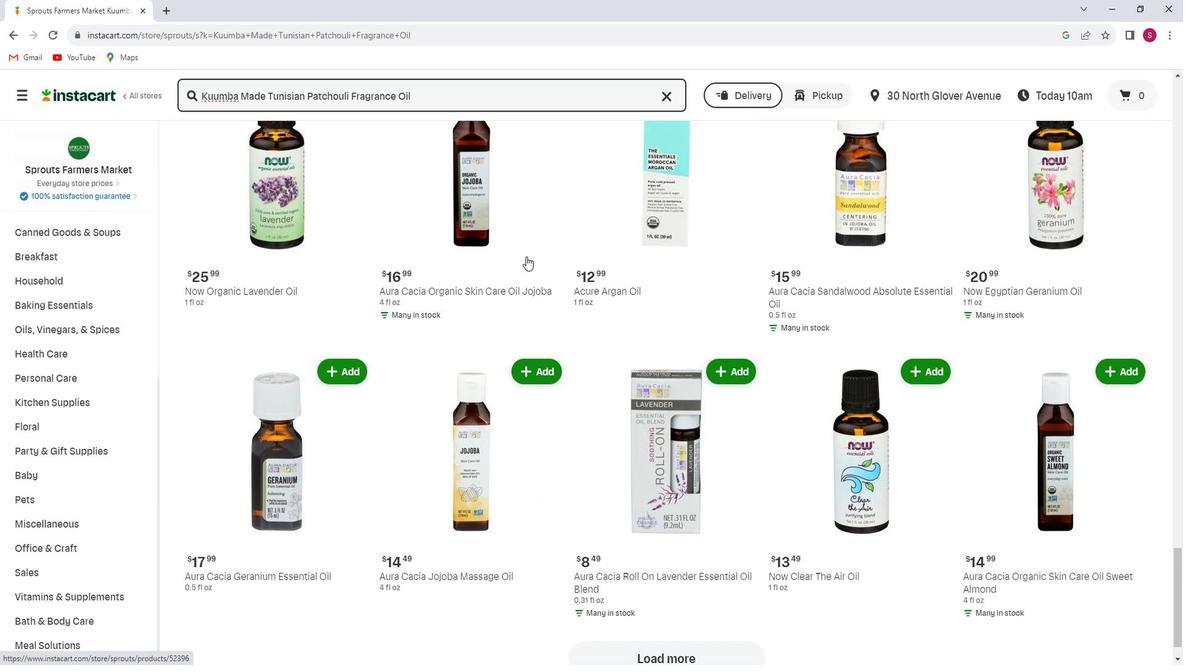
Action: Mouse scrolled (537, 257) with delta (0, 0)
Screenshot: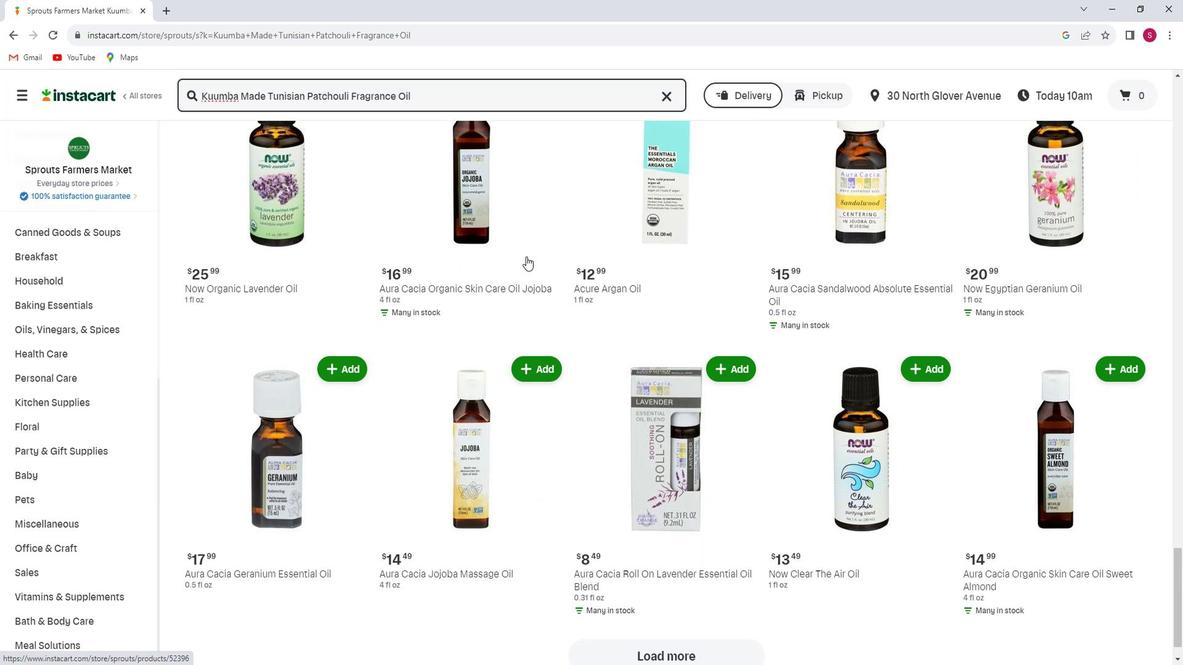 
Action: Mouse scrolled (537, 257) with delta (0, 0)
Screenshot: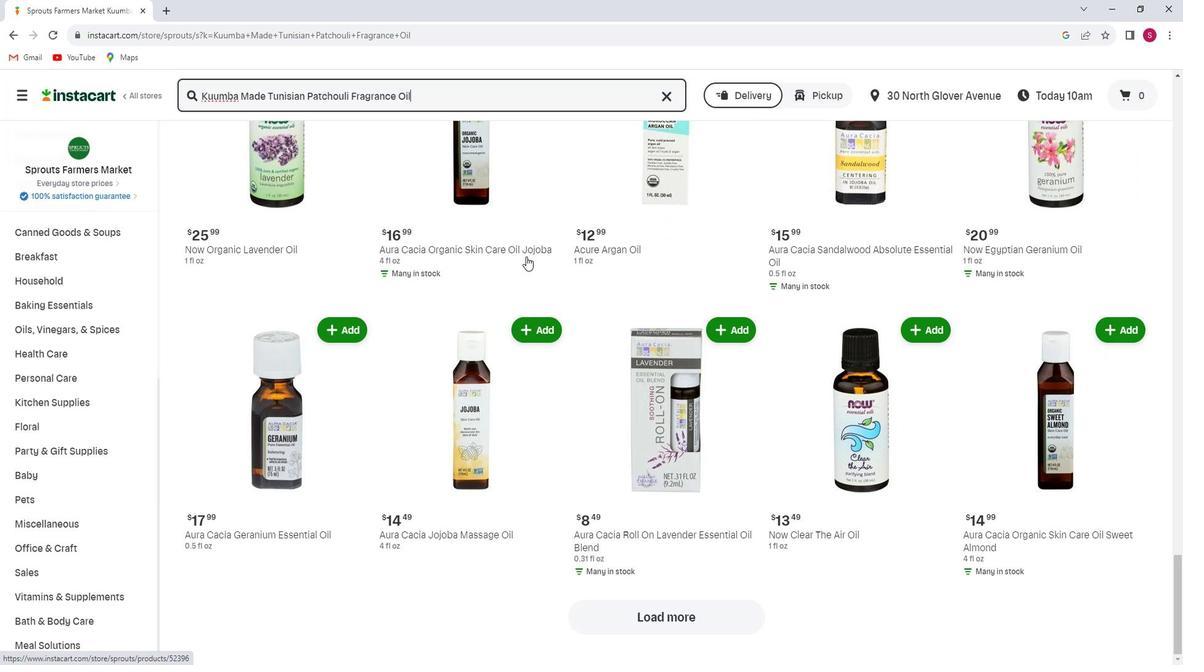 
Action: Mouse scrolled (537, 257) with delta (0, 0)
Screenshot: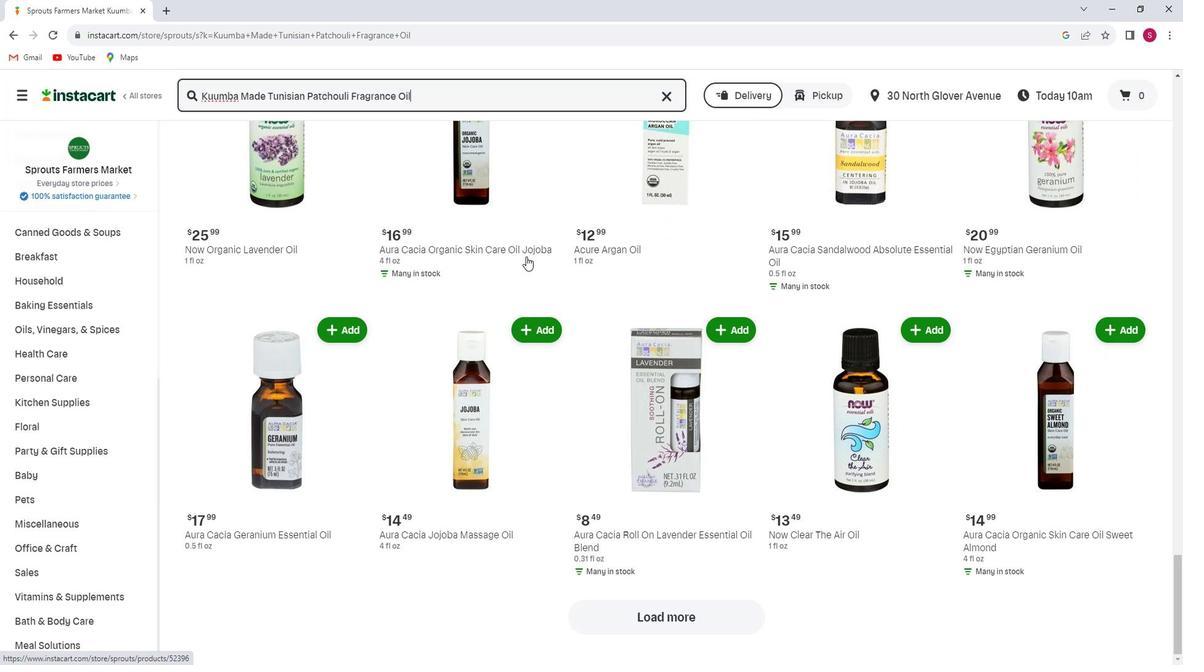 
Action: Mouse scrolled (537, 257) with delta (0, 0)
Screenshot: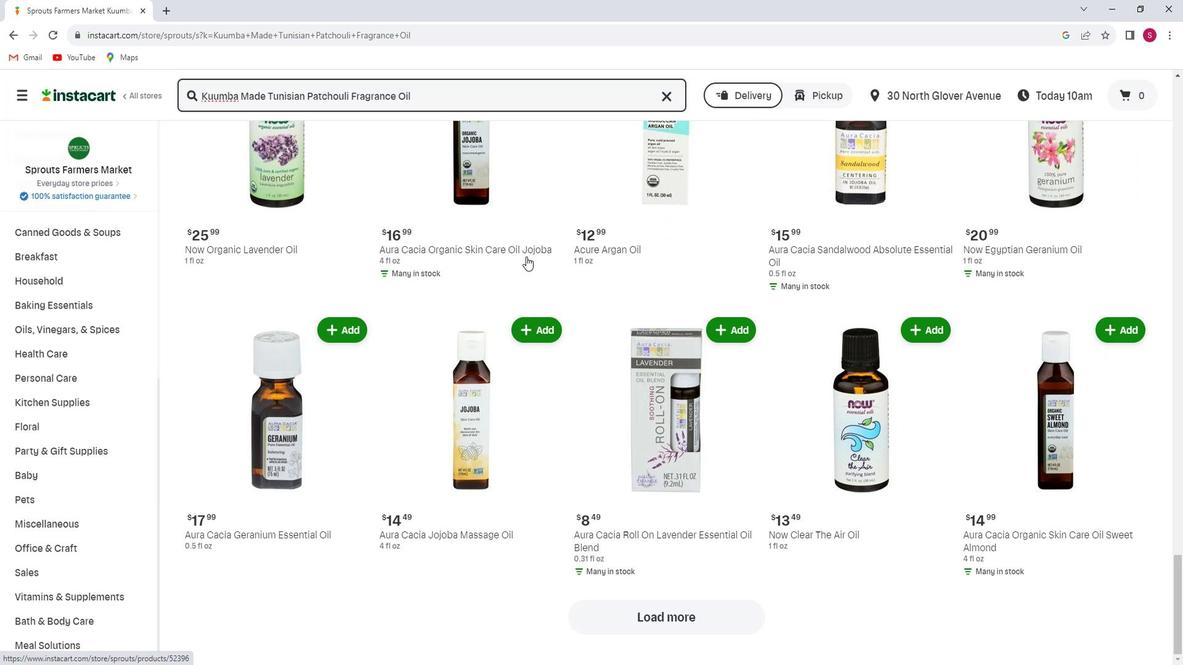 
Action: Mouse scrolled (537, 257) with delta (0, 0)
Screenshot: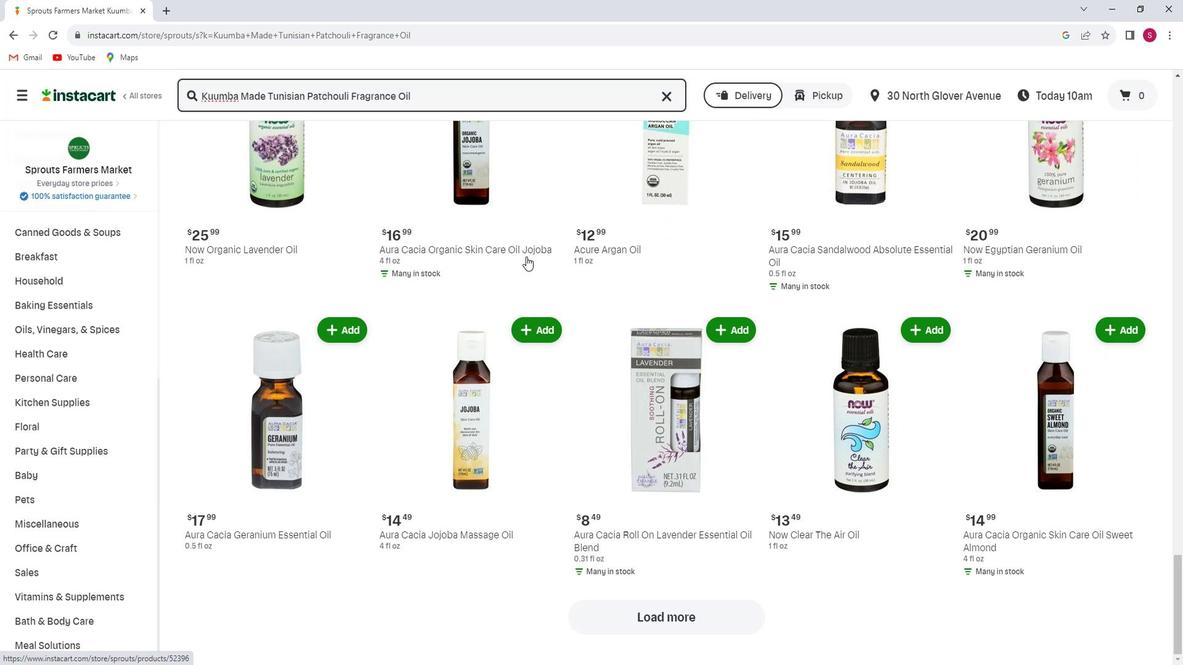 
Action: Mouse moved to (534, 257)
Screenshot: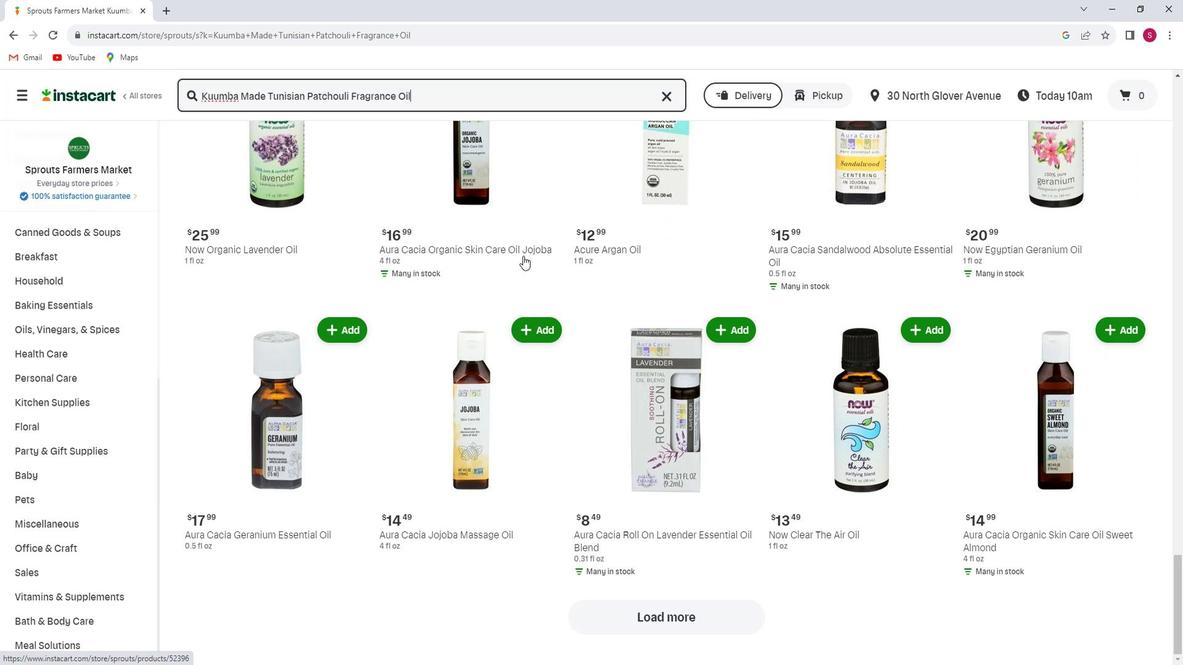 
